 Task: Look for space in Mozdok, Russia from 4th September, 2023 to 10th September, 2023 for 1 adult in price range Rs.9000 to Rs.17000. Place can be private room with 1  bedroom having 1 bed and 1 bathroom. Property type can be house, flat, guest house, hotel. Booking option can be shelf check-in. Required host language is English.
Action: Mouse moved to (570, 118)
Screenshot: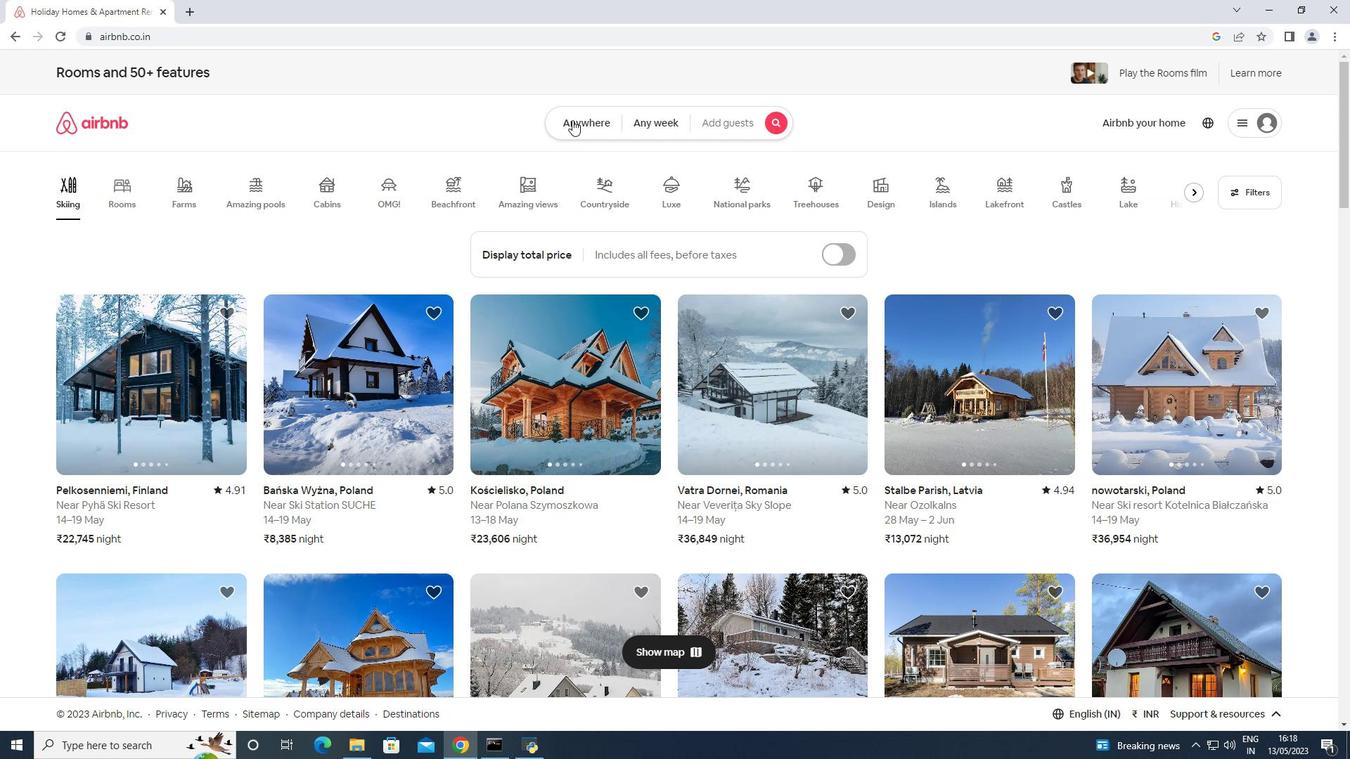 
Action: Mouse pressed left at (570, 118)
Screenshot: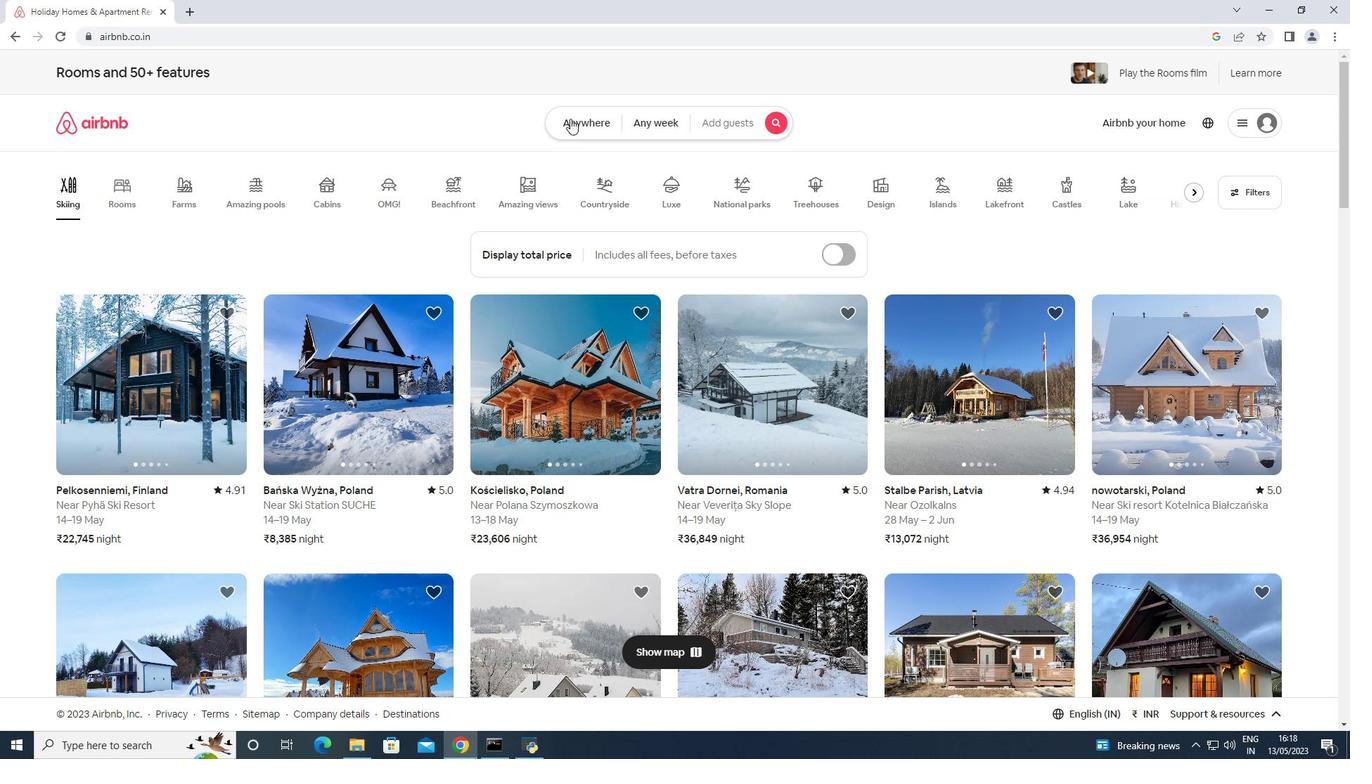 
Action: Mouse moved to (538, 165)
Screenshot: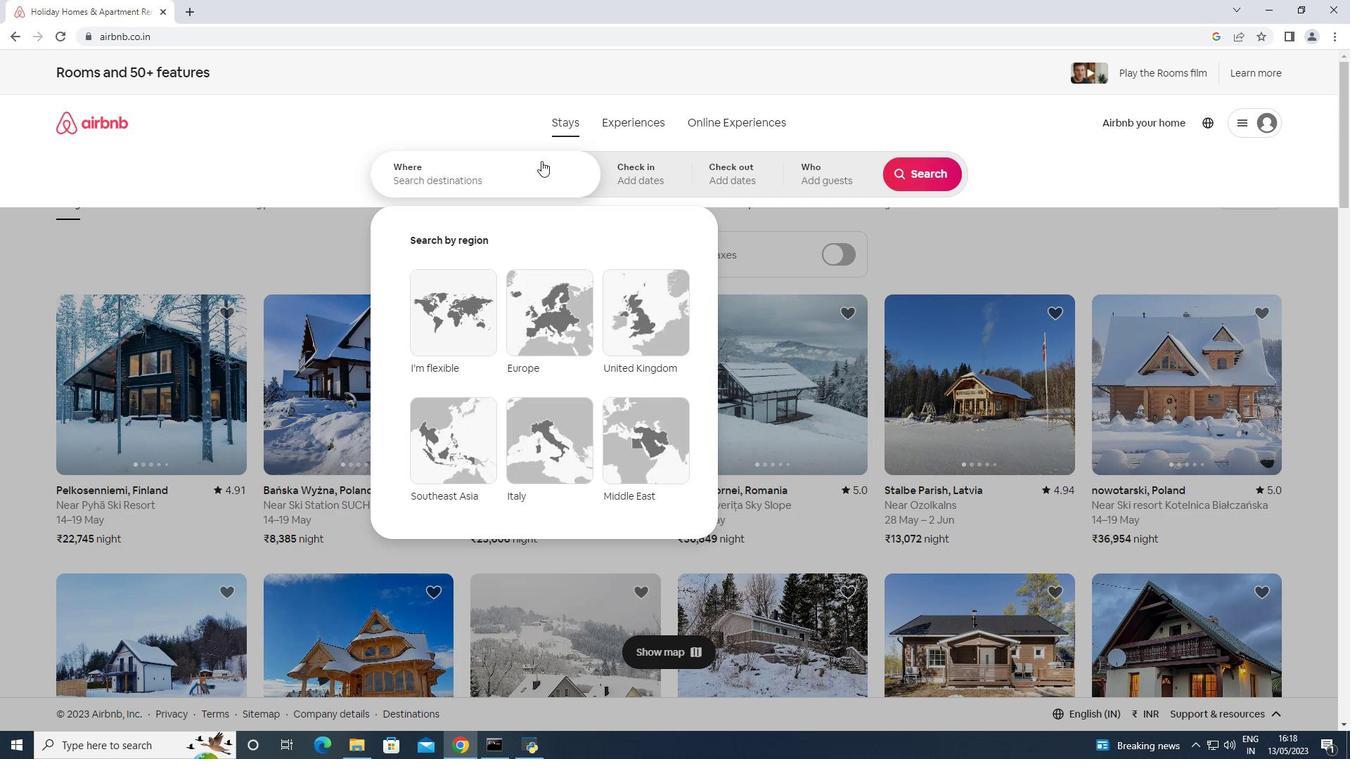 
Action: Mouse pressed left at (538, 165)
Screenshot: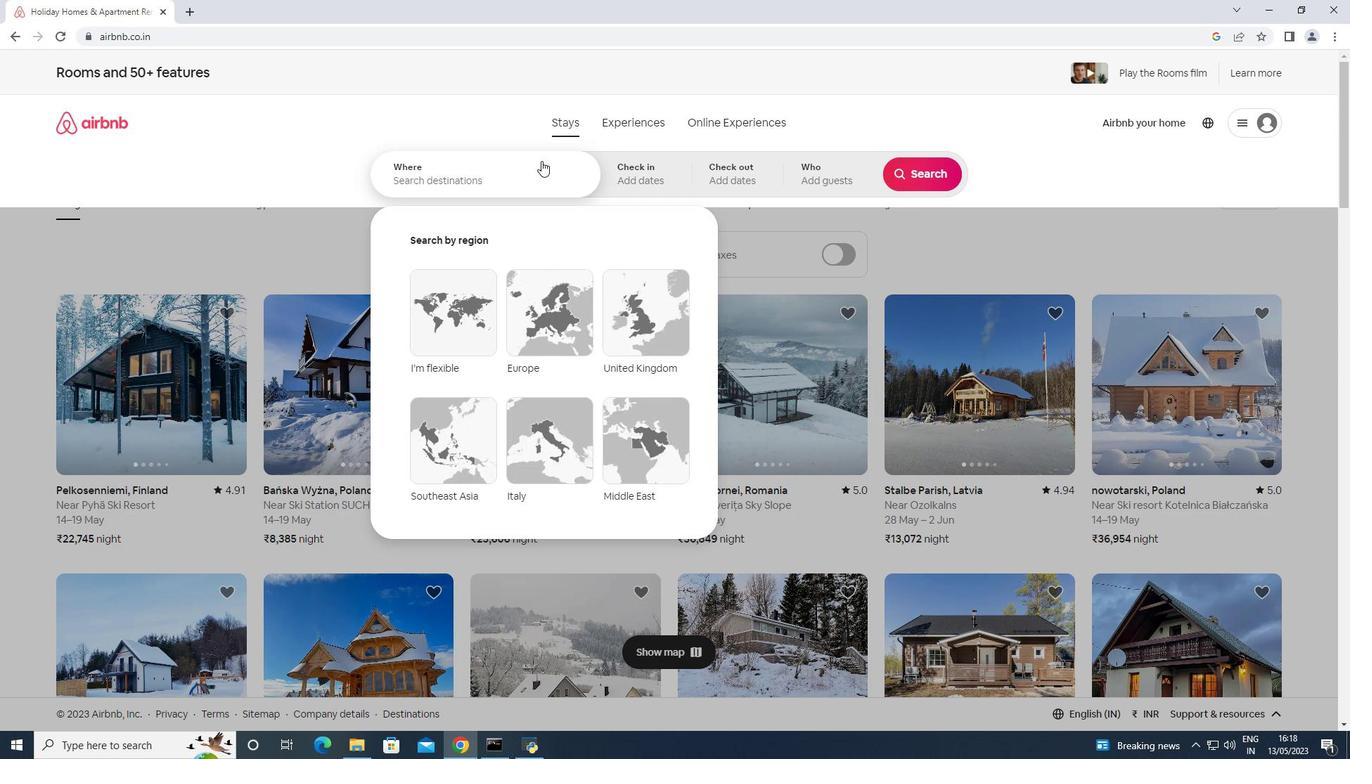 
Action: Key pressed <Key.shift>Mozdok,<Key.space><Key.shift>Russia<Key.enter>
Screenshot: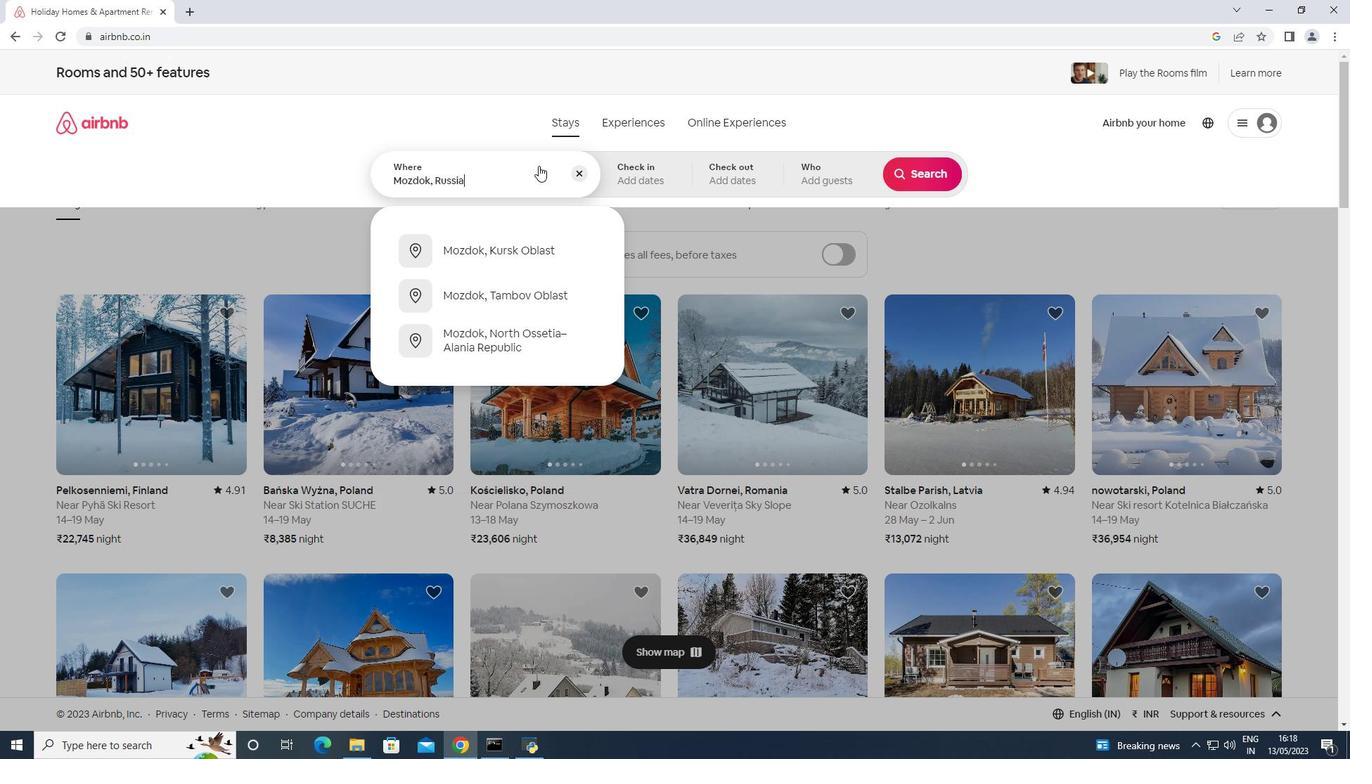
Action: Mouse moved to (923, 293)
Screenshot: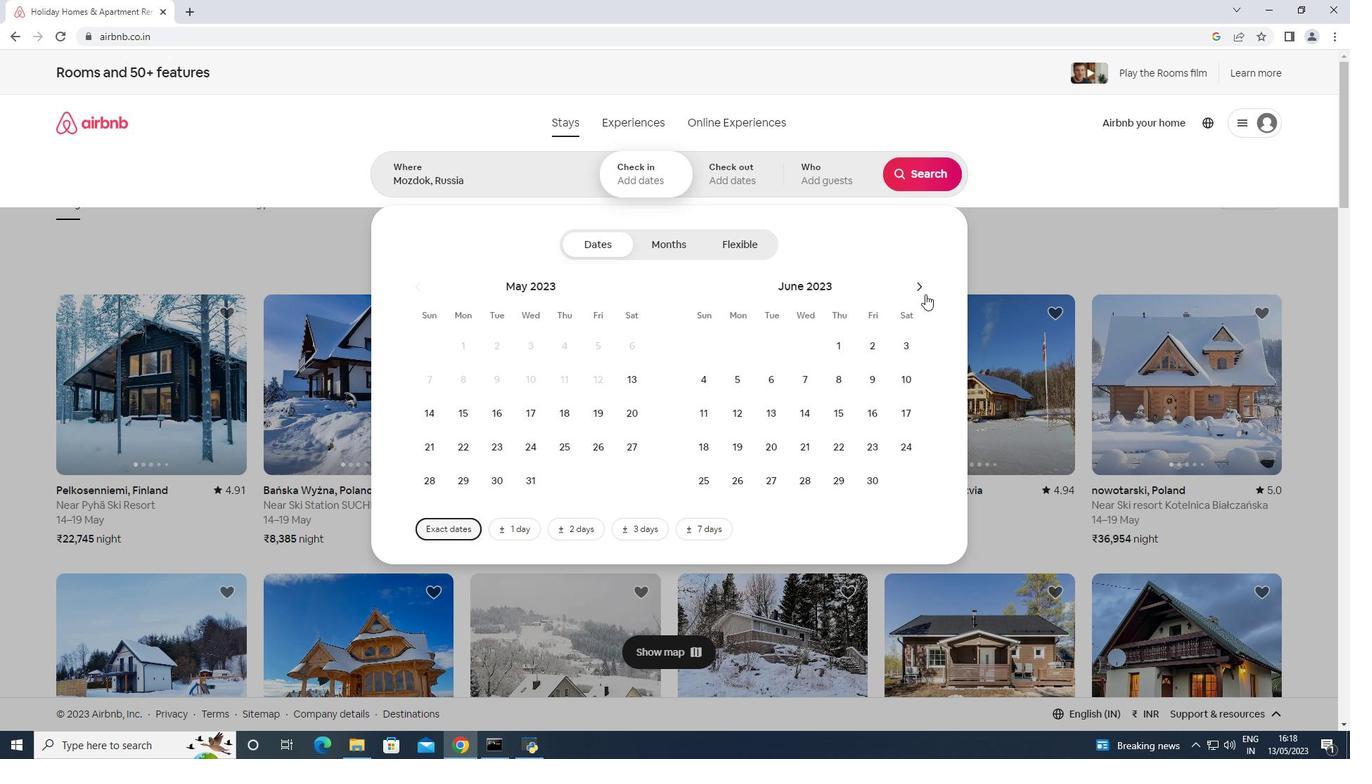
Action: Mouse pressed left at (923, 293)
Screenshot: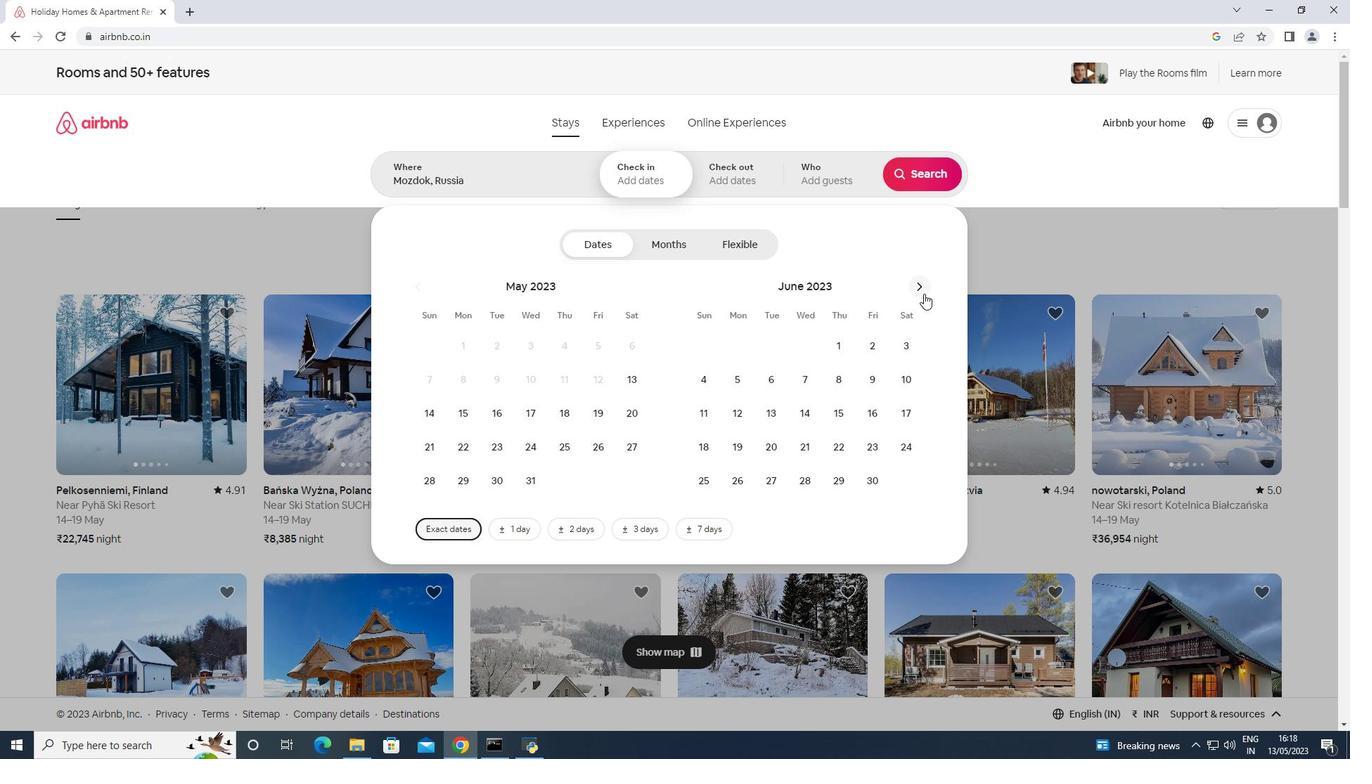 
Action: Mouse pressed left at (923, 293)
Screenshot: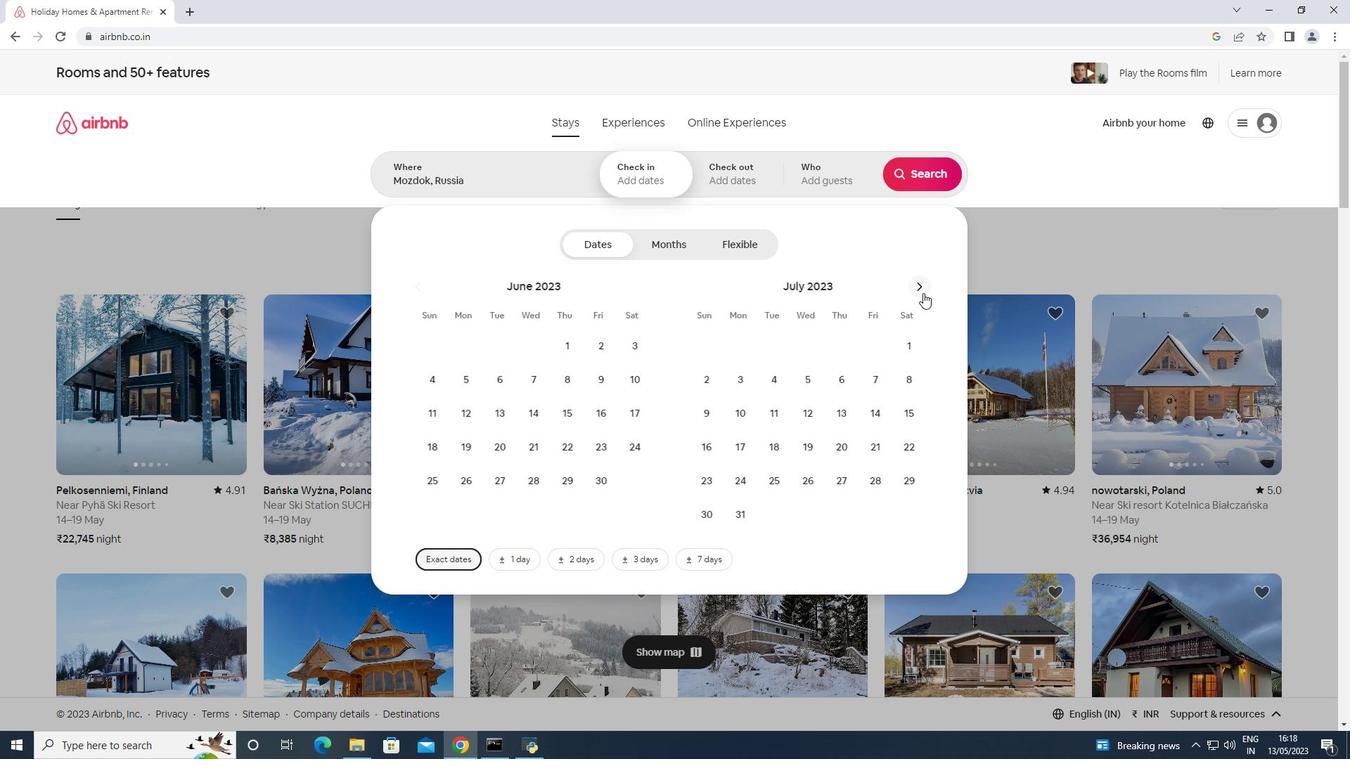 
Action: Mouse pressed left at (923, 293)
Screenshot: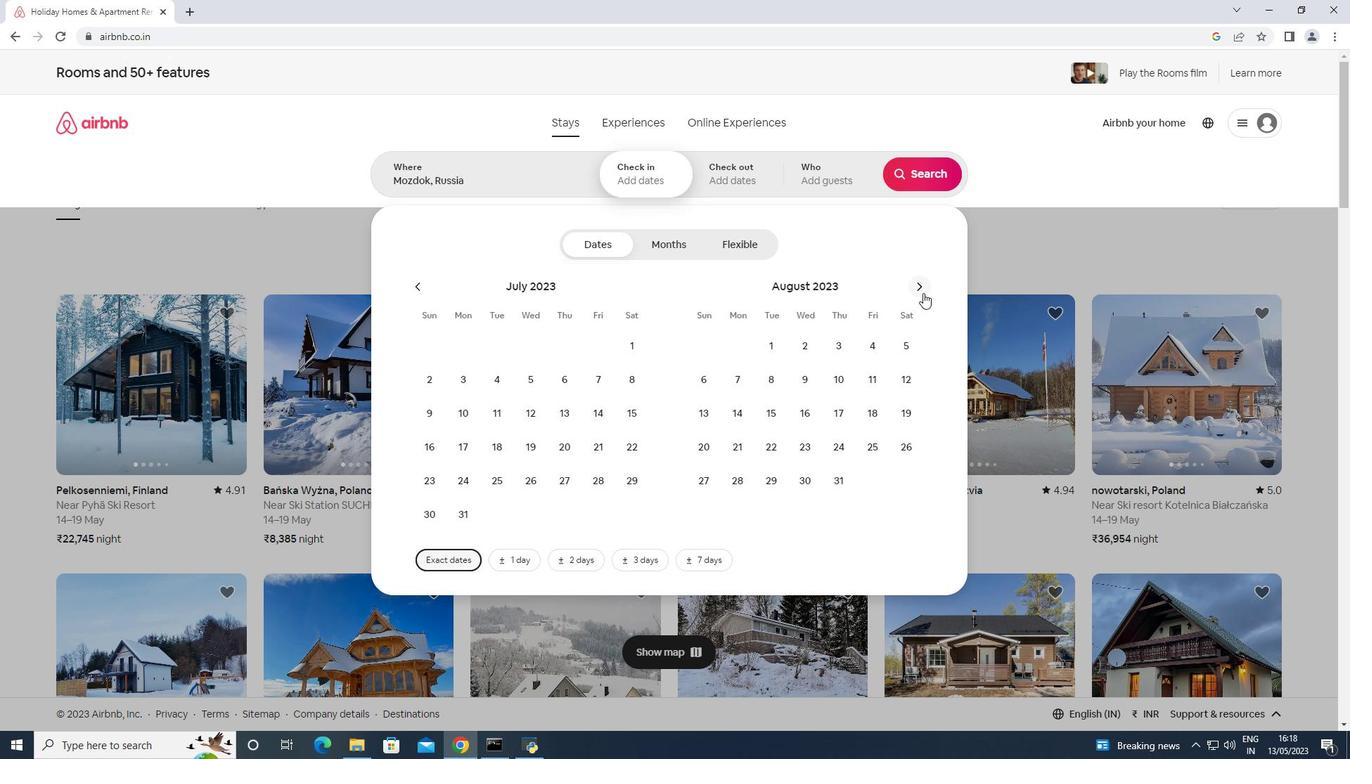 
Action: Mouse moved to (742, 373)
Screenshot: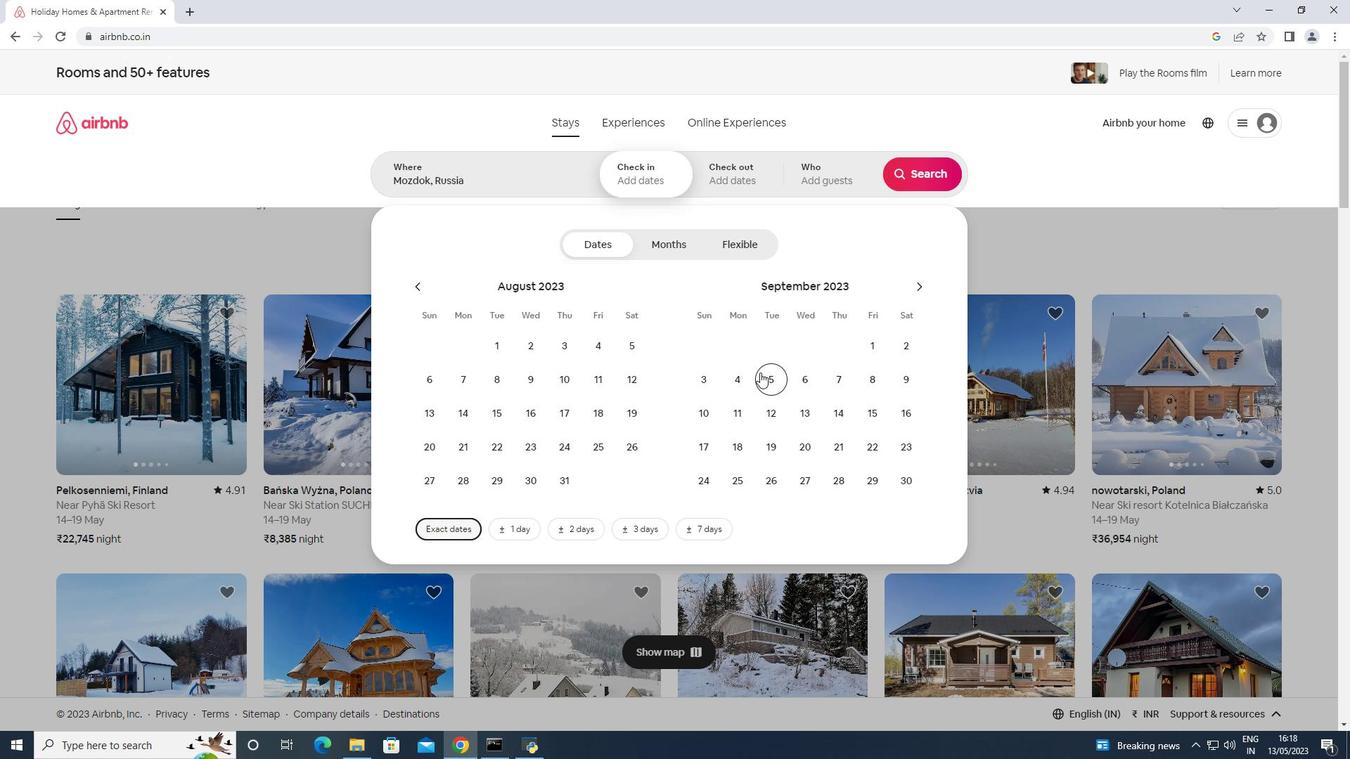 
Action: Mouse pressed left at (742, 373)
Screenshot: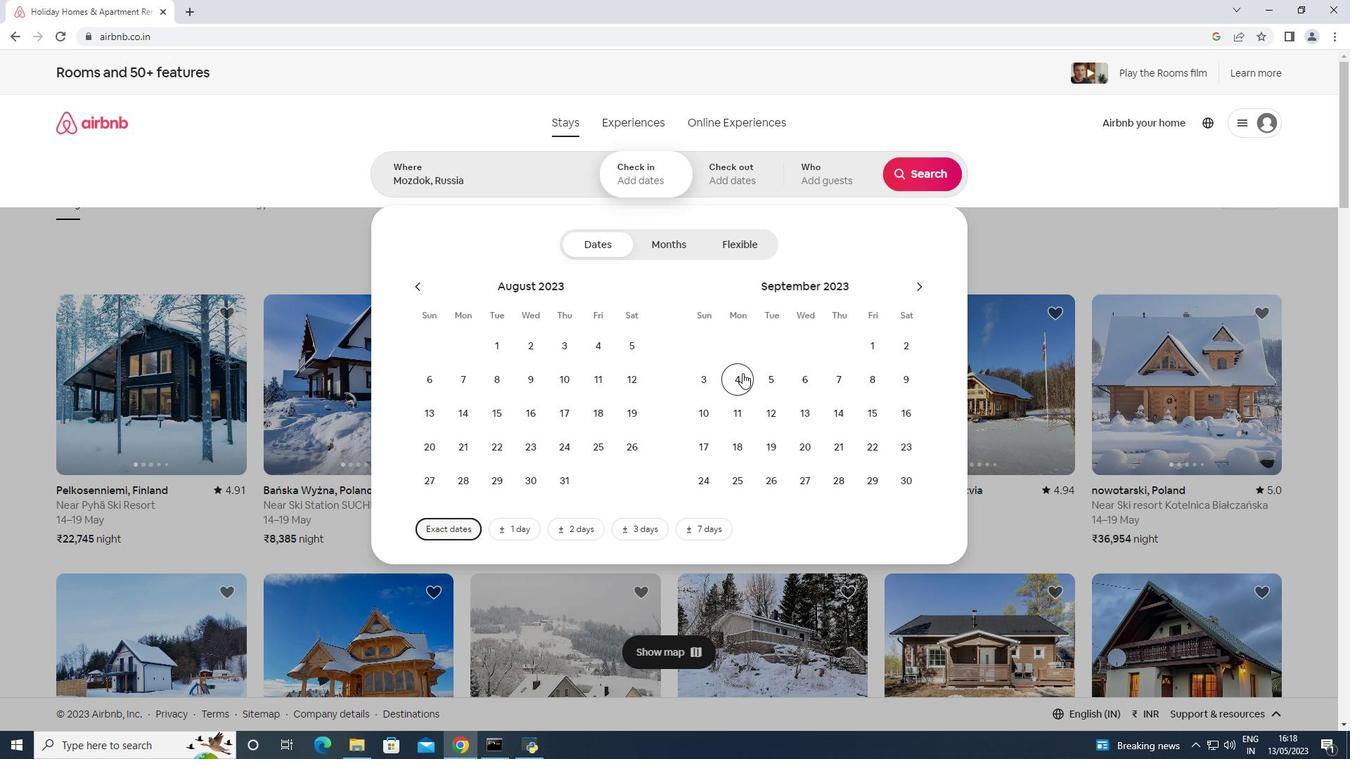 
Action: Mouse moved to (707, 422)
Screenshot: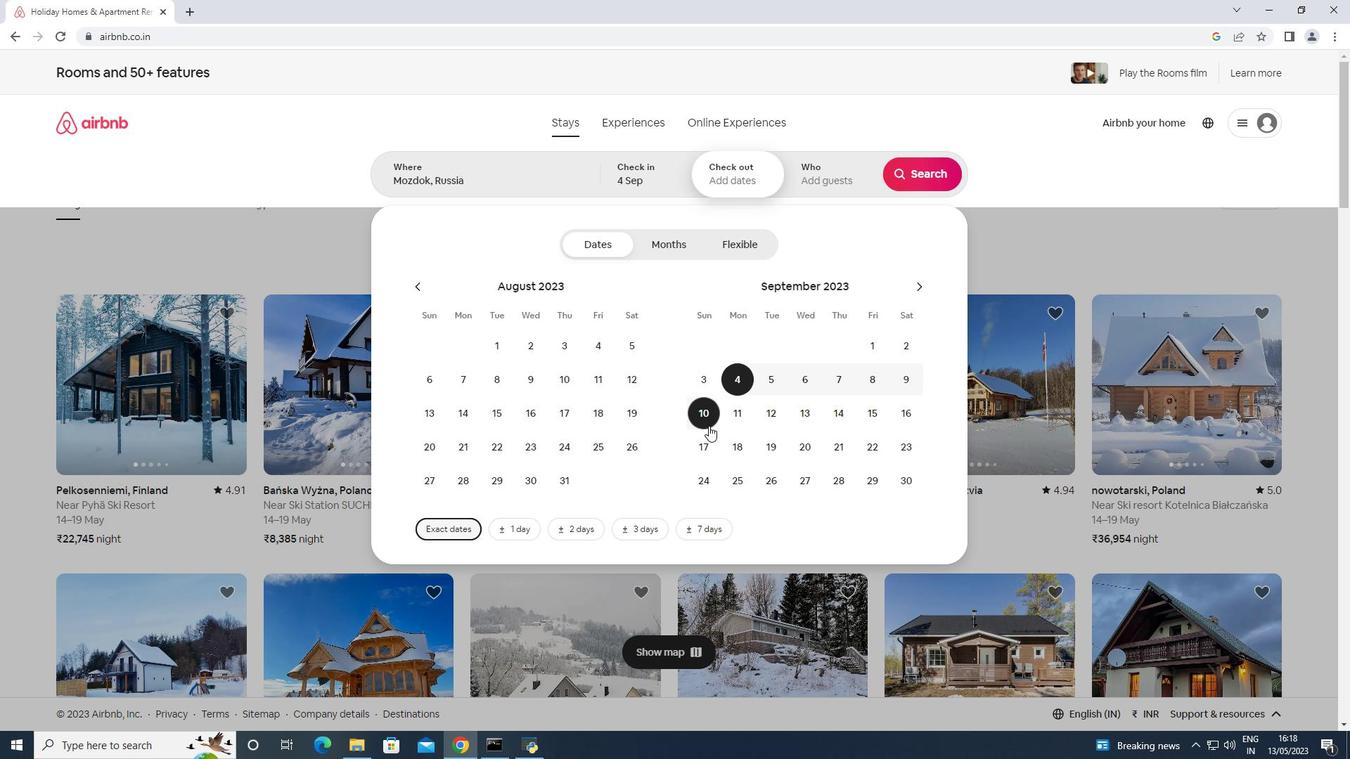 
Action: Mouse pressed left at (707, 422)
Screenshot: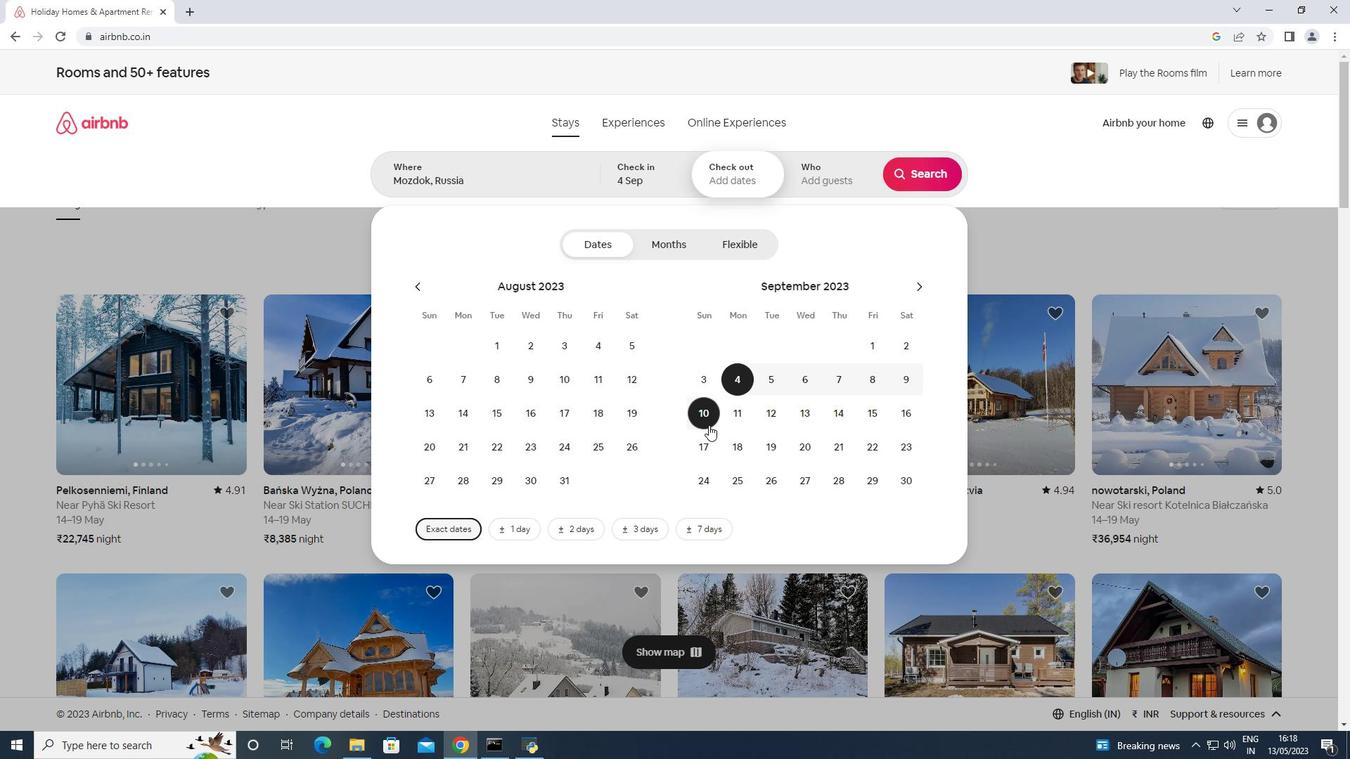
Action: Mouse moved to (815, 180)
Screenshot: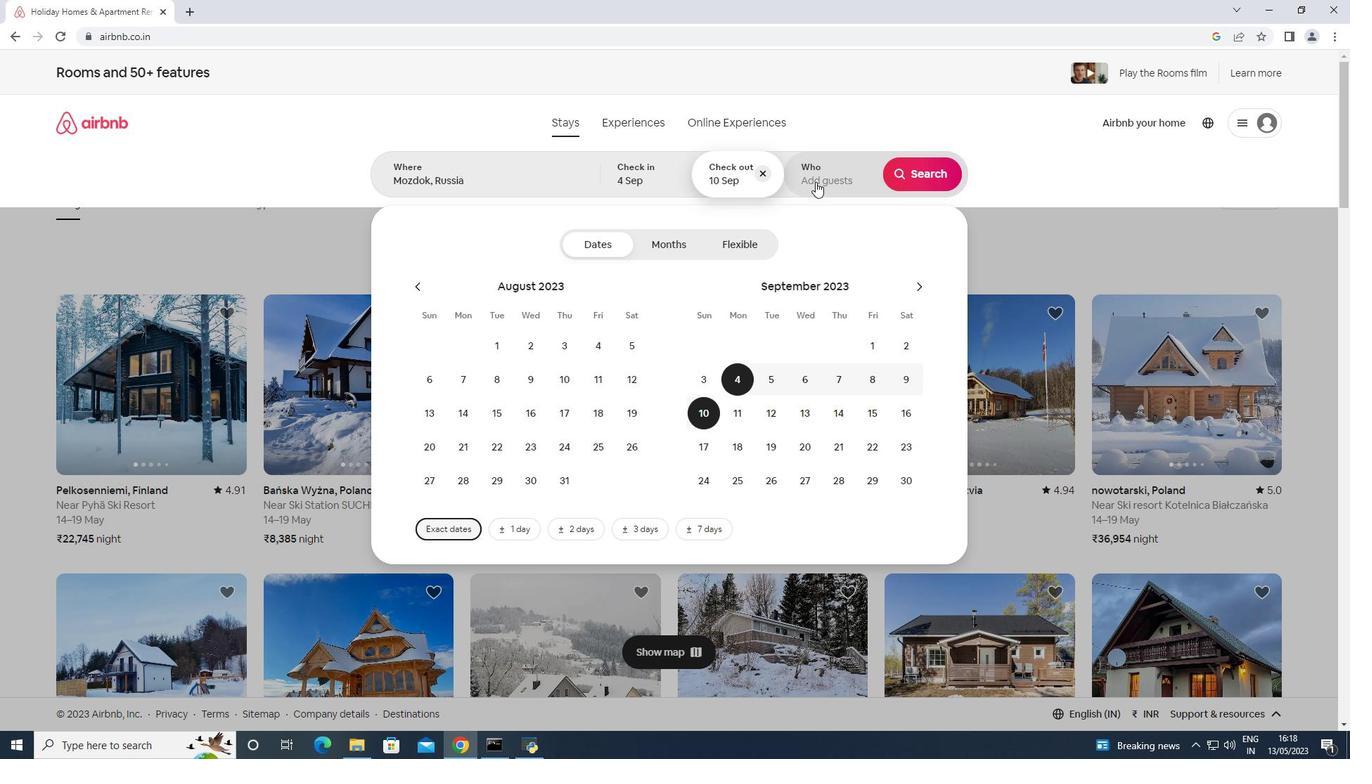 
Action: Mouse pressed left at (815, 180)
Screenshot: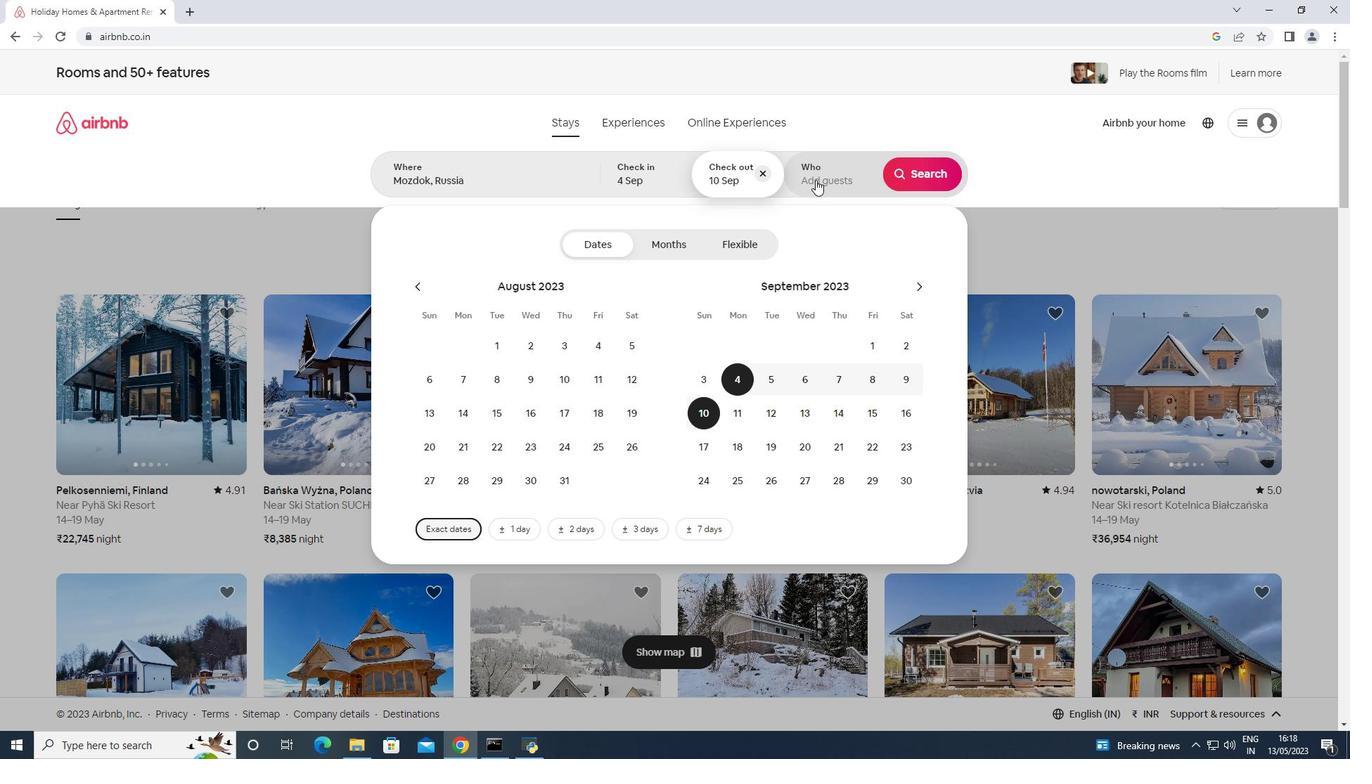 
Action: Mouse moved to (929, 251)
Screenshot: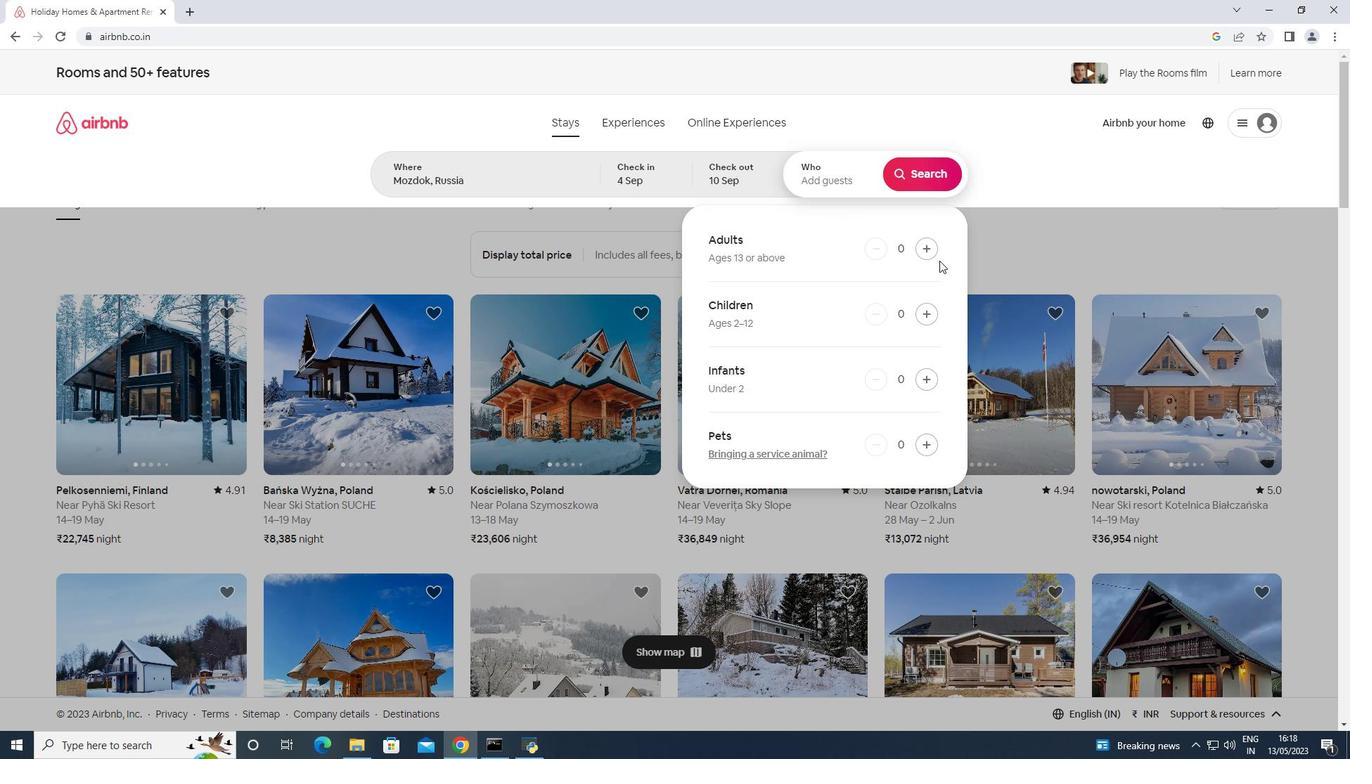 
Action: Mouse pressed left at (929, 251)
Screenshot: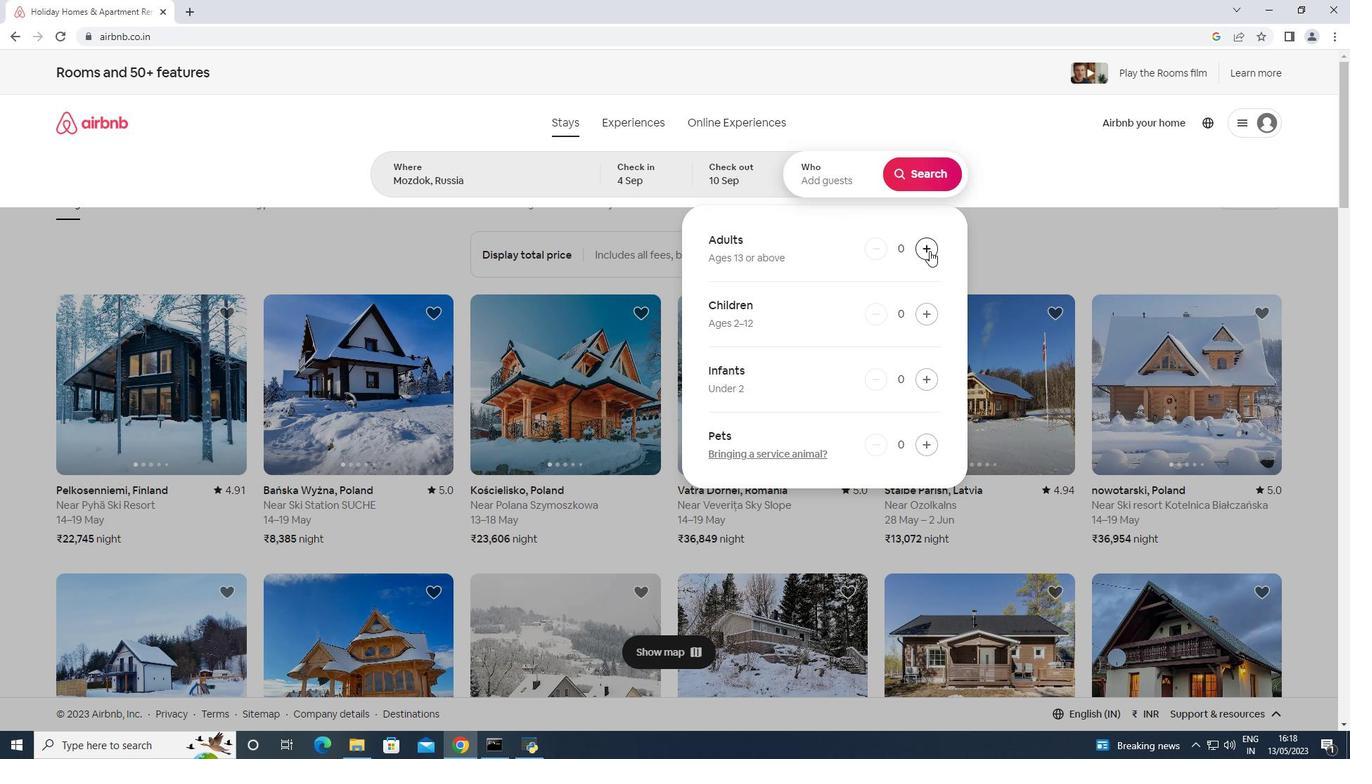 
Action: Mouse moved to (921, 175)
Screenshot: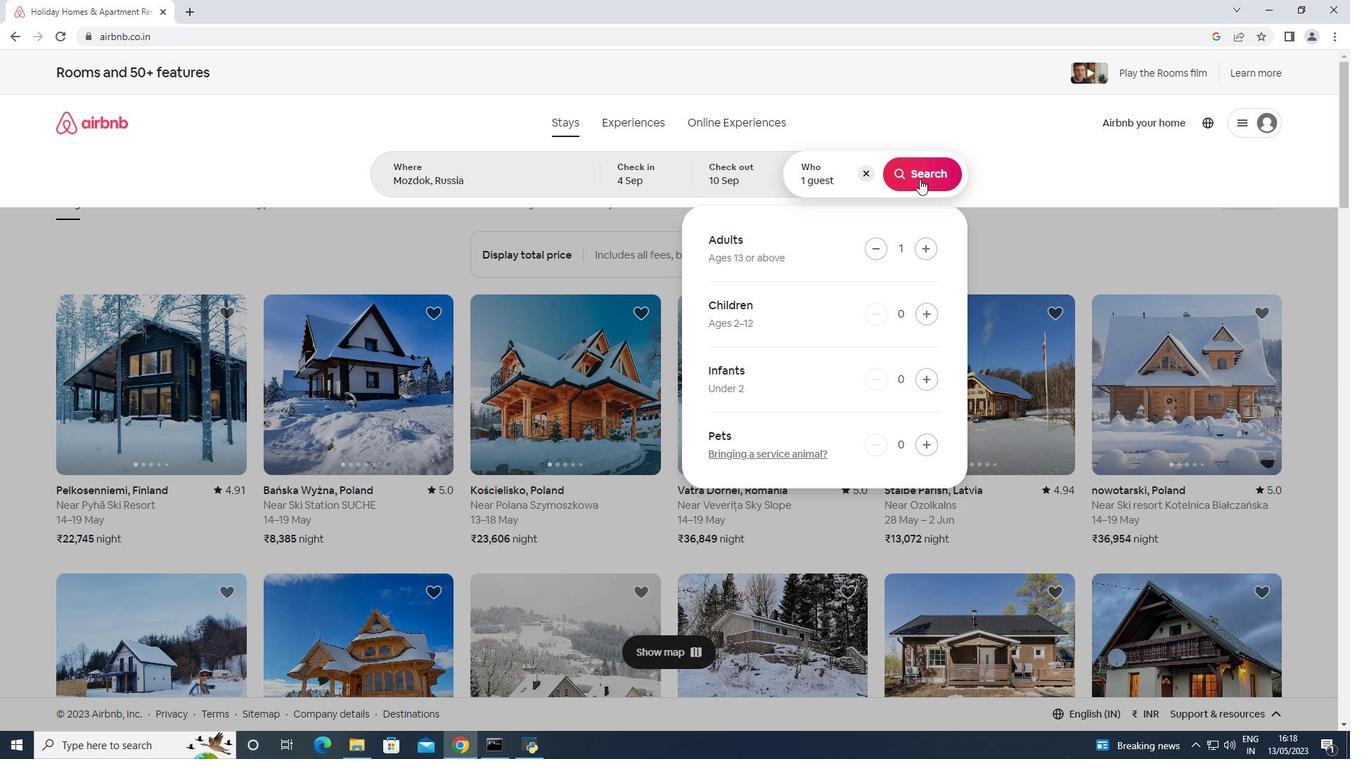
Action: Mouse pressed left at (921, 175)
Screenshot: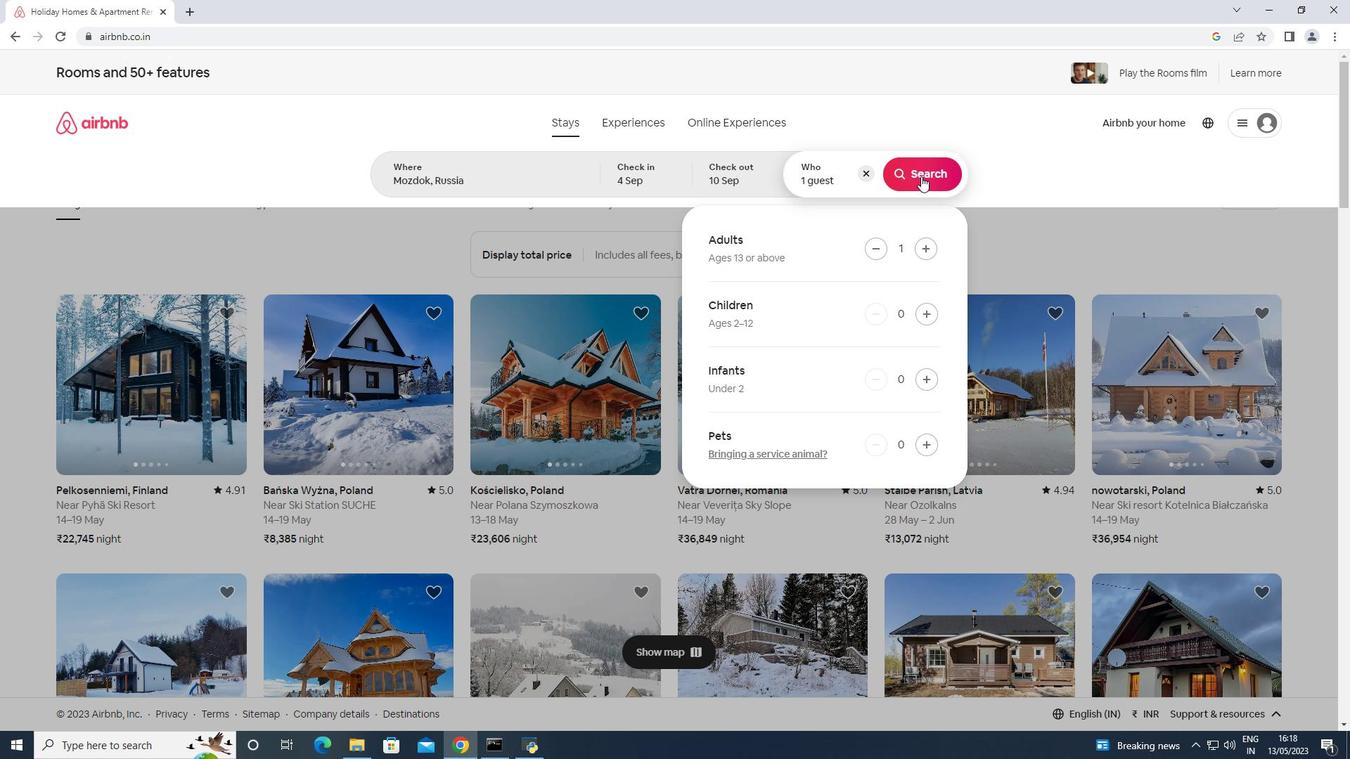 
Action: Mouse moved to (1266, 125)
Screenshot: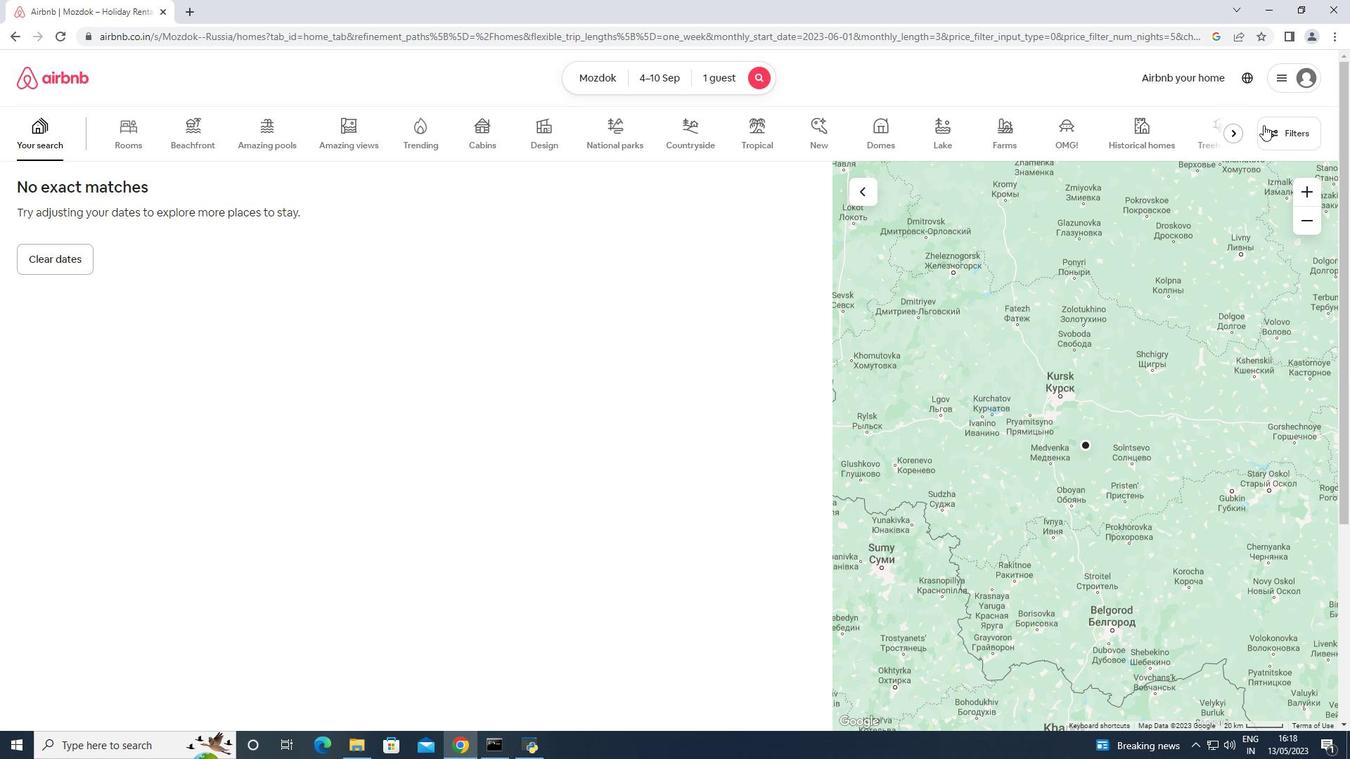 
Action: Mouse pressed left at (1266, 125)
Screenshot: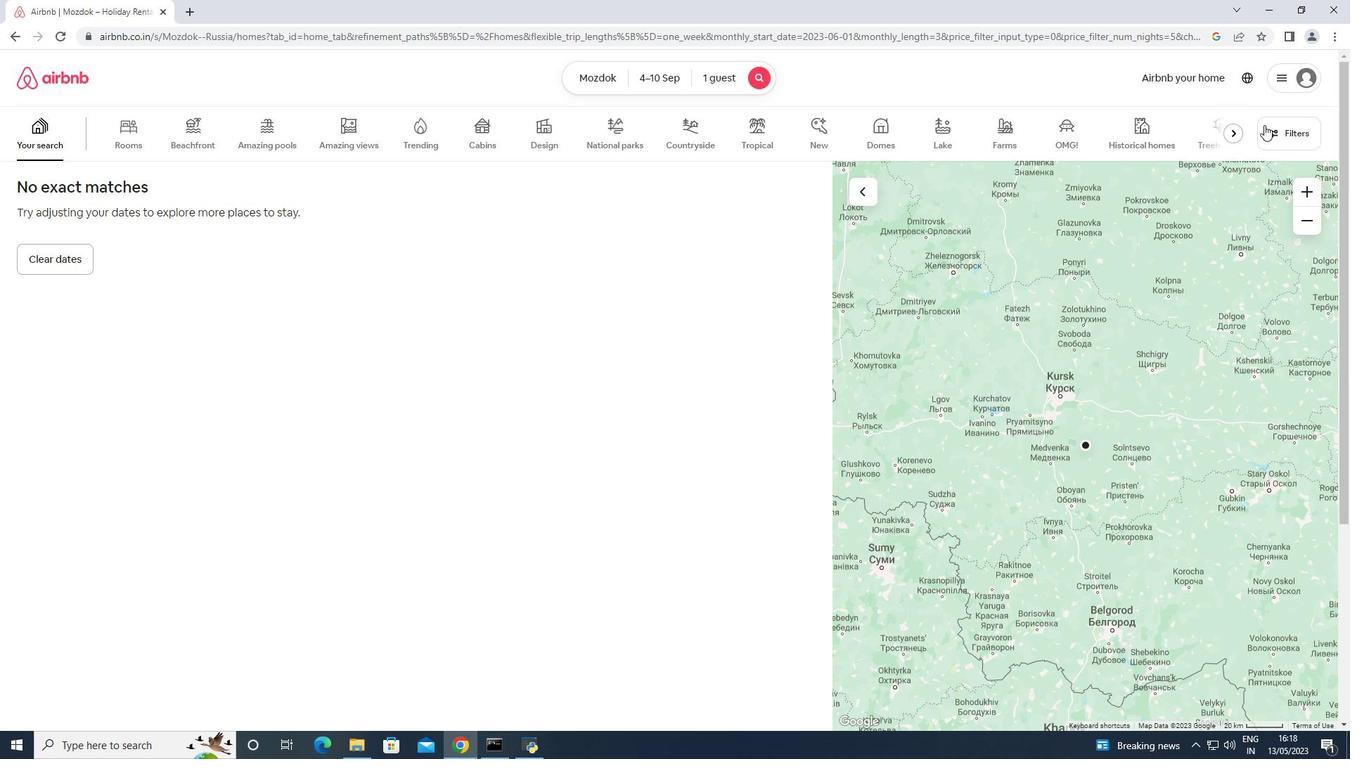 
Action: Mouse moved to (585, 468)
Screenshot: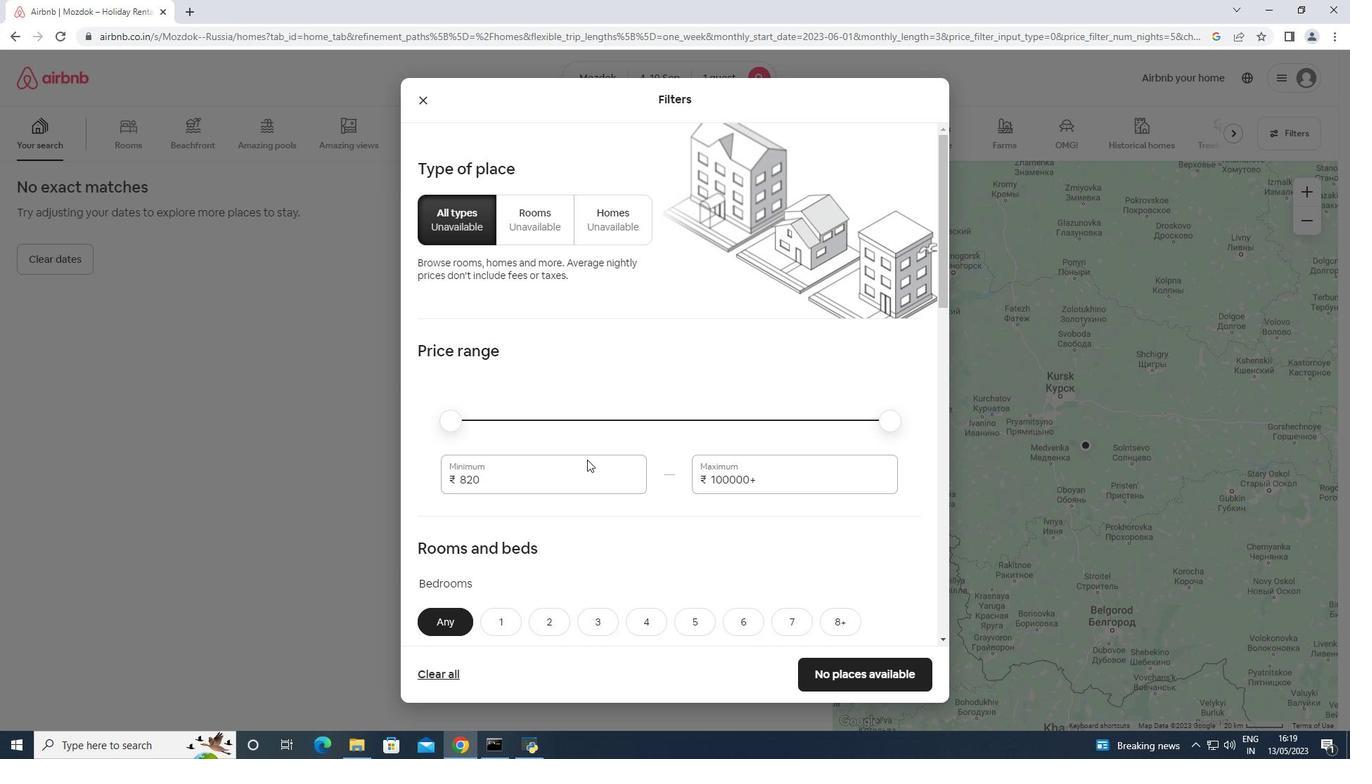 
Action: Mouse pressed left at (585, 468)
Screenshot: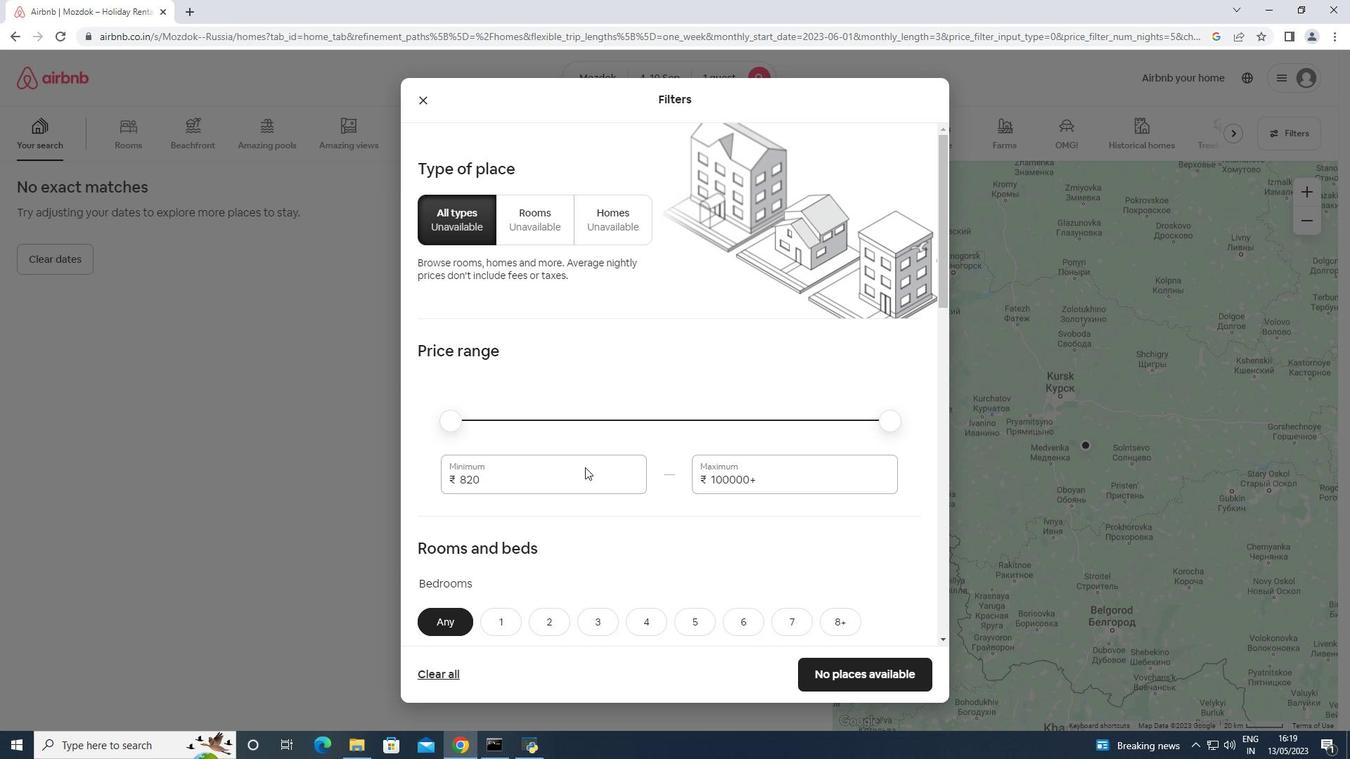 
Action: Mouse pressed left at (585, 468)
Screenshot: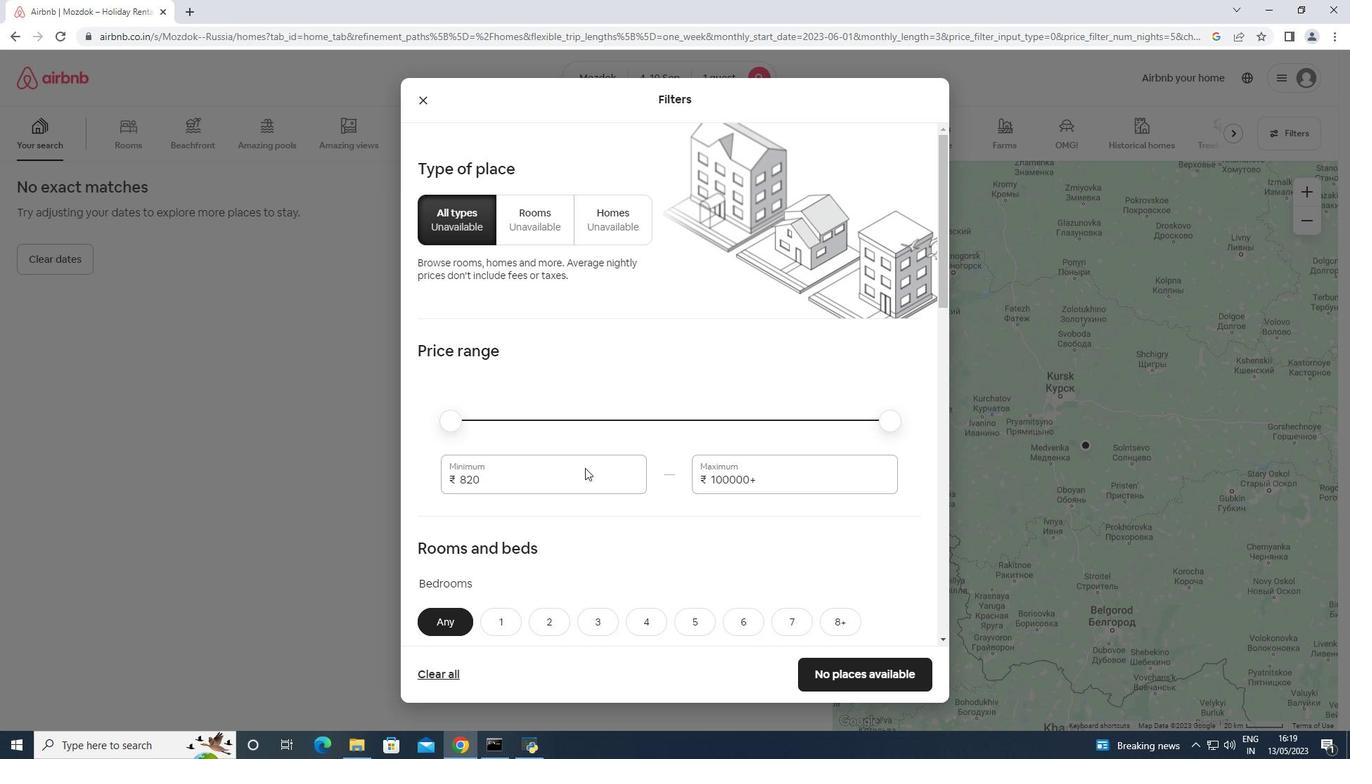 
Action: Mouse pressed left at (585, 468)
Screenshot: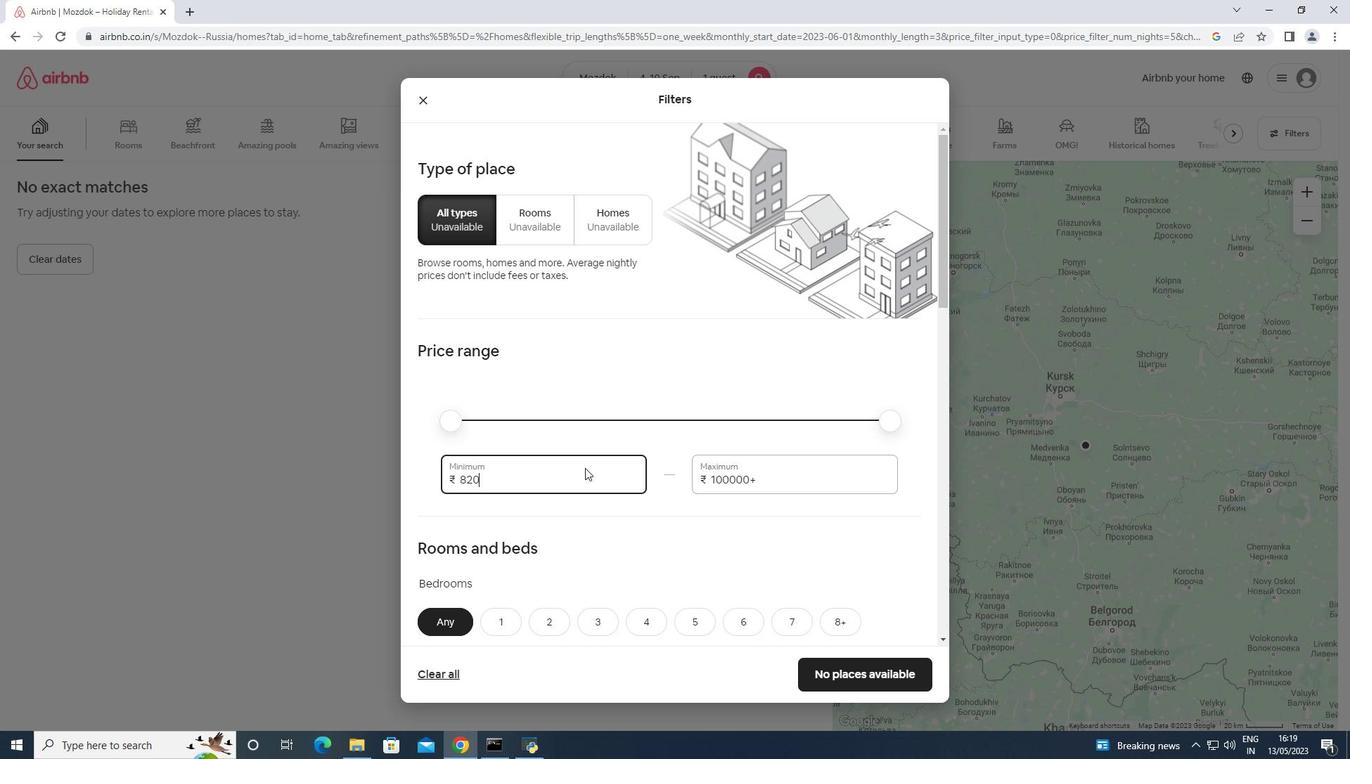 
Action: Mouse pressed left at (585, 468)
Screenshot: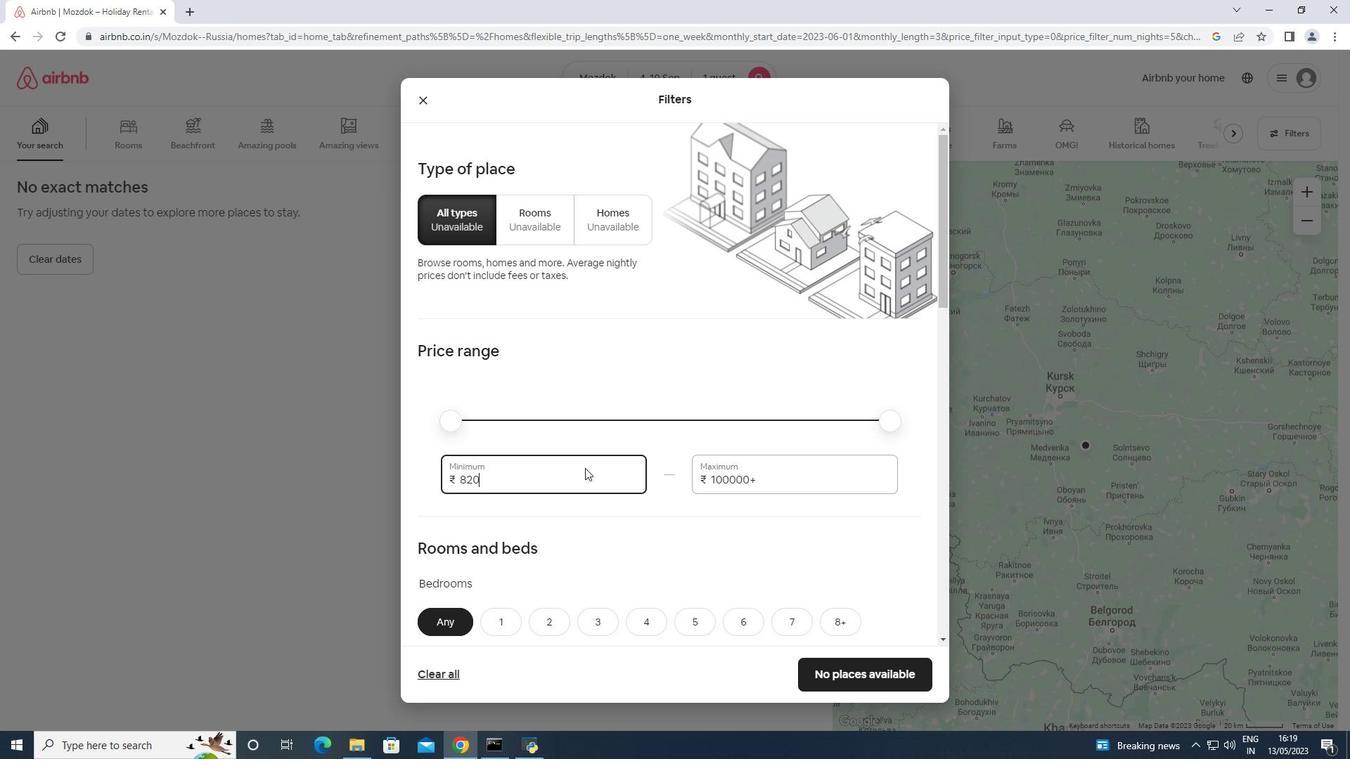 
Action: Mouse pressed left at (585, 468)
Screenshot: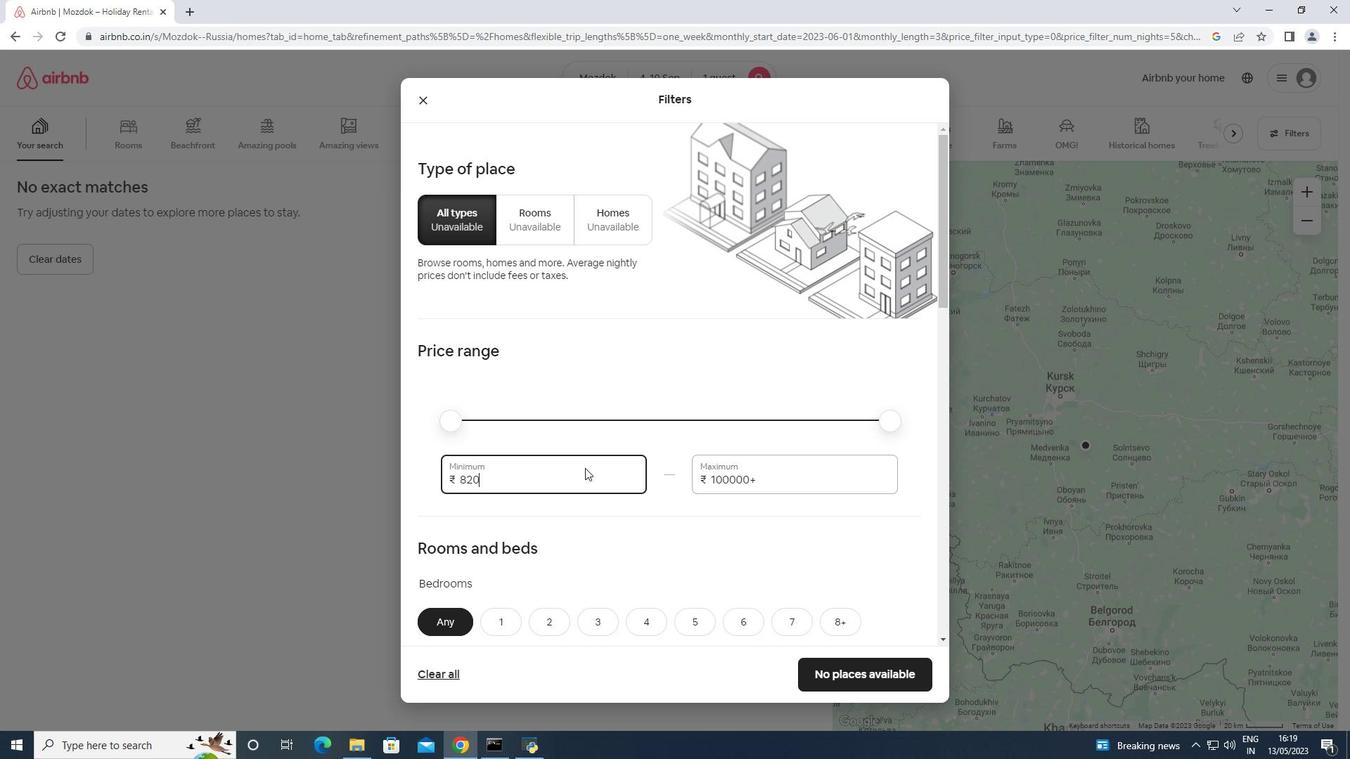 
Action: Mouse pressed left at (585, 468)
Screenshot: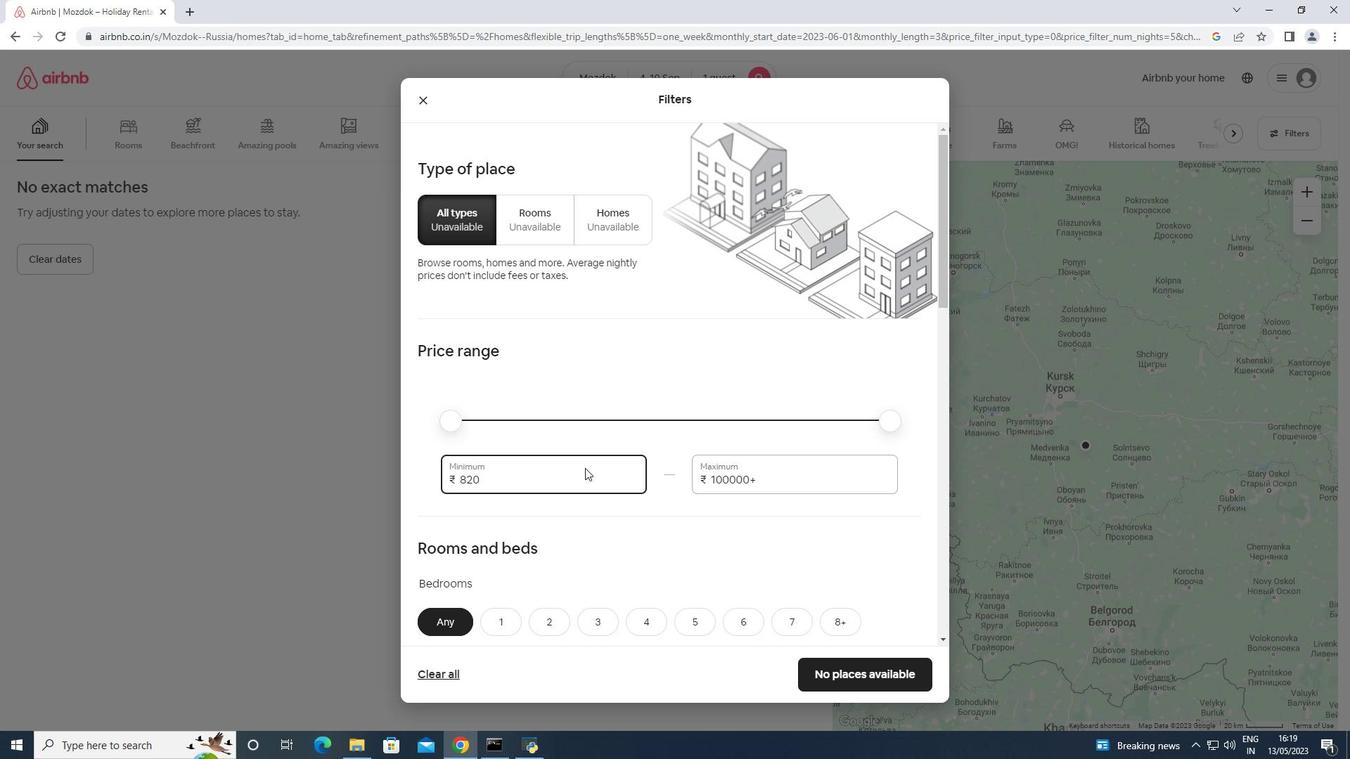 
Action: Mouse pressed left at (585, 468)
Screenshot: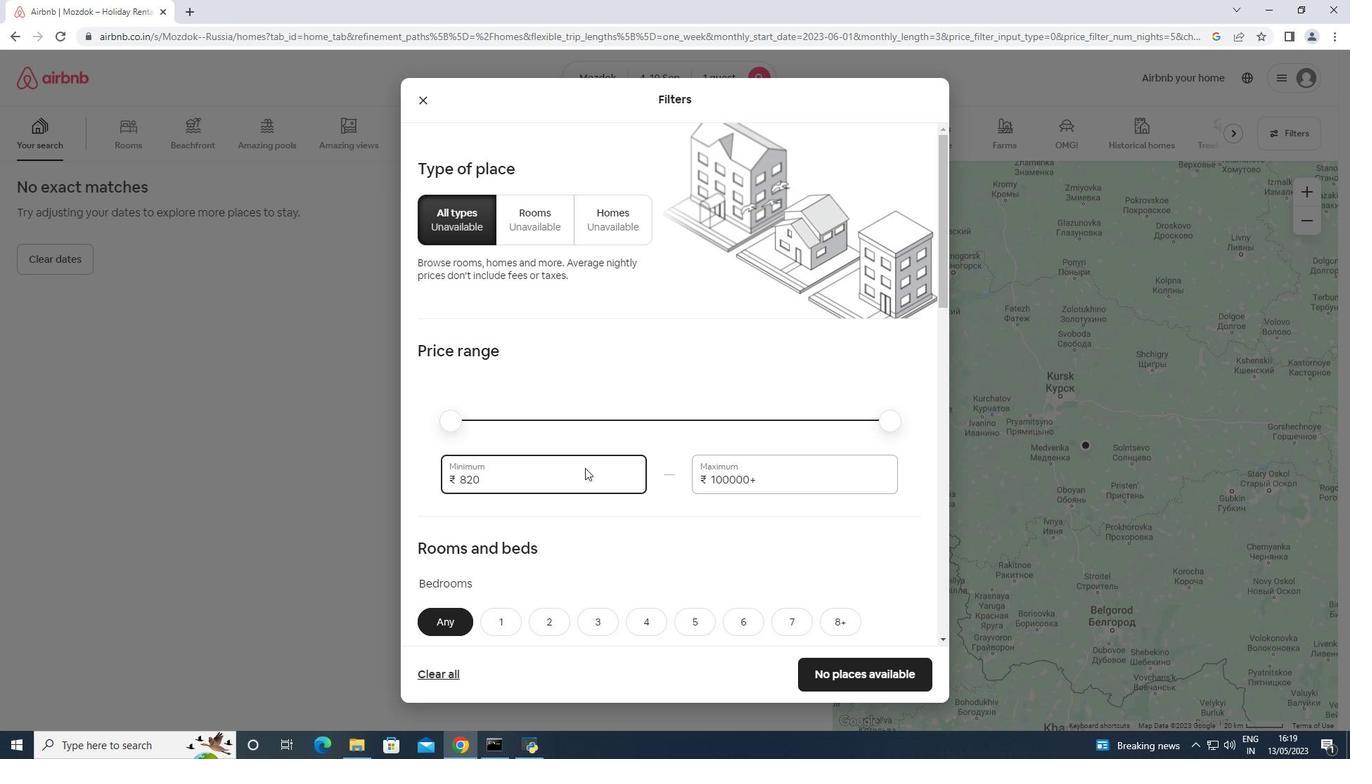 
Action: Mouse pressed left at (585, 468)
Screenshot: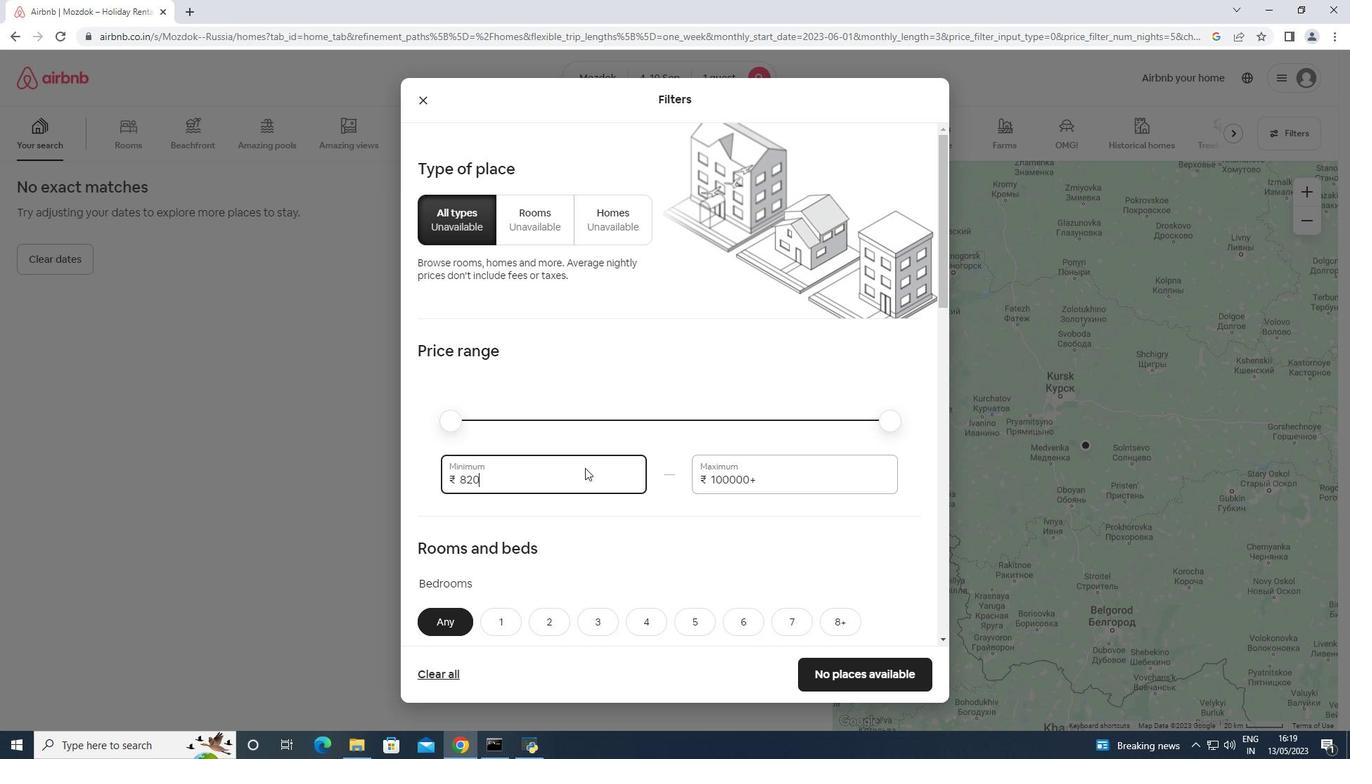 
Action: Mouse pressed left at (585, 468)
Screenshot: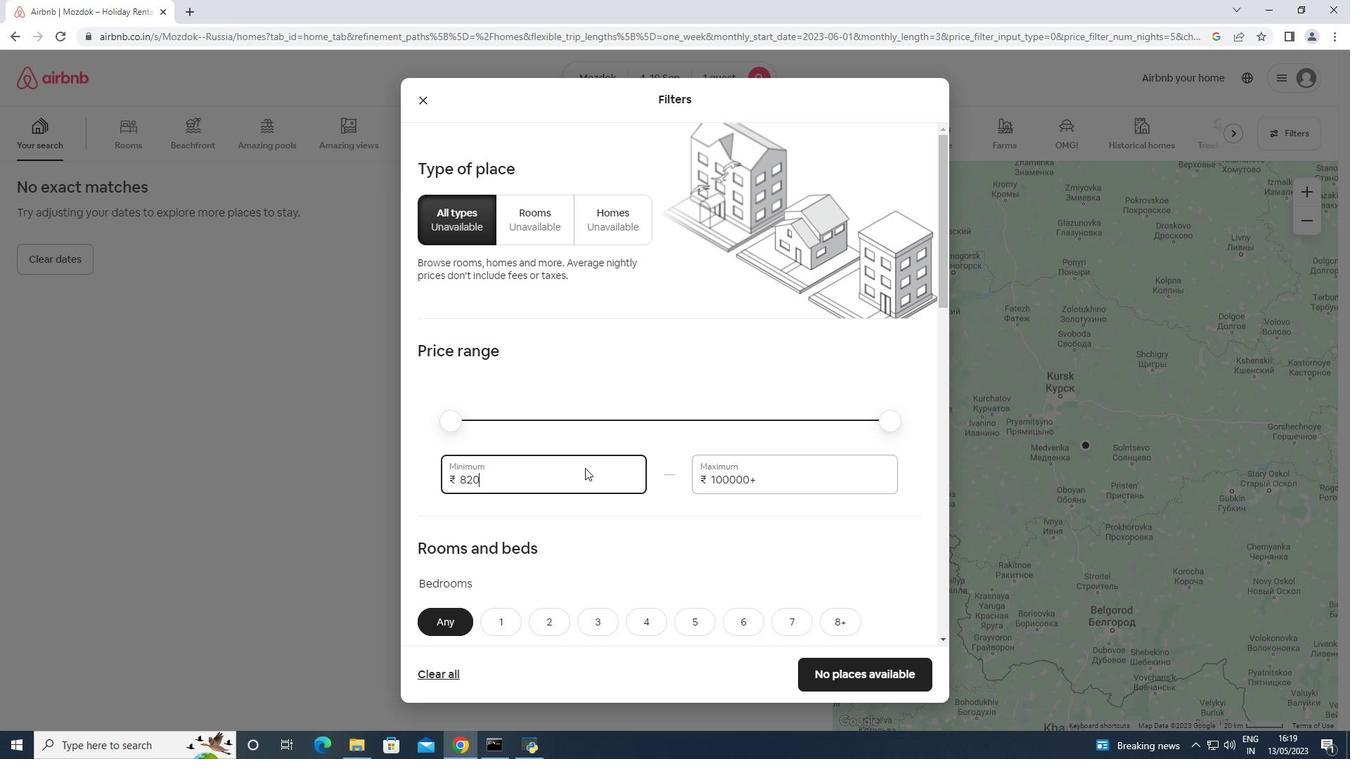 
Action: Key pressed <Key.backspace><Key.backspace><Key.backspace><Key.backspace>9000<Key.tab>17000
Screenshot: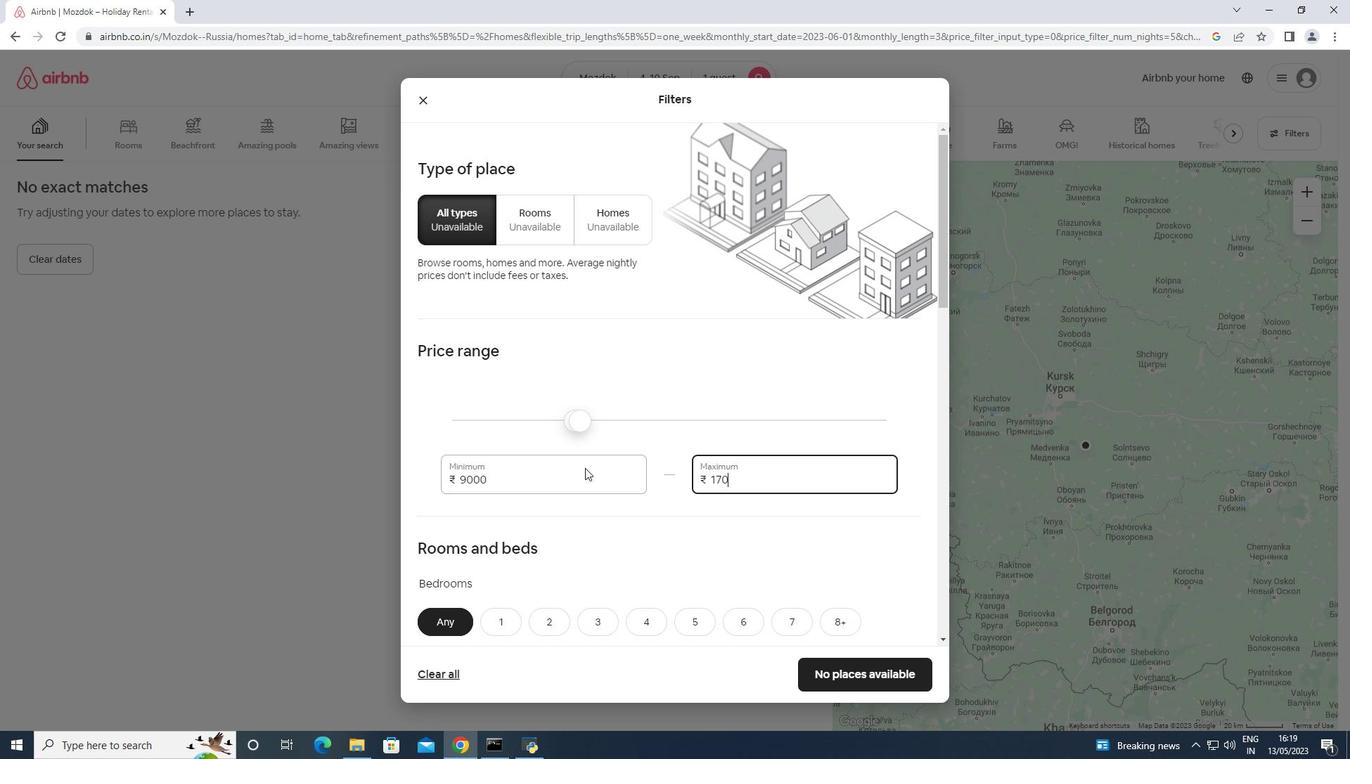 
Action: Mouse moved to (584, 441)
Screenshot: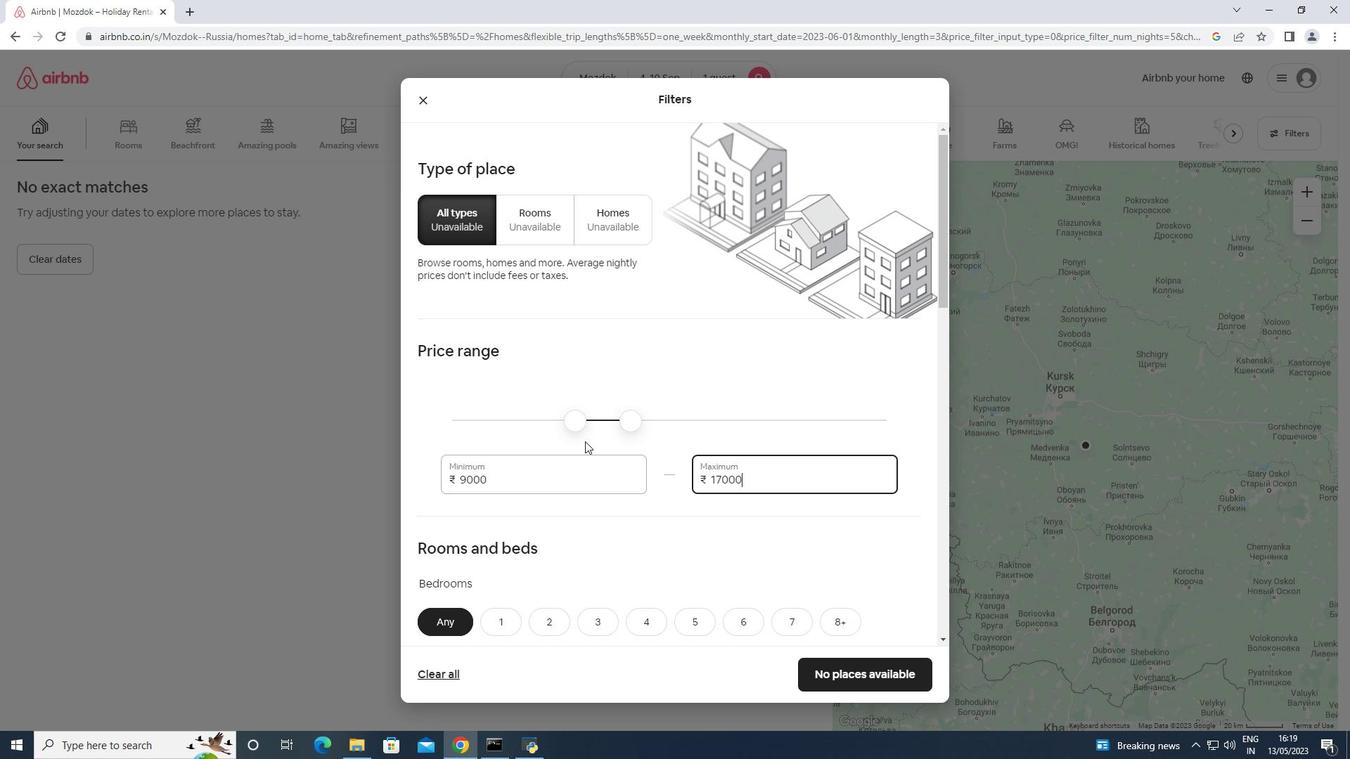 
Action: Mouse scrolled (584, 440) with delta (0, 0)
Screenshot: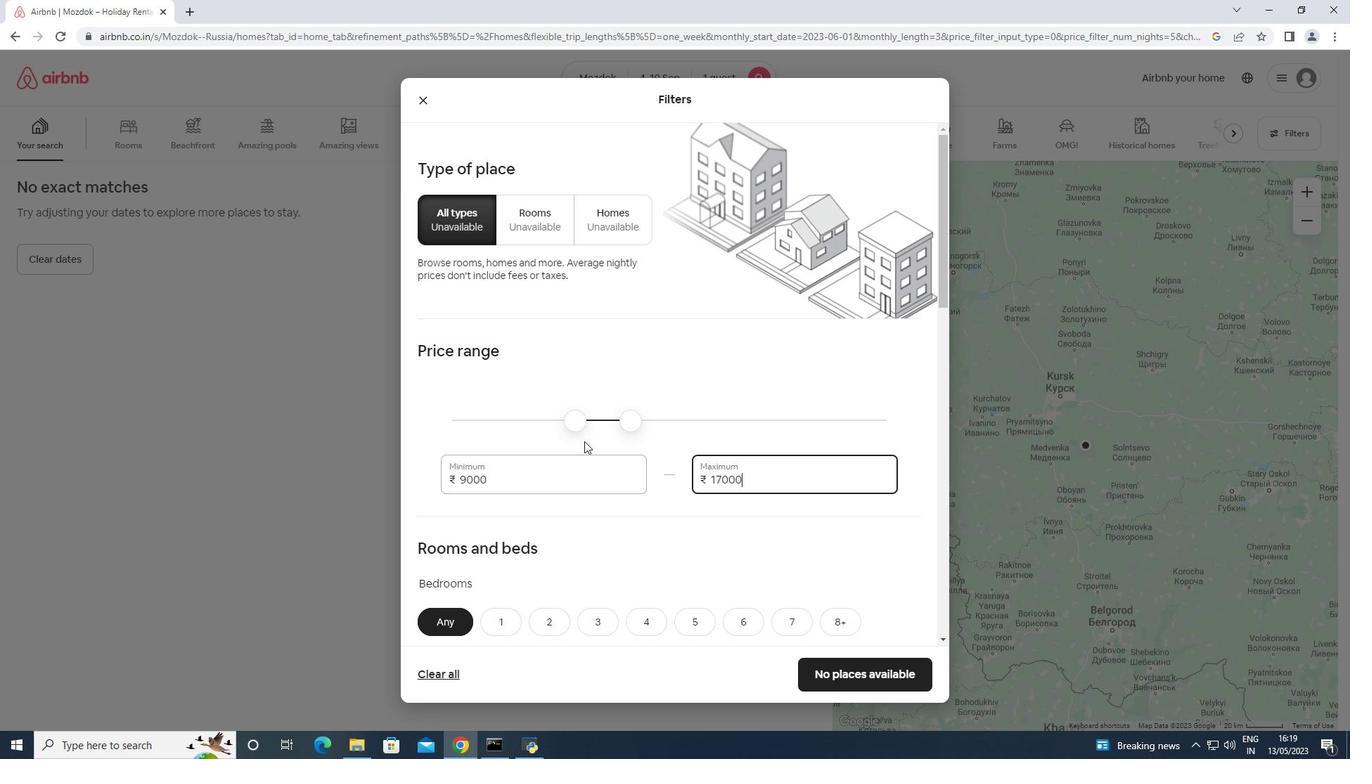 
Action: Mouse scrolled (584, 440) with delta (0, 0)
Screenshot: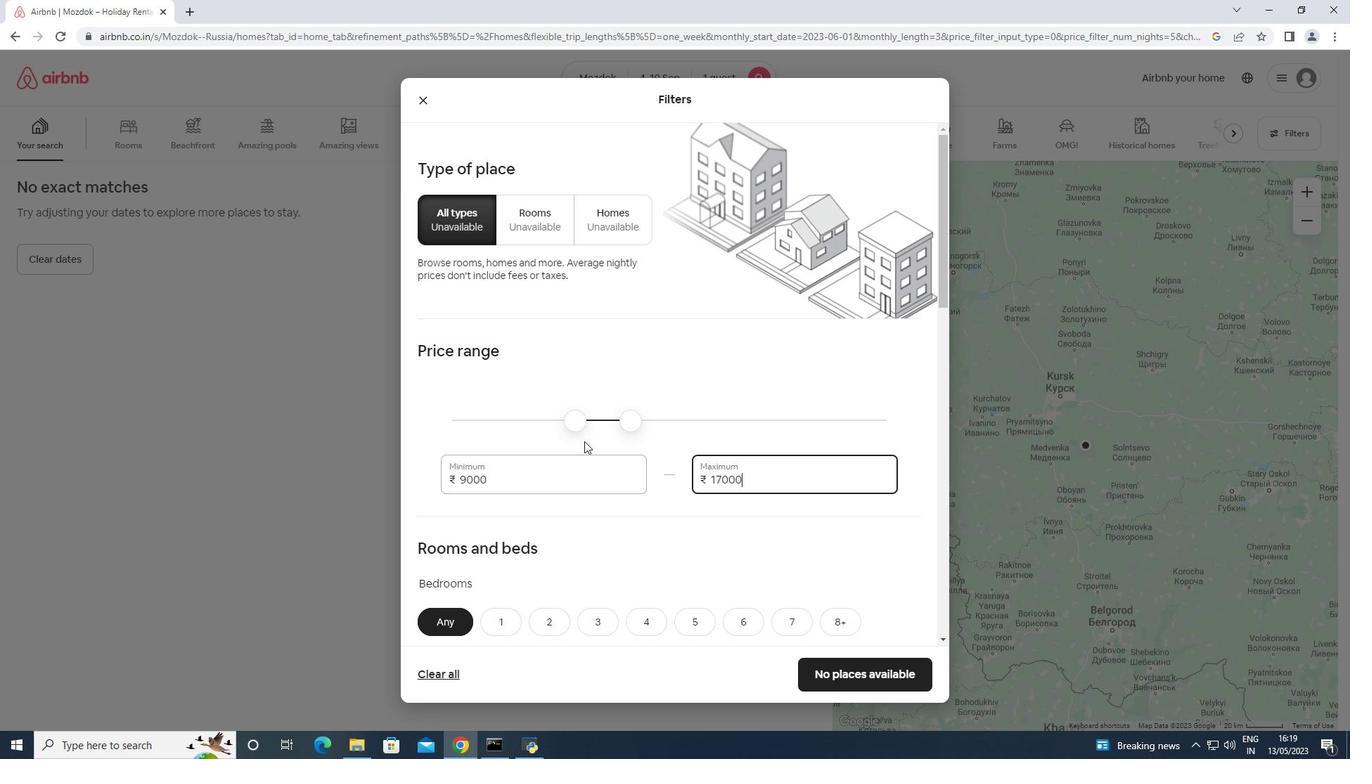 
Action: Mouse scrolled (584, 440) with delta (0, 0)
Screenshot: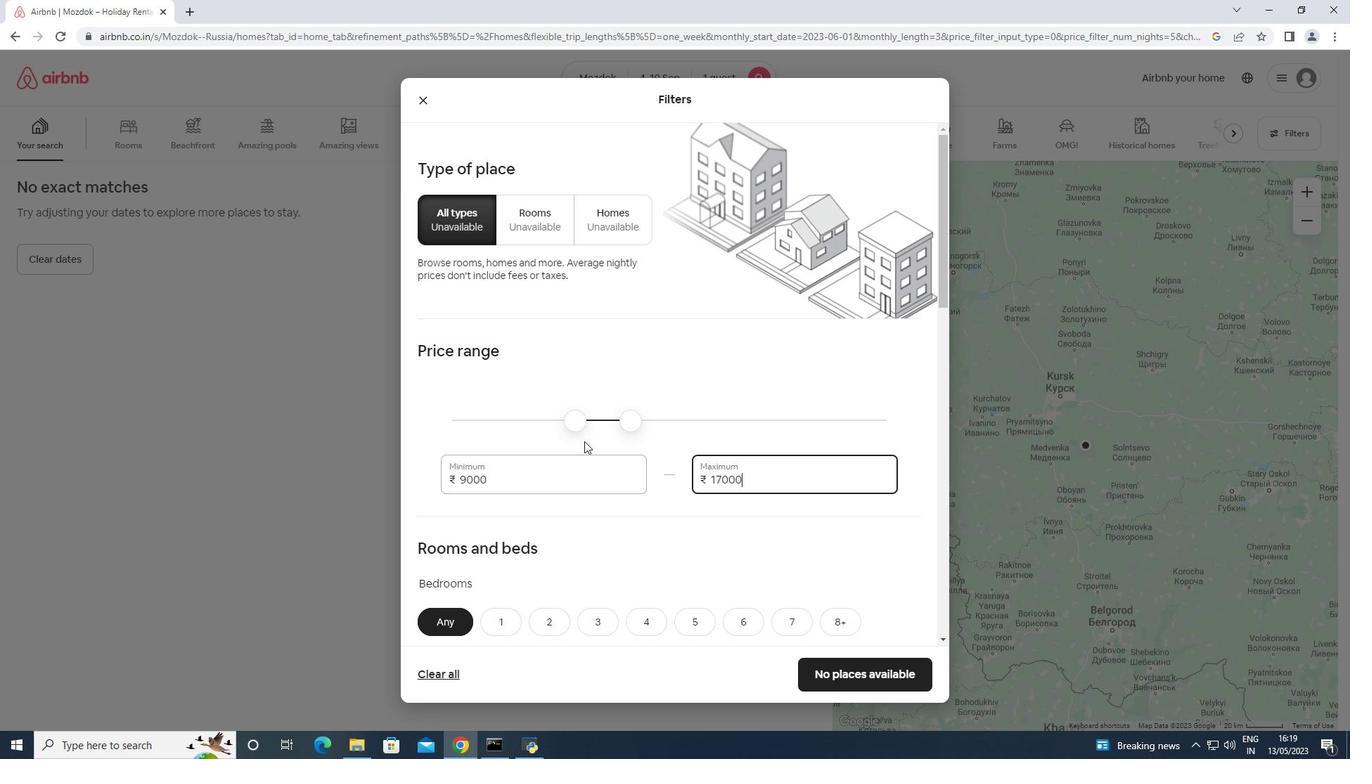 
Action: Mouse scrolled (584, 440) with delta (0, 0)
Screenshot: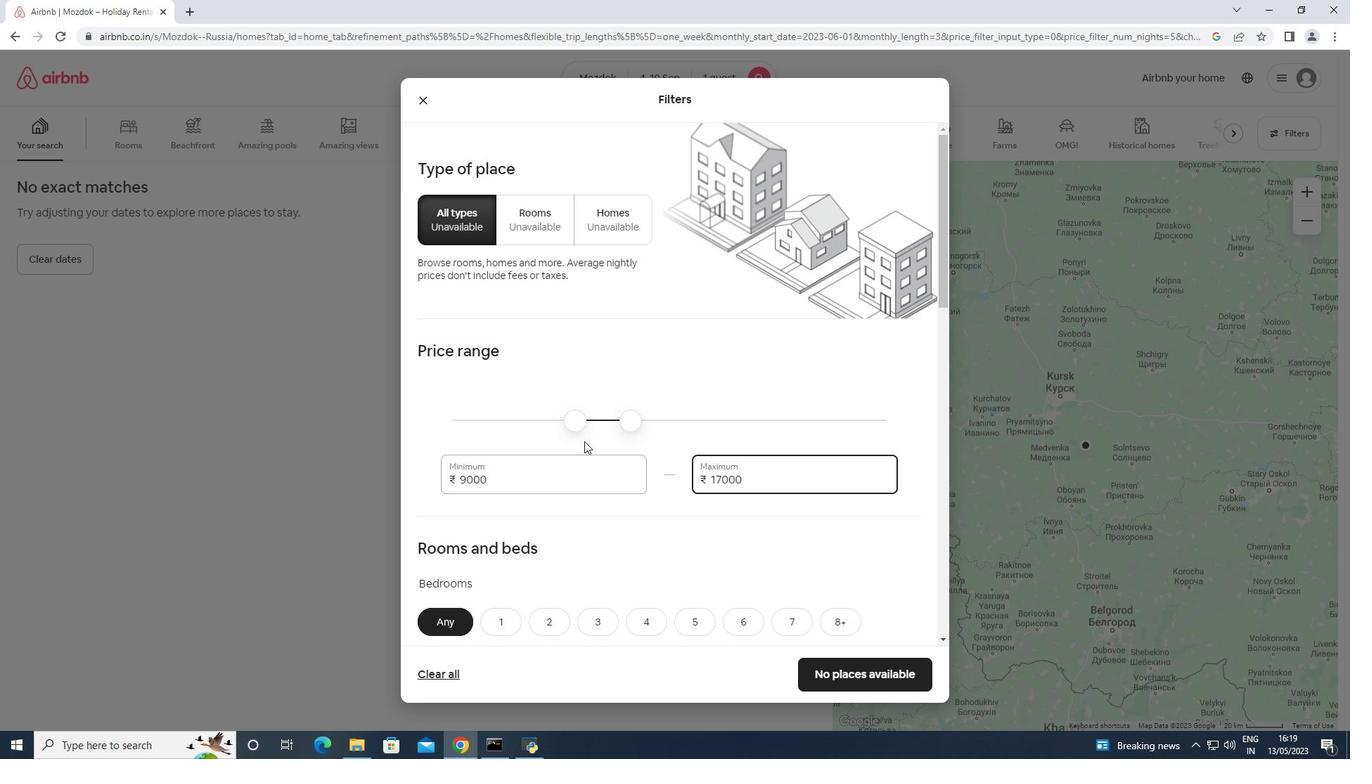 
Action: Mouse moved to (504, 345)
Screenshot: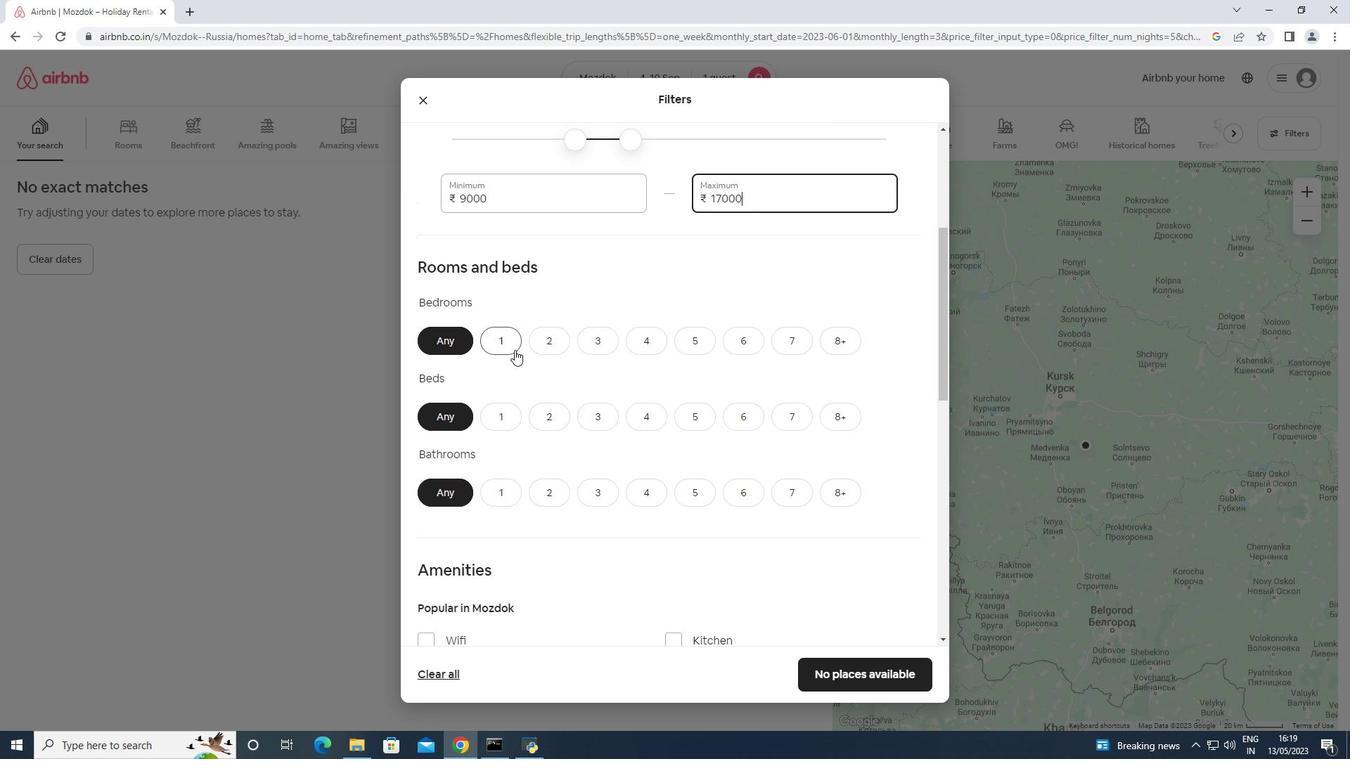
Action: Mouse pressed left at (504, 345)
Screenshot: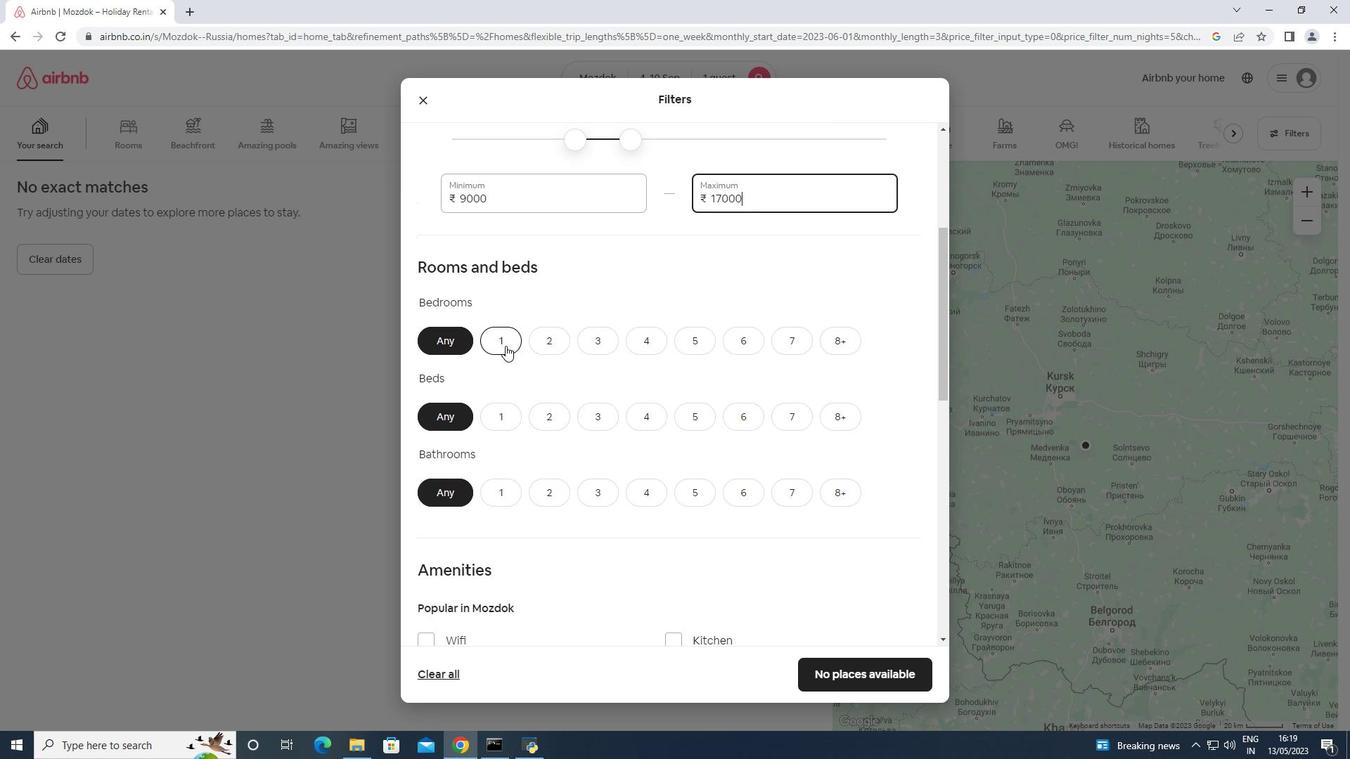 
Action: Mouse moved to (503, 423)
Screenshot: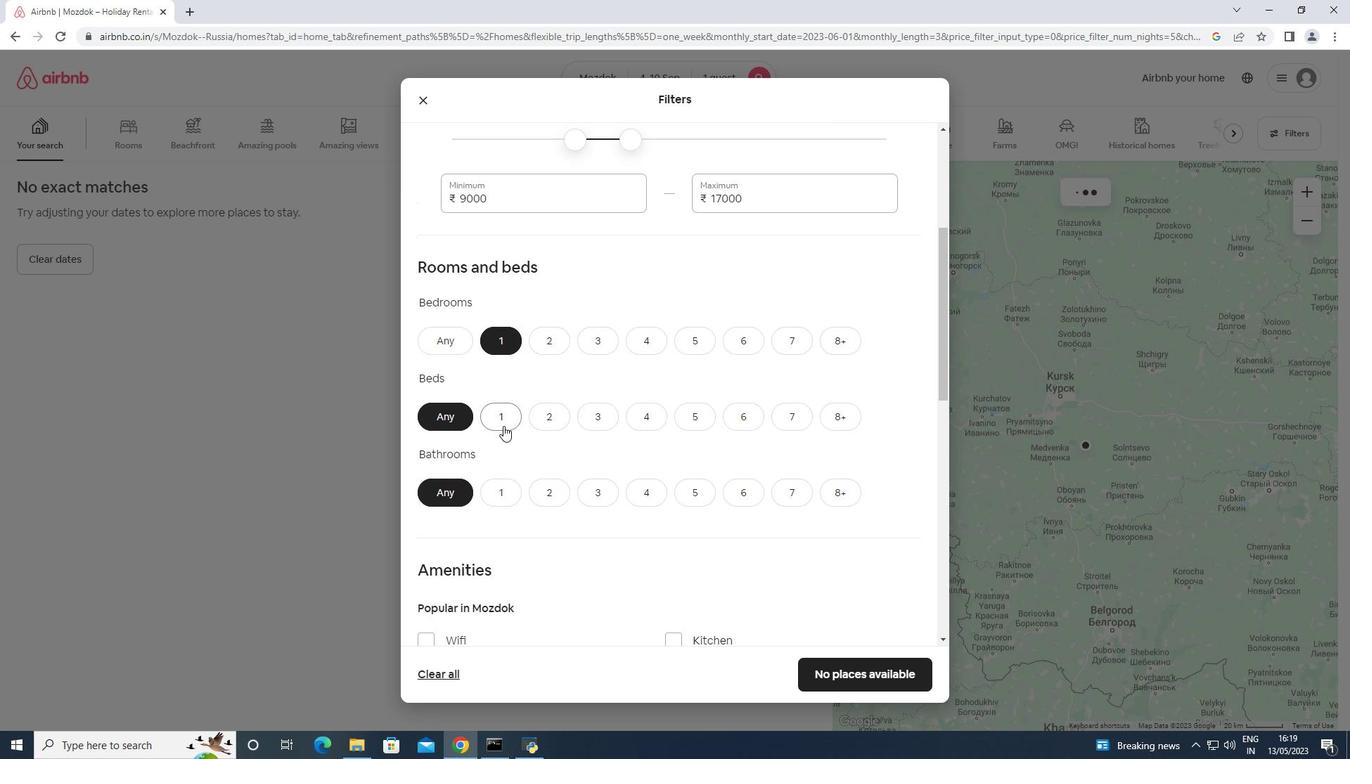 
Action: Mouse pressed left at (503, 423)
Screenshot: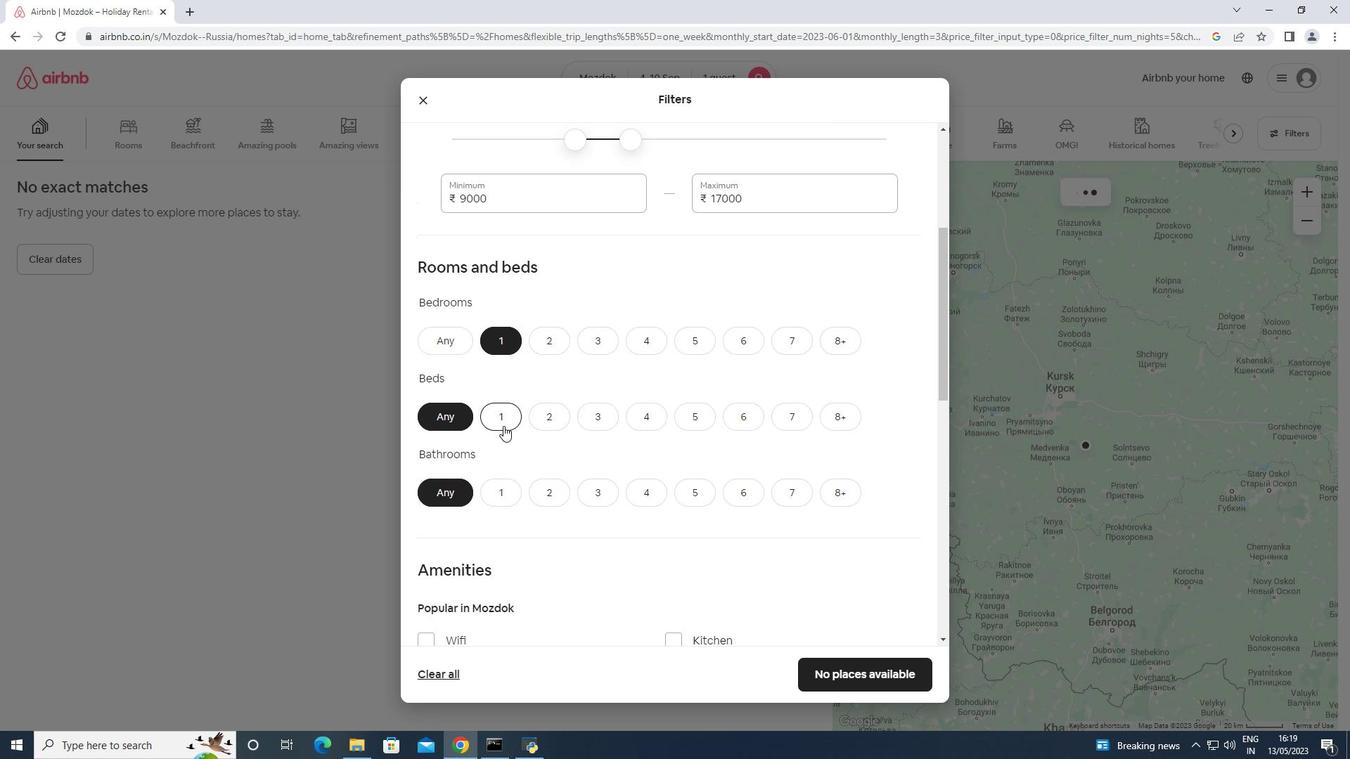 
Action: Mouse moved to (502, 495)
Screenshot: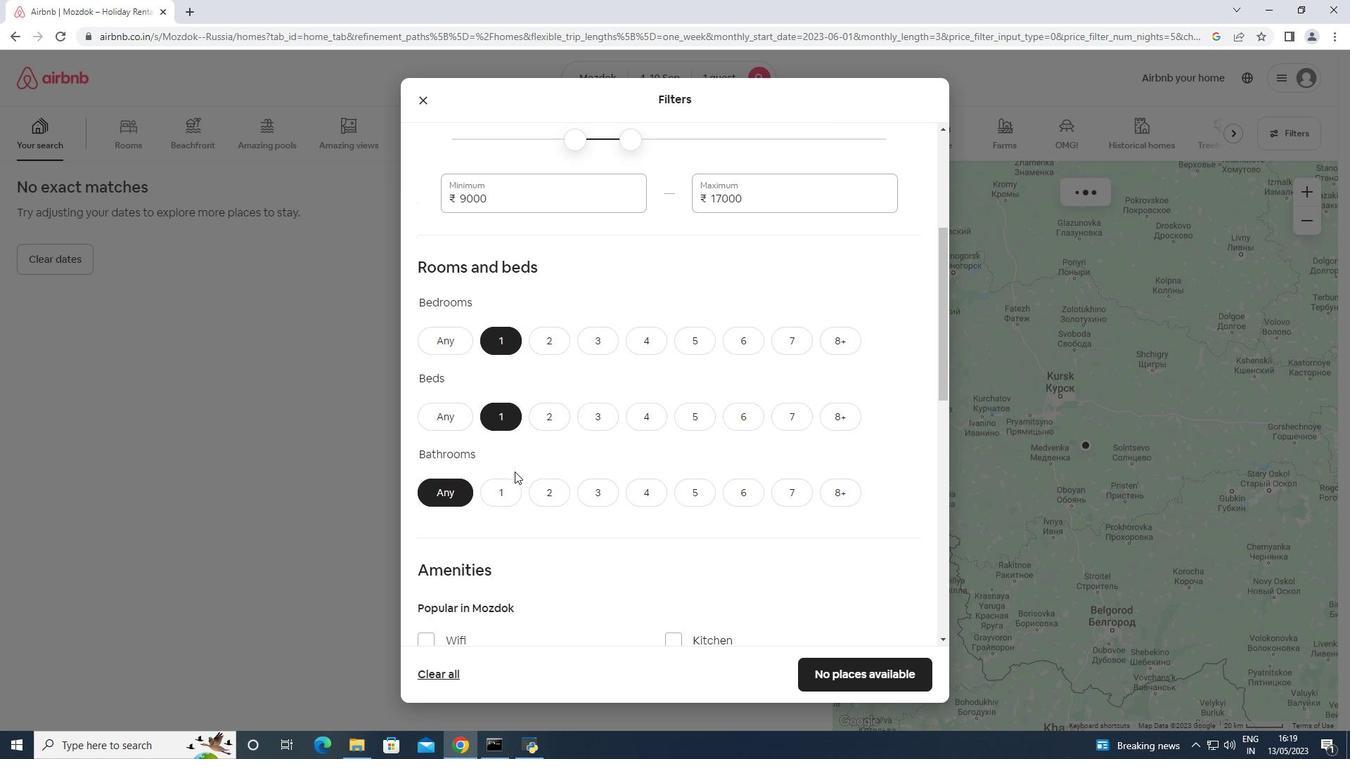 
Action: Mouse pressed left at (502, 495)
Screenshot: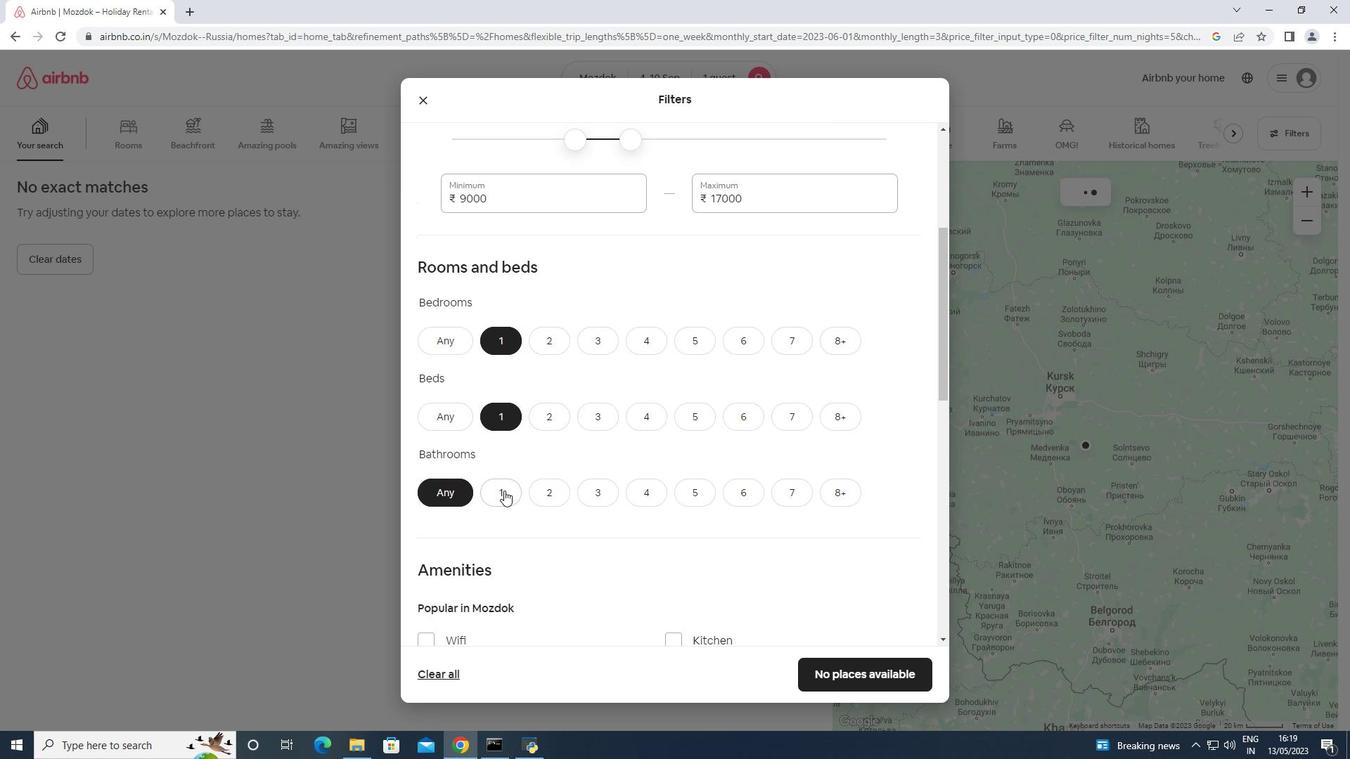 
Action: Mouse moved to (503, 476)
Screenshot: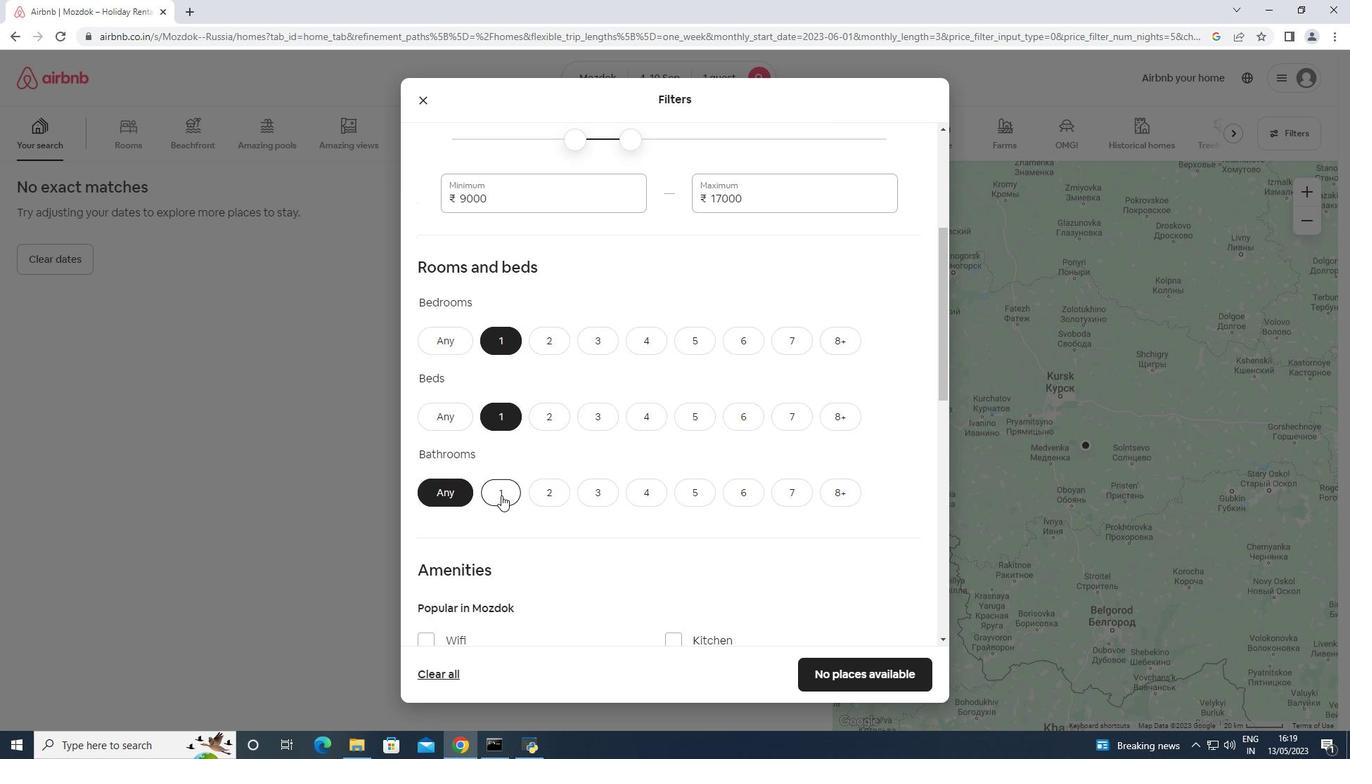 
Action: Mouse scrolled (503, 475) with delta (0, 0)
Screenshot: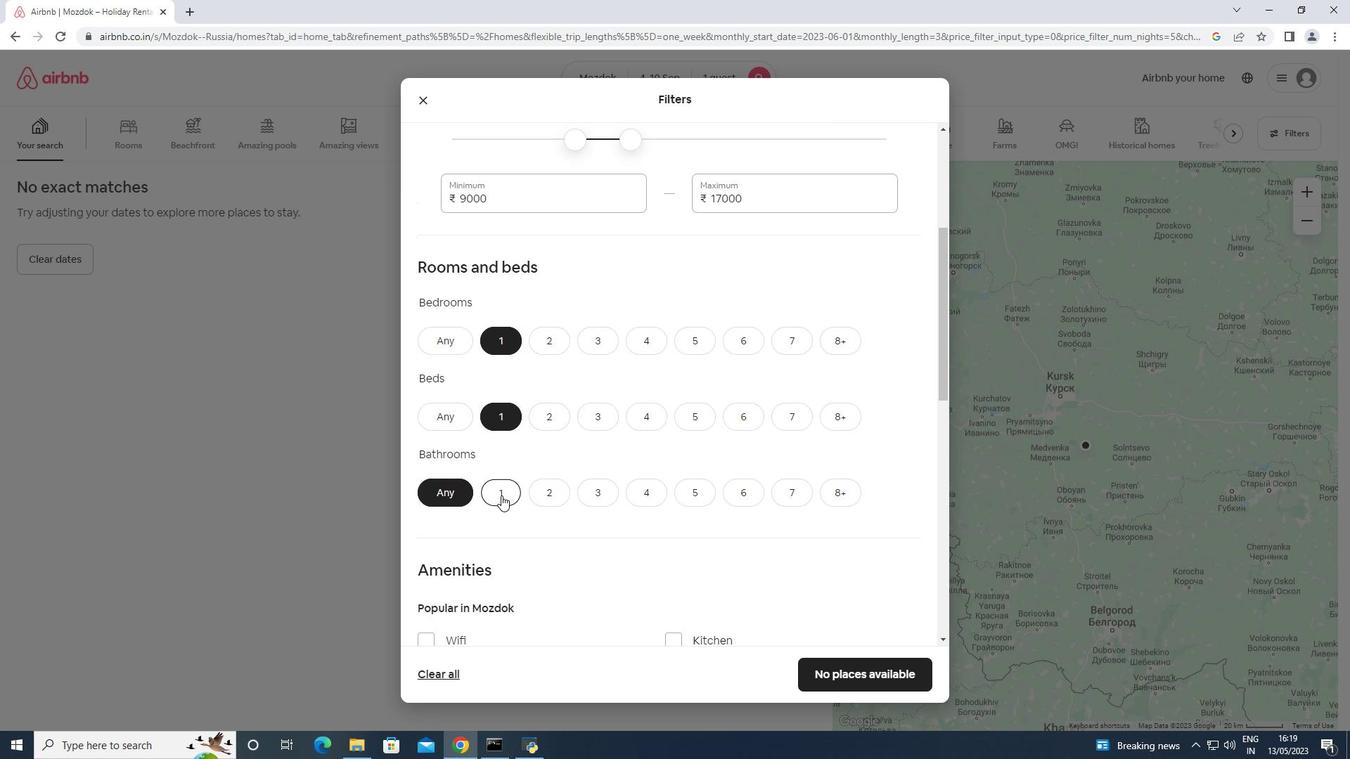 
Action: Mouse scrolled (503, 475) with delta (0, 0)
Screenshot: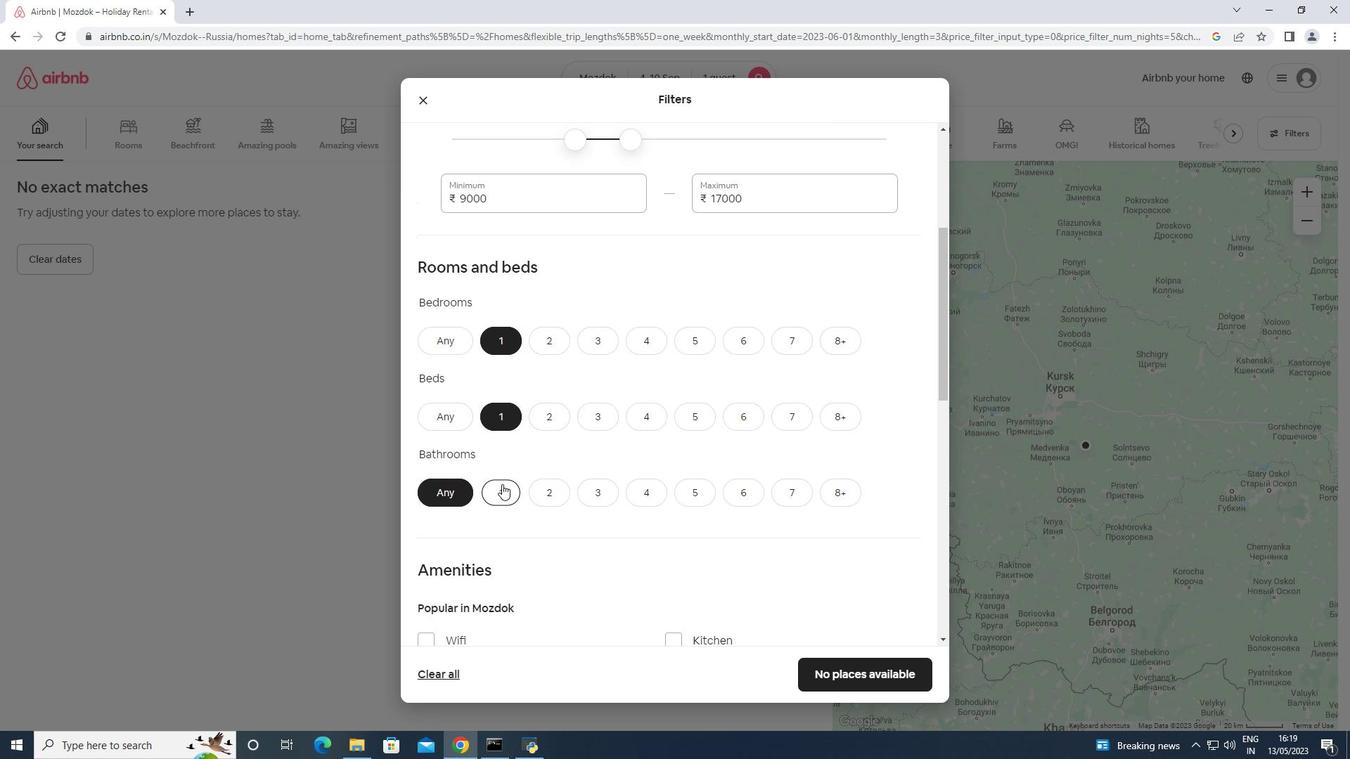 
Action: Mouse scrolled (503, 475) with delta (0, 0)
Screenshot: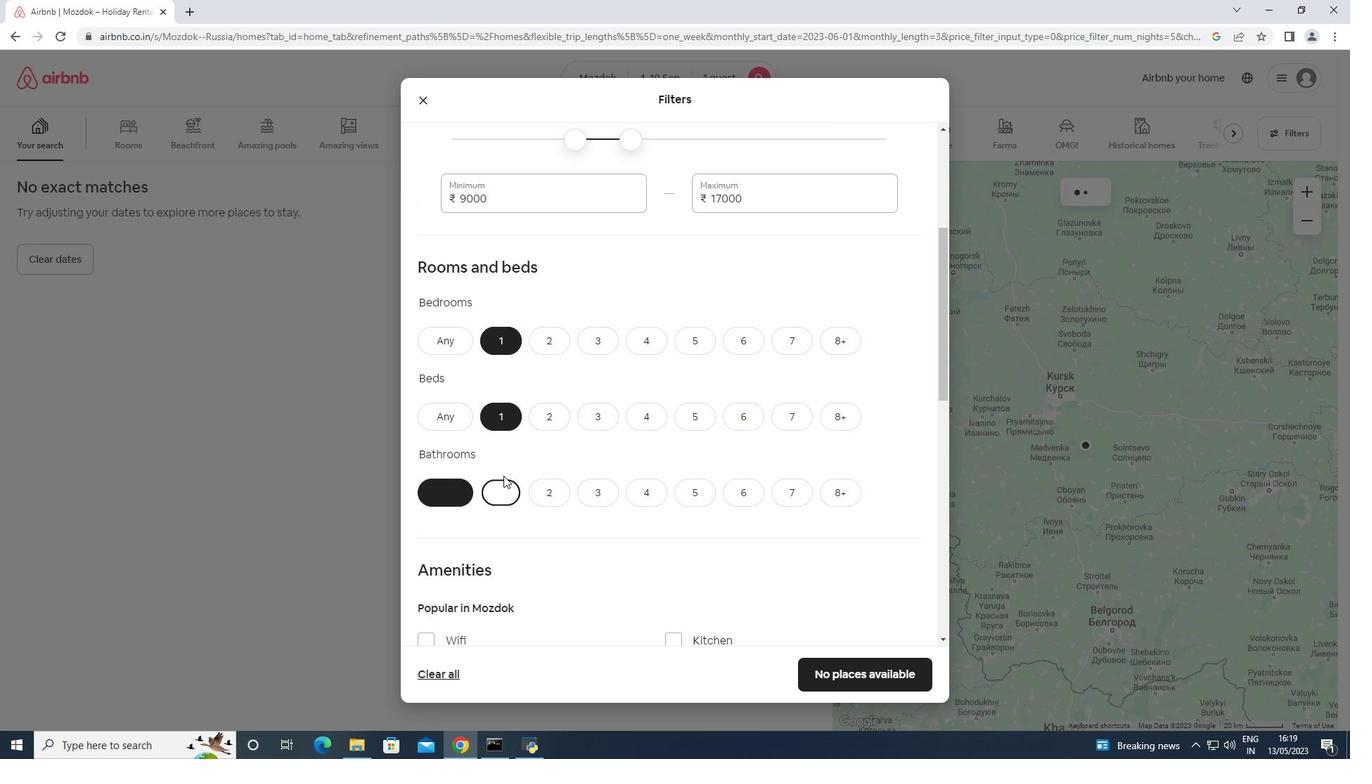 
Action: Mouse moved to (639, 454)
Screenshot: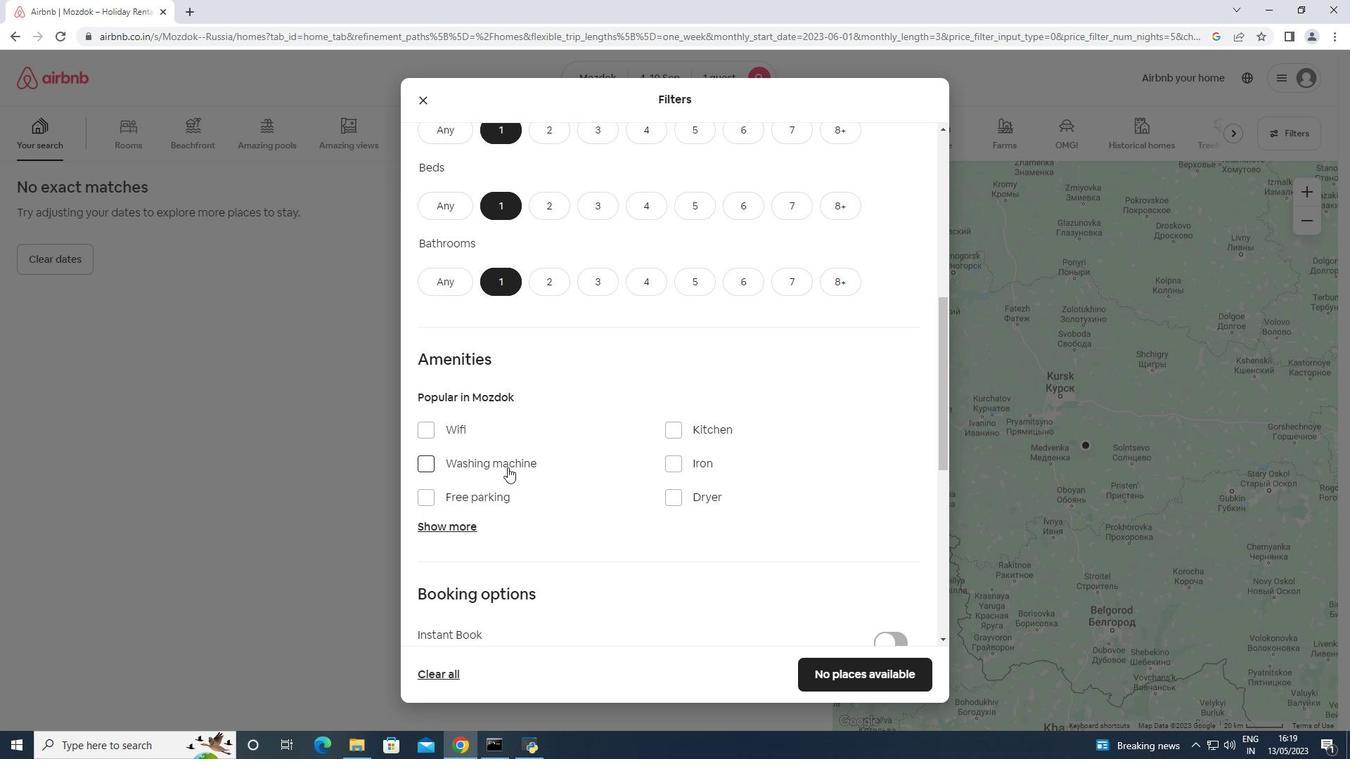
Action: Mouse scrolled (639, 454) with delta (0, 0)
Screenshot: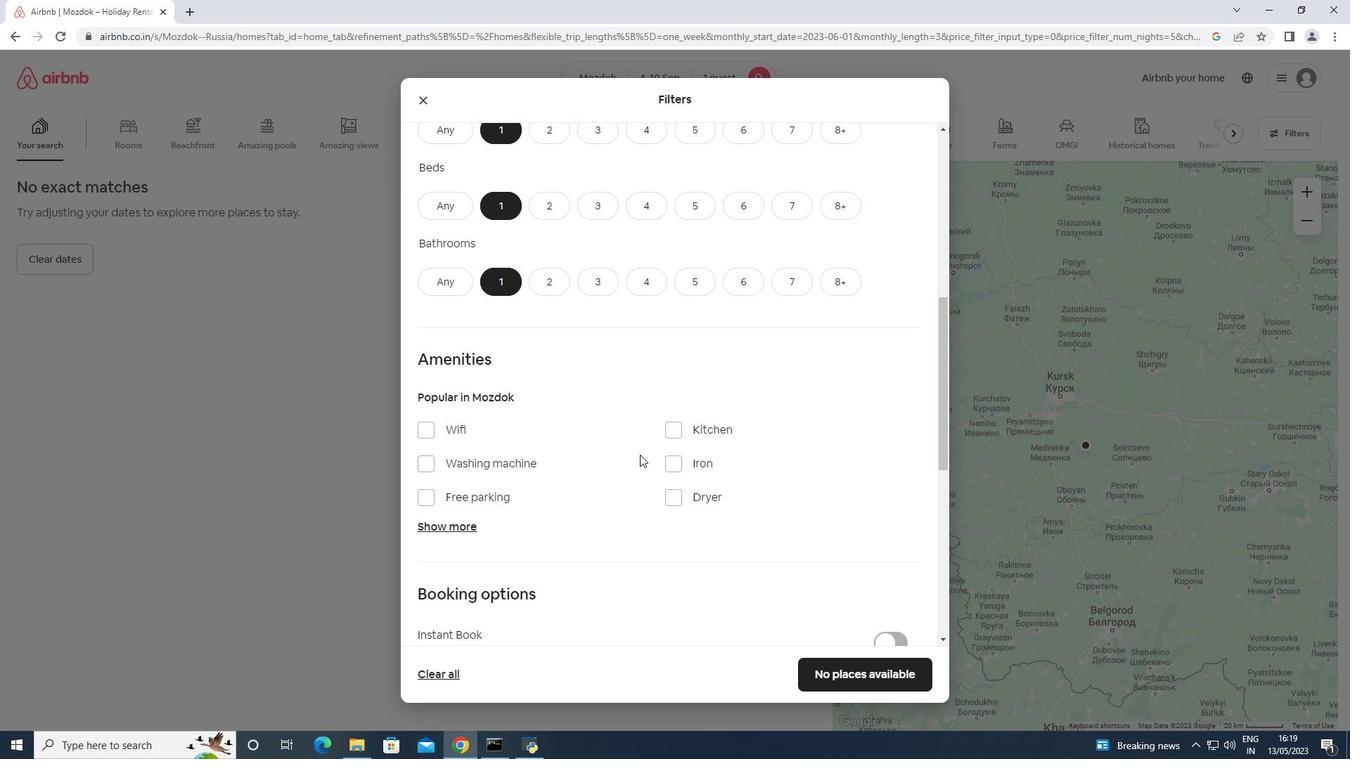 
Action: Mouse scrolled (639, 454) with delta (0, 0)
Screenshot: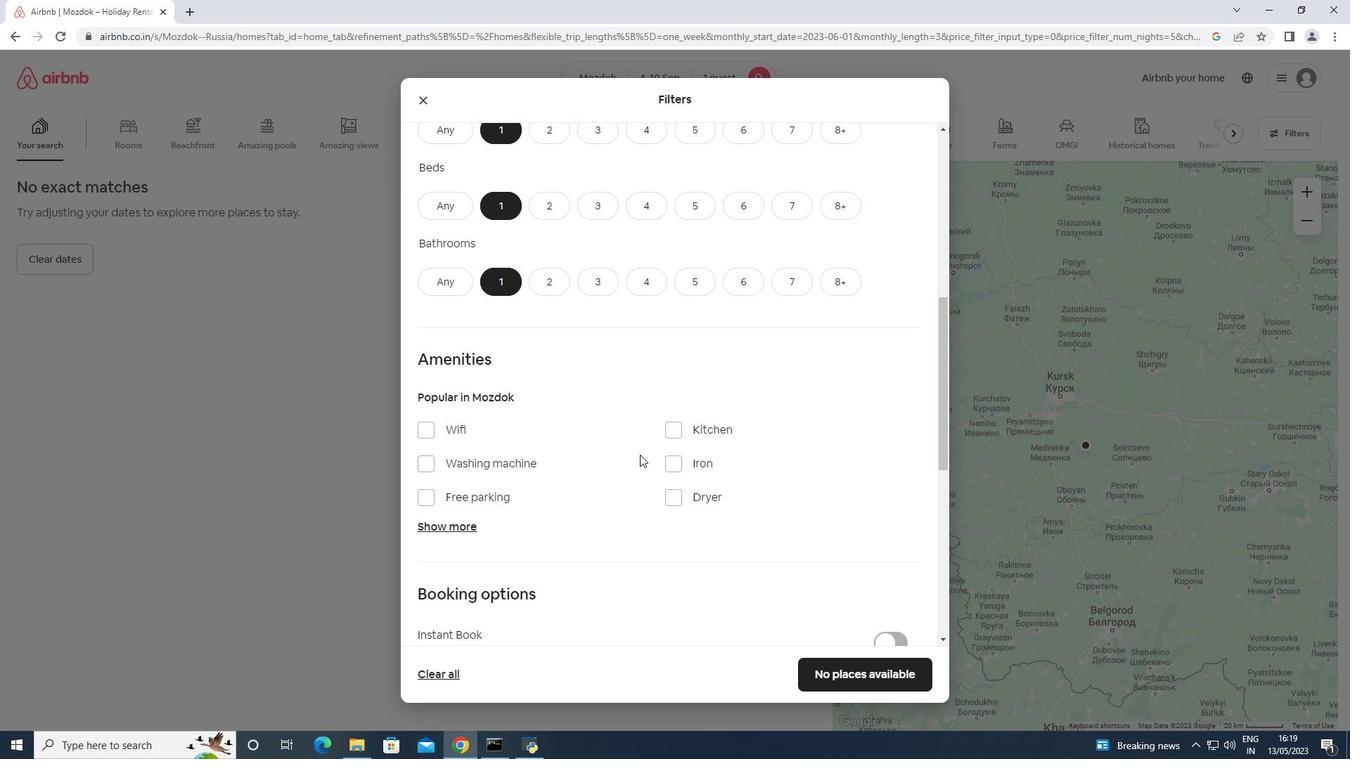 
Action: Mouse scrolled (639, 454) with delta (0, 0)
Screenshot: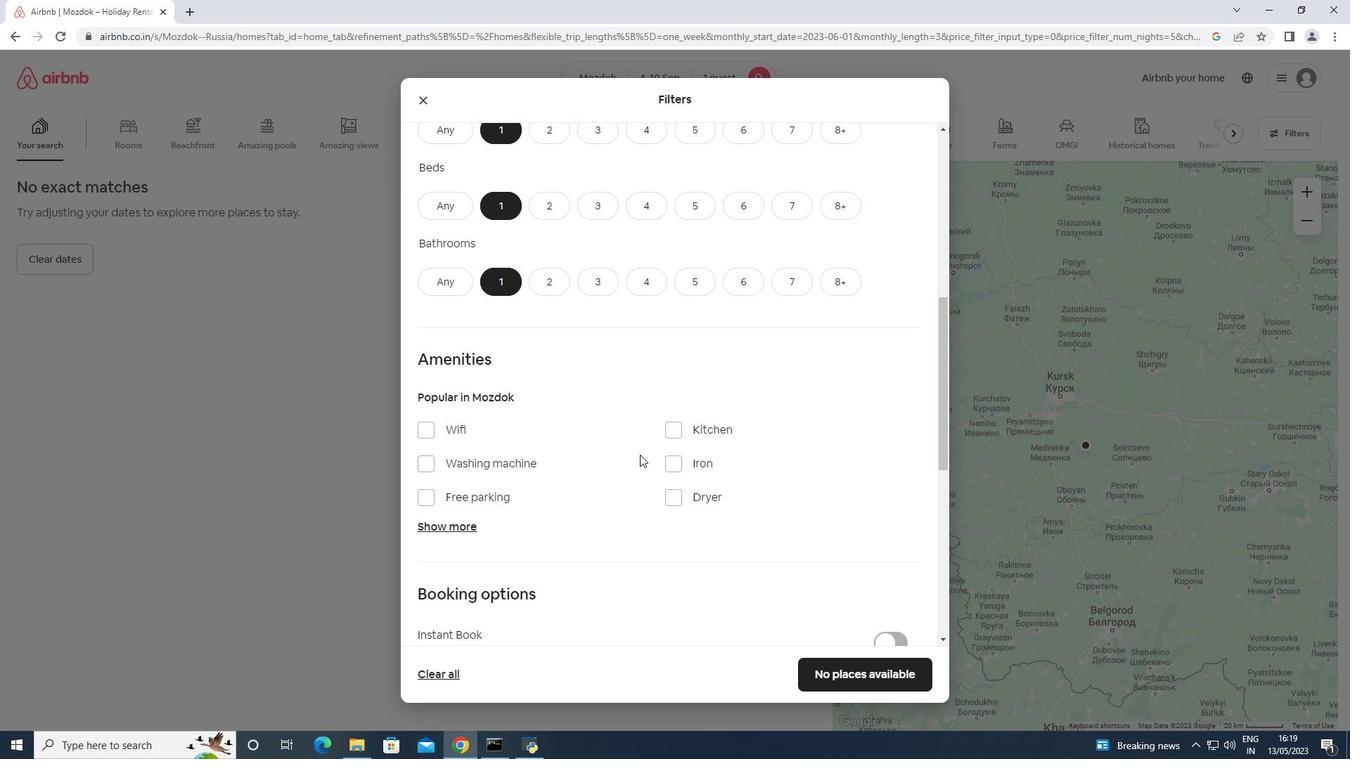 
Action: Mouse scrolled (639, 454) with delta (0, 0)
Screenshot: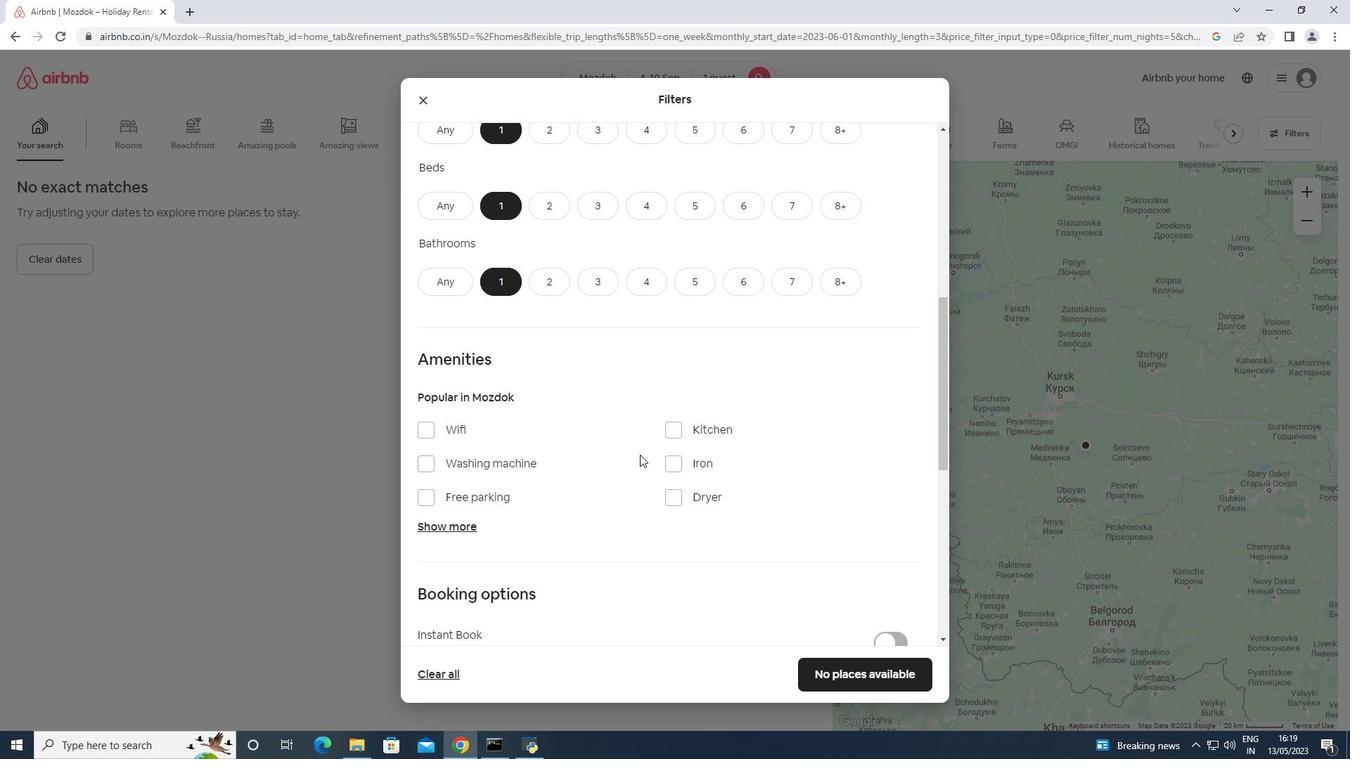 
Action: Mouse moved to (888, 402)
Screenshot: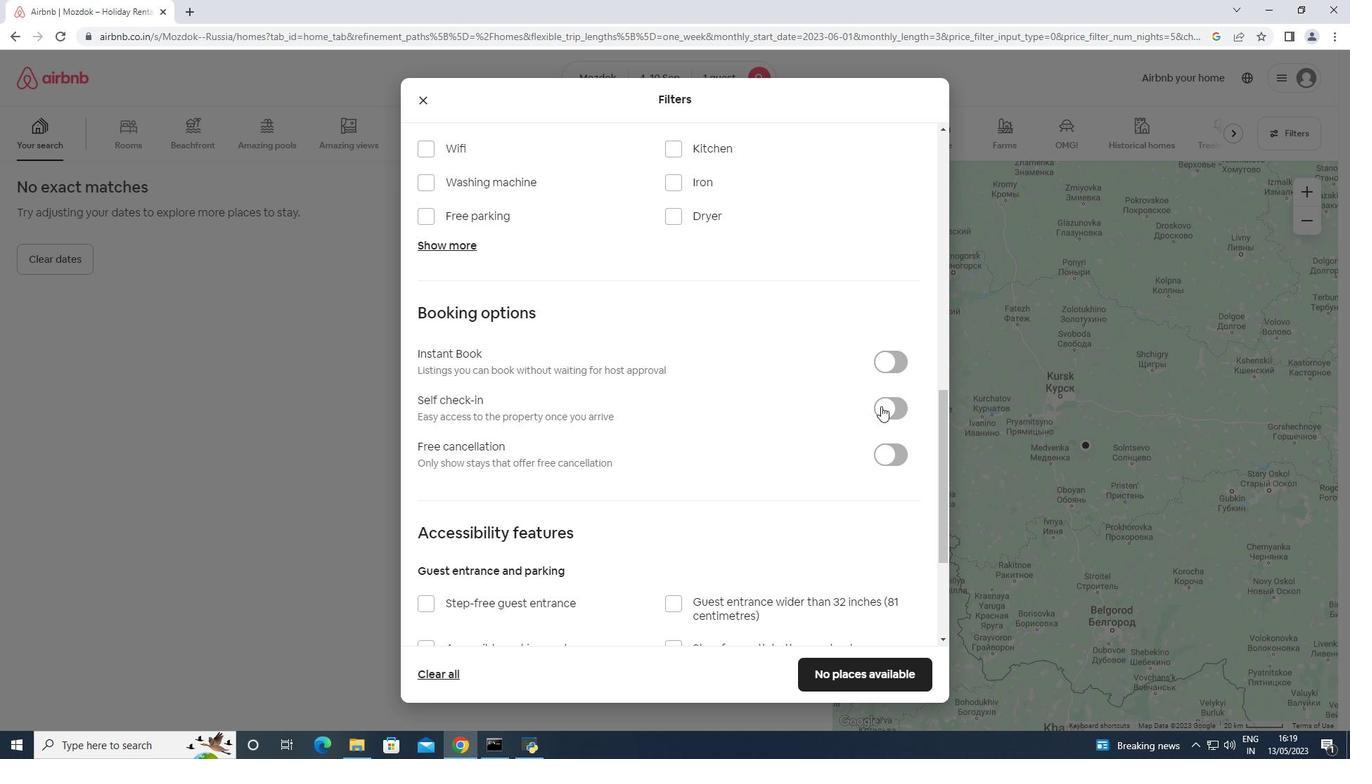 
Action: Mouse pressed left at (888, 402)
Screenshot: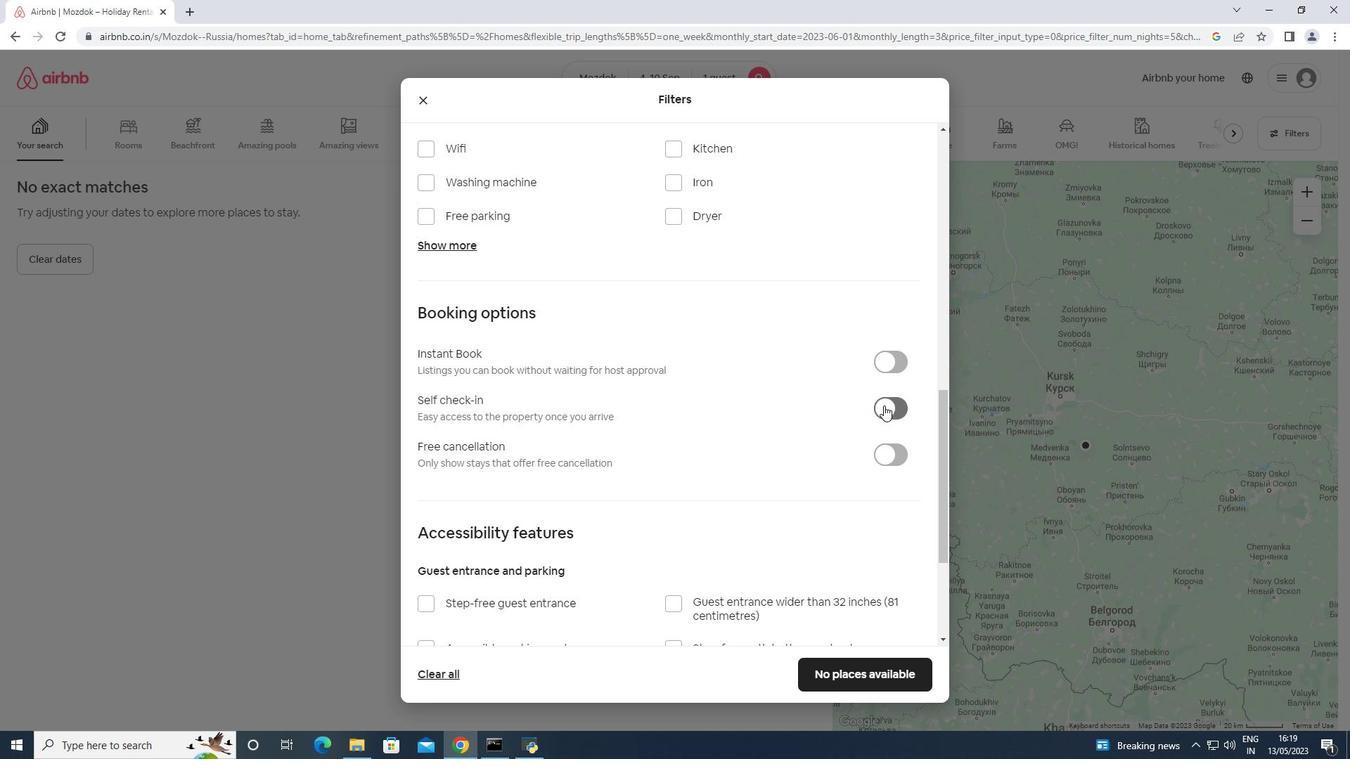 
Action: Mouse scrolled (888, 402) with delta (0, 0)
Screenshot: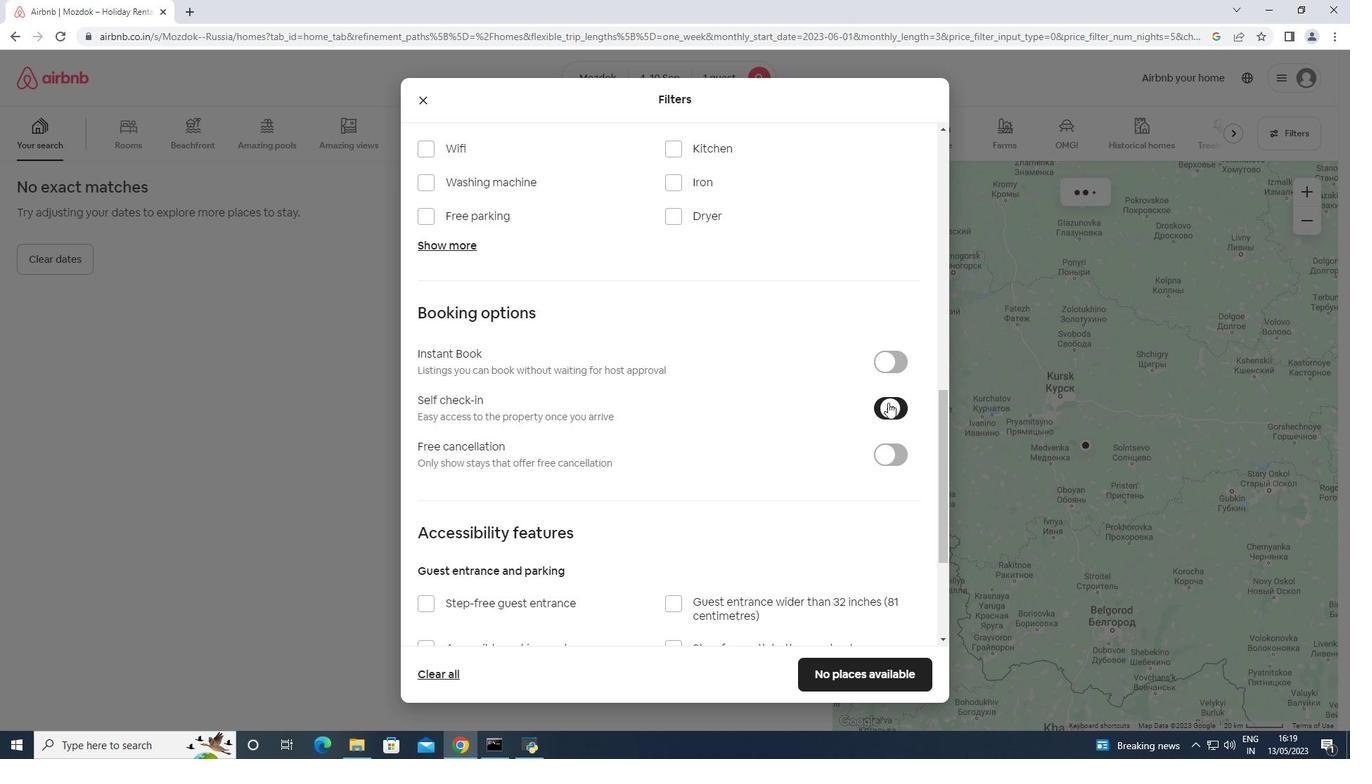 
Action: Mouse scrolled (888, 402) with delta (0, 0)
Screenshot: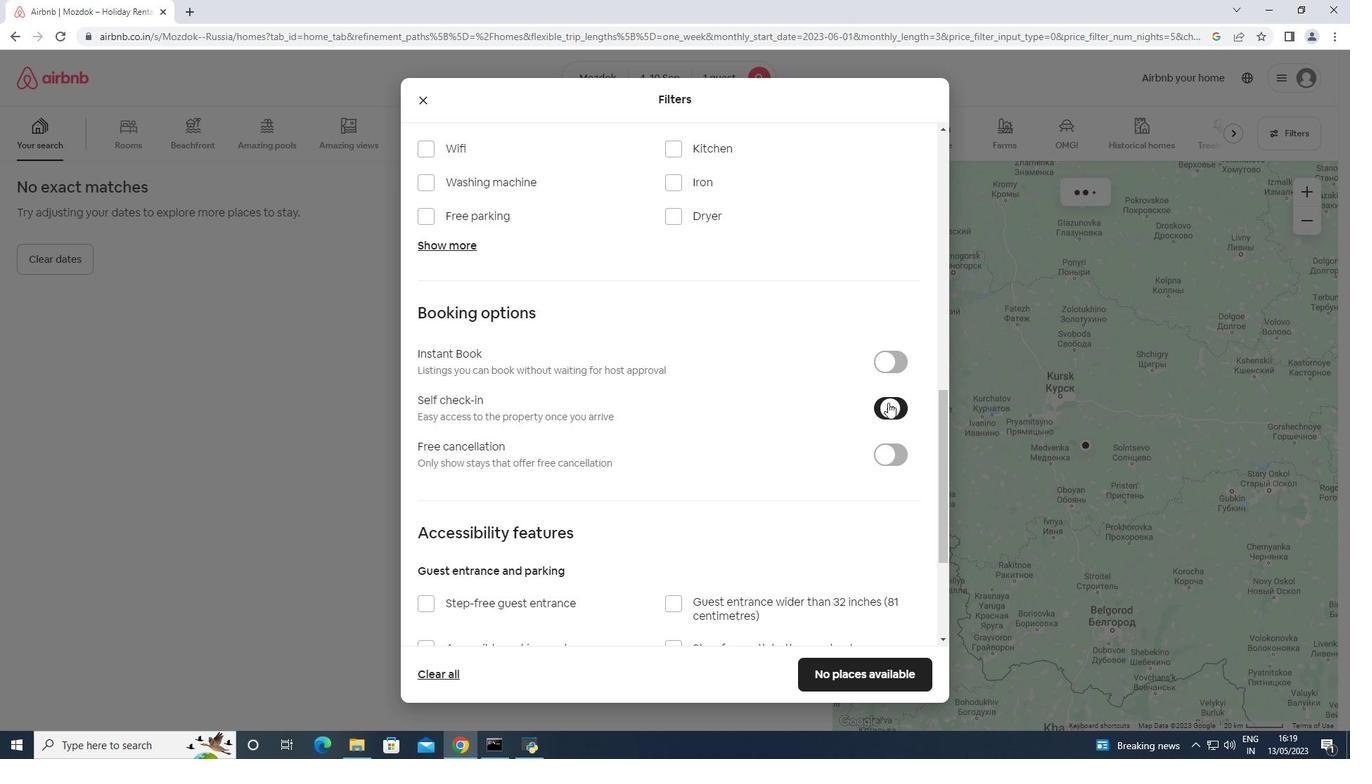 
Action: Mouse scrolled (888, 402) with delta (0, 0)
Screenshot: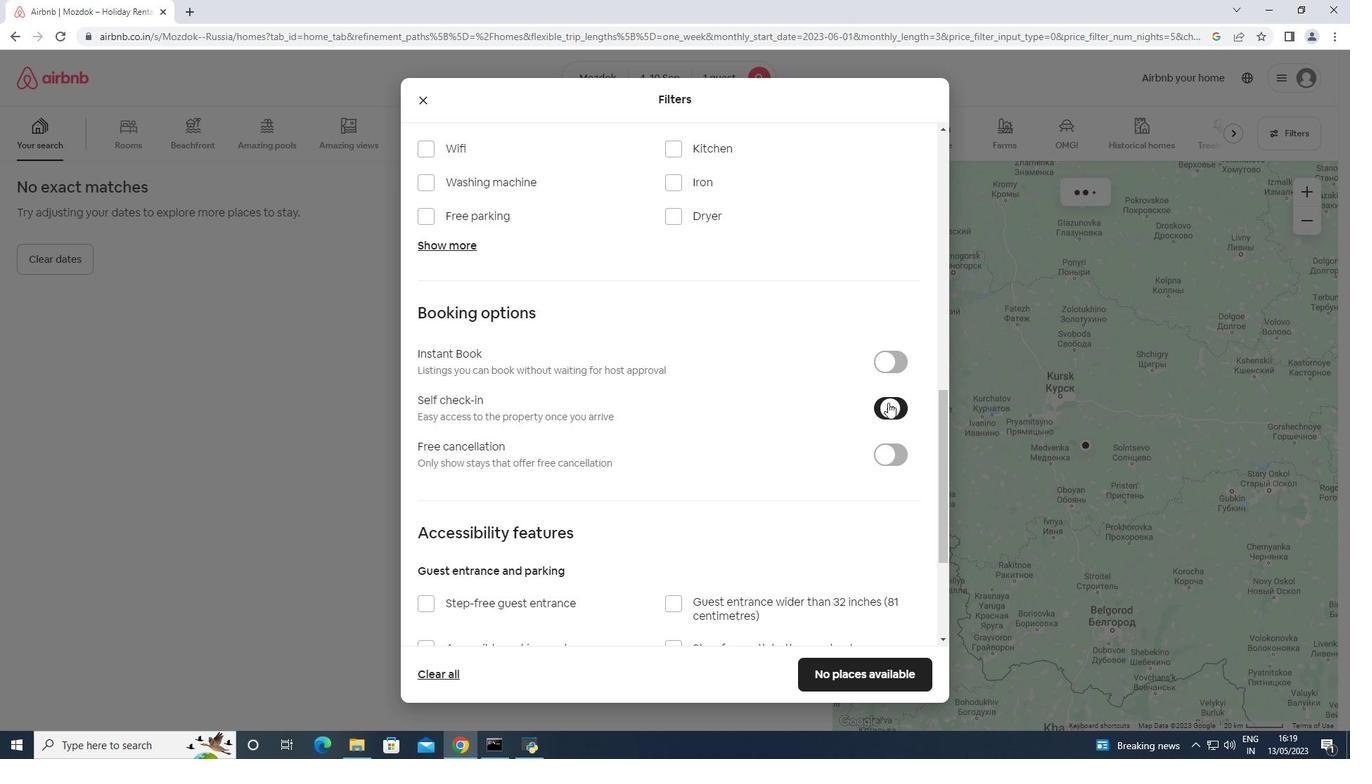 
Action: Mouse scrolled (888, 402) with delta (0, 0)
Screenshot: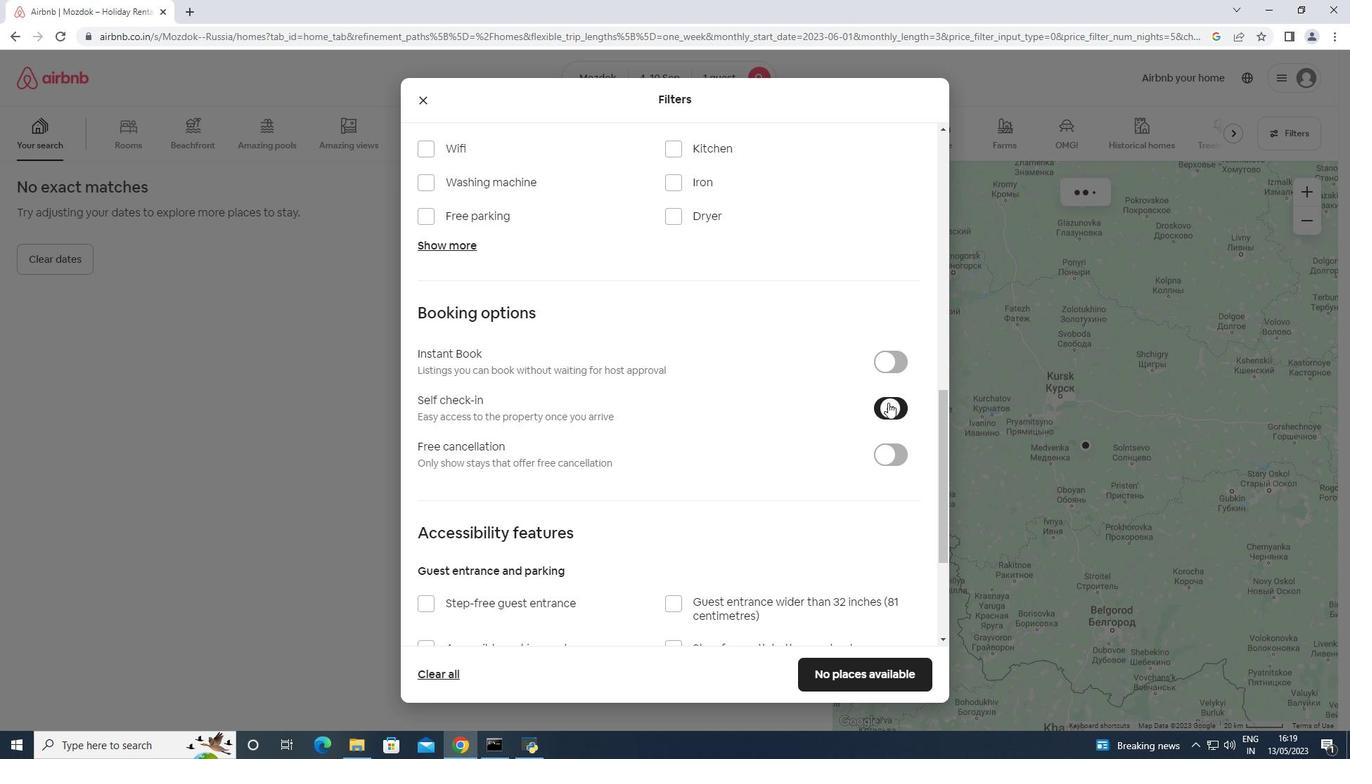 
Action: Mouse scrolled (888, 402) with delta (0, 0)
Screenshot: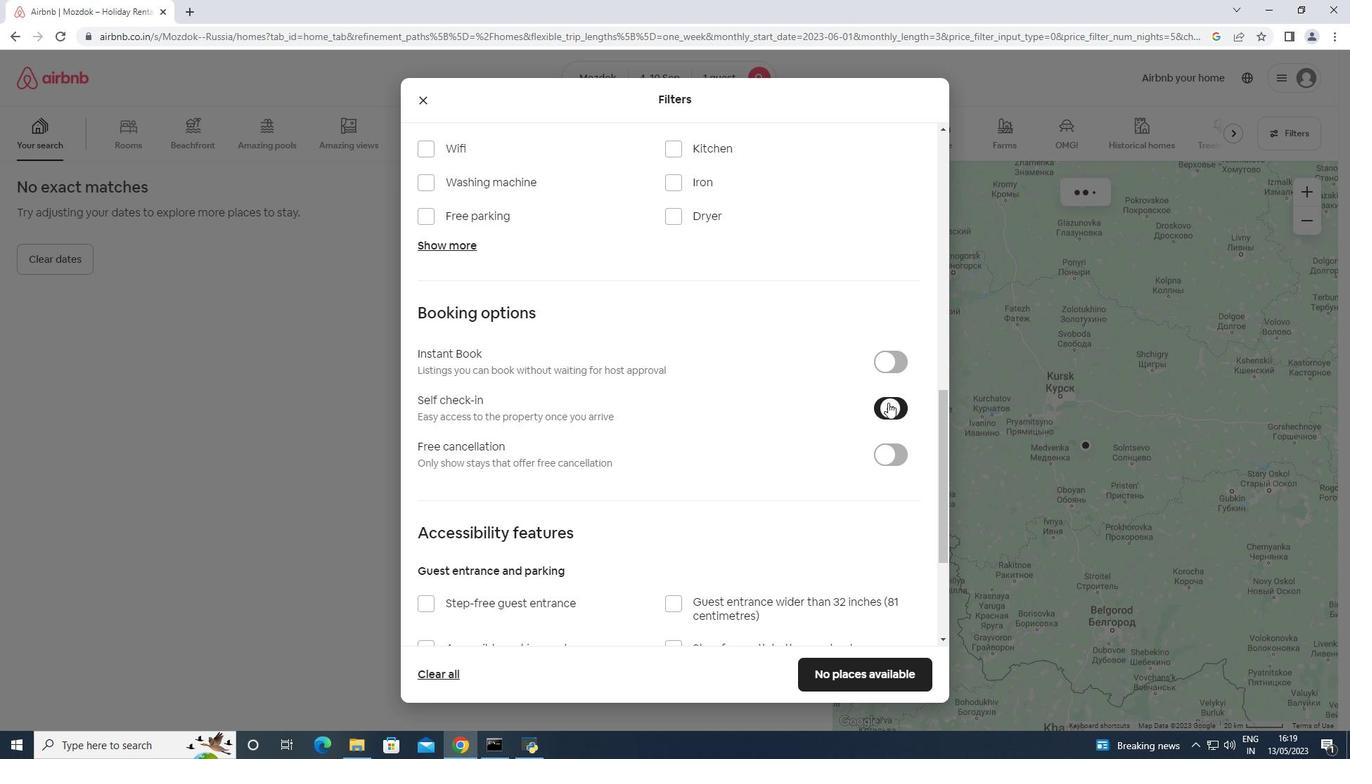 
Action: Mouse scrolled (888, 402) with delta (0, 0)
Screenshot: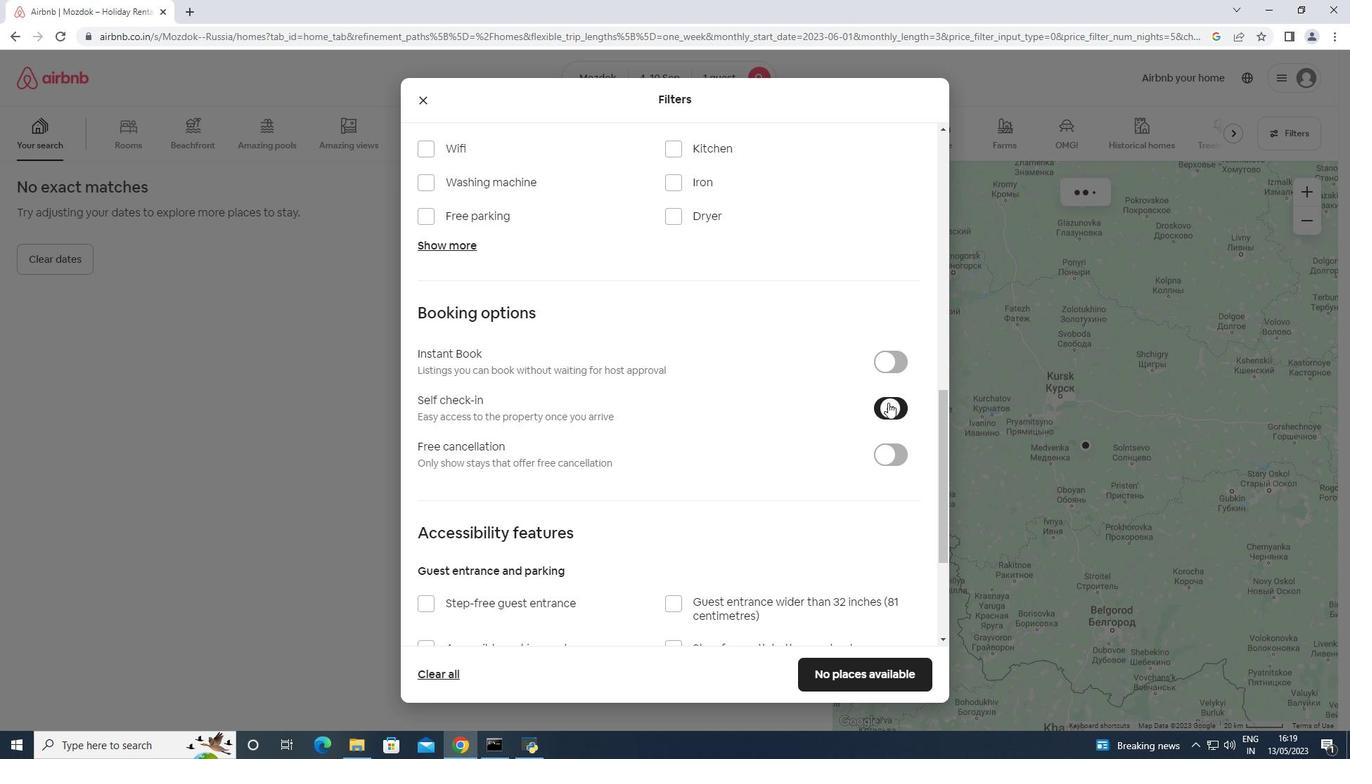 
Action: Mouse scrolled (888, 402) with delta (0, 0)
Screenshot: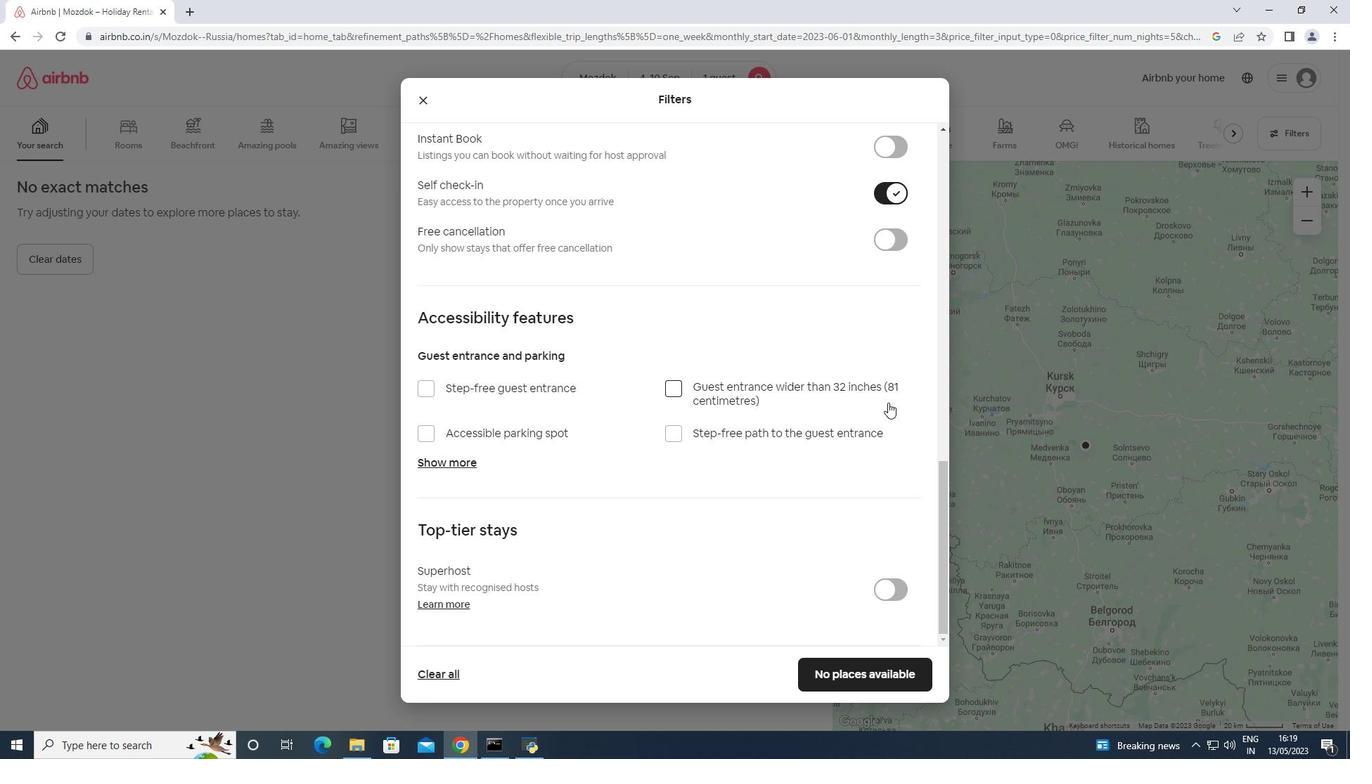 
Action: Mouse scrolled (888, 402) with delta (0, 0)
Screenshot: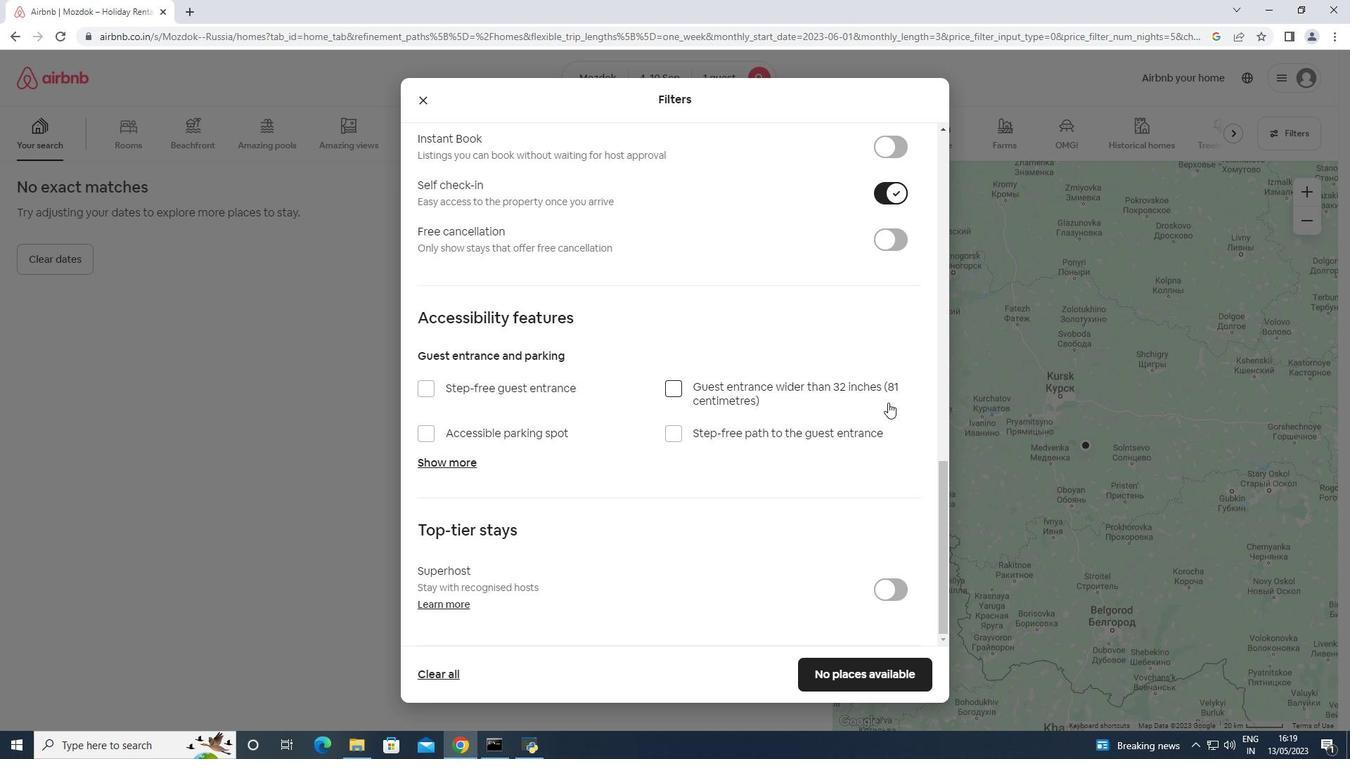 
Action: Mouse scrolled (888, 402) with delta (0, 0)
Screenshot: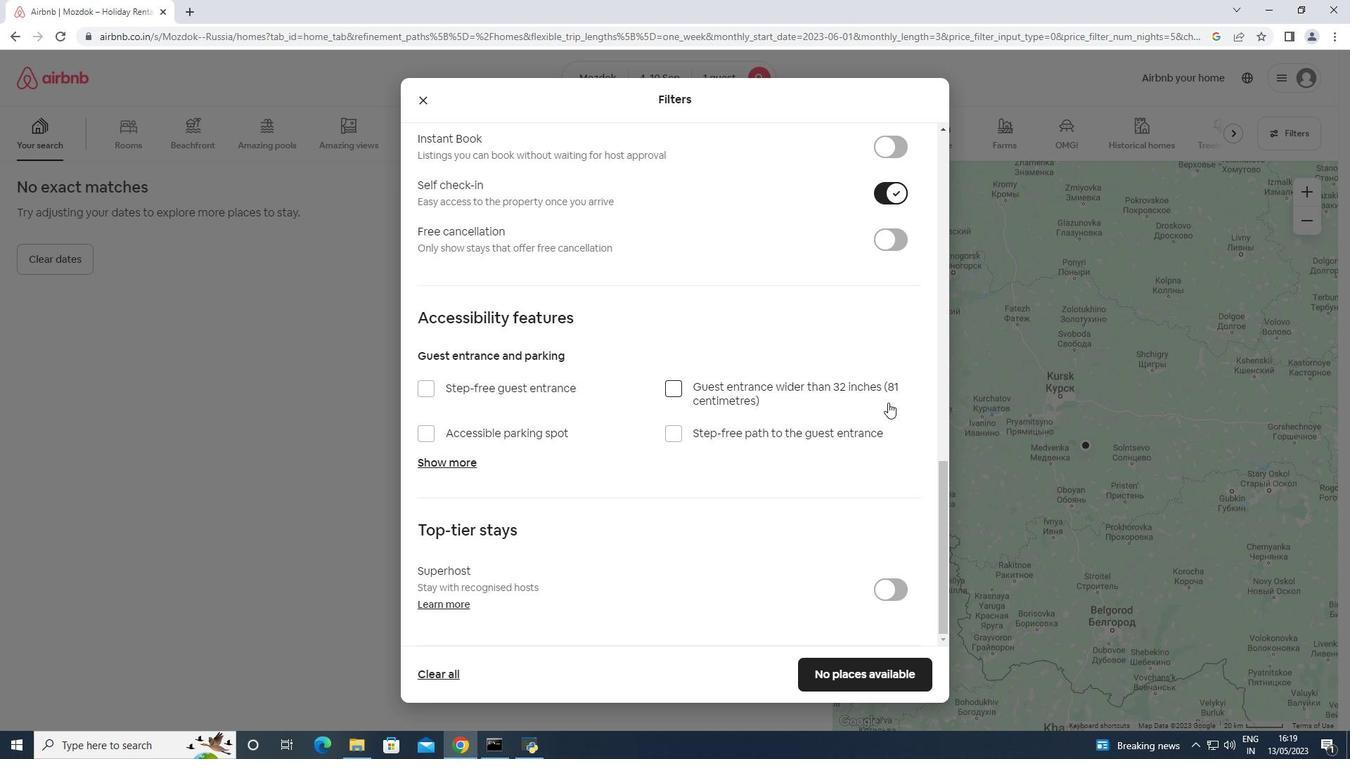 
Action: Mouse scrolled (888, 402) with delta (0, 0)
Screenshot: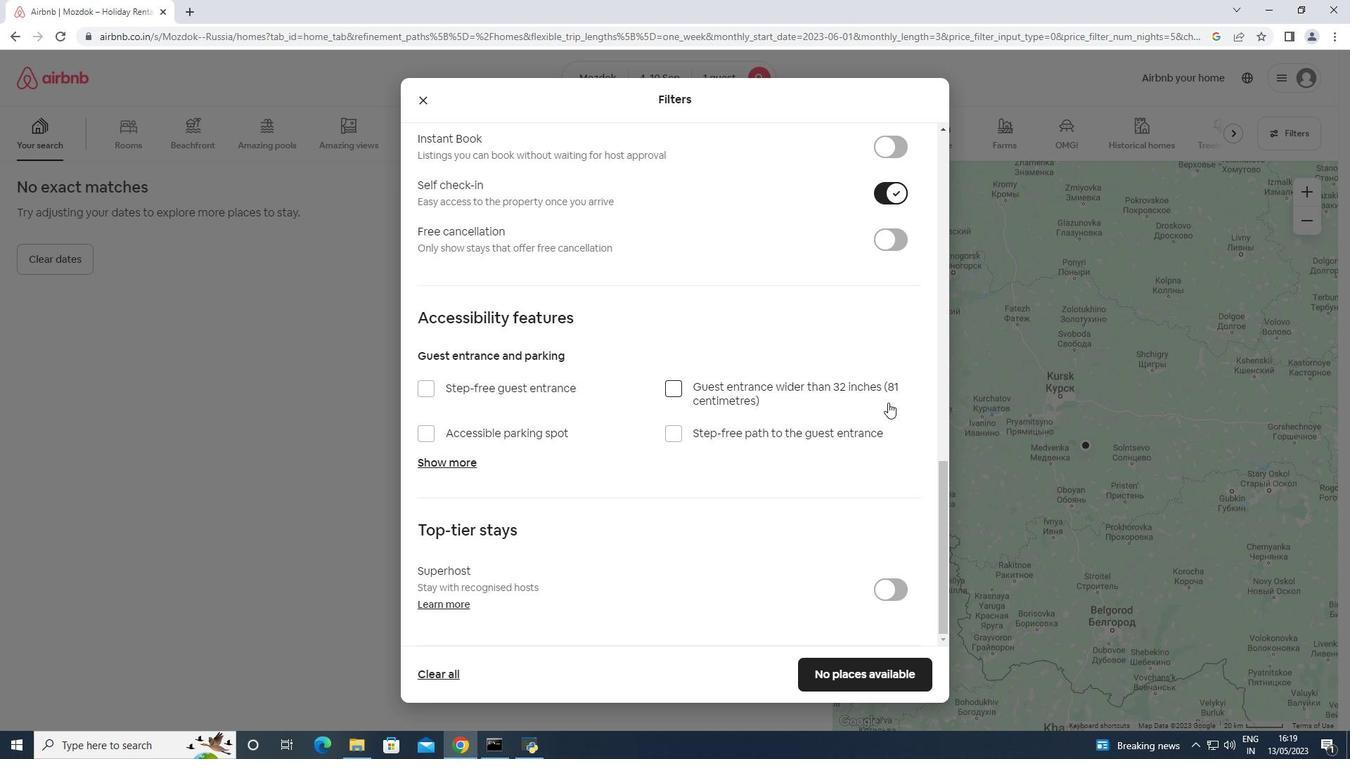 
Action: Mouse scrolled (888, 402) with delta (0, 0)
Screenshot: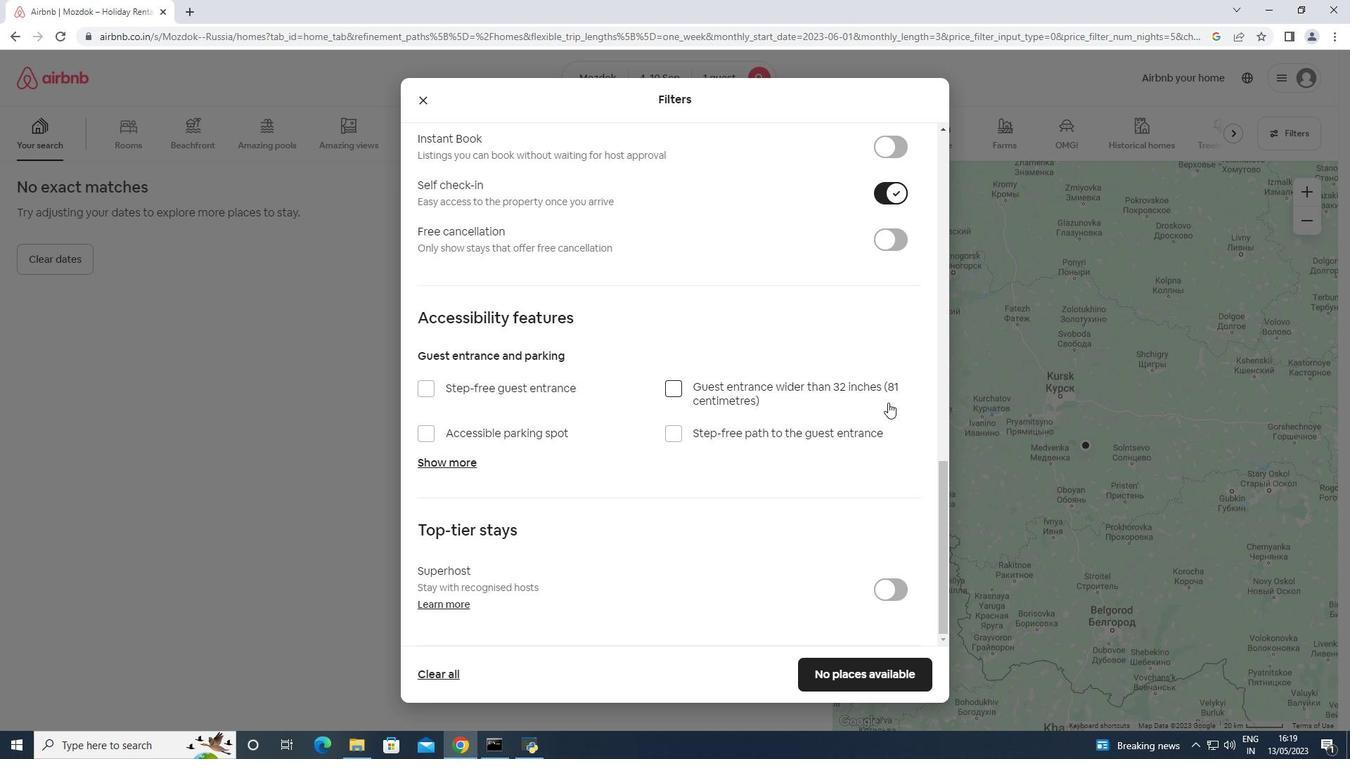 
Action: Mouse scrolled (888, 402) with delta (0, 0)
Screenshot: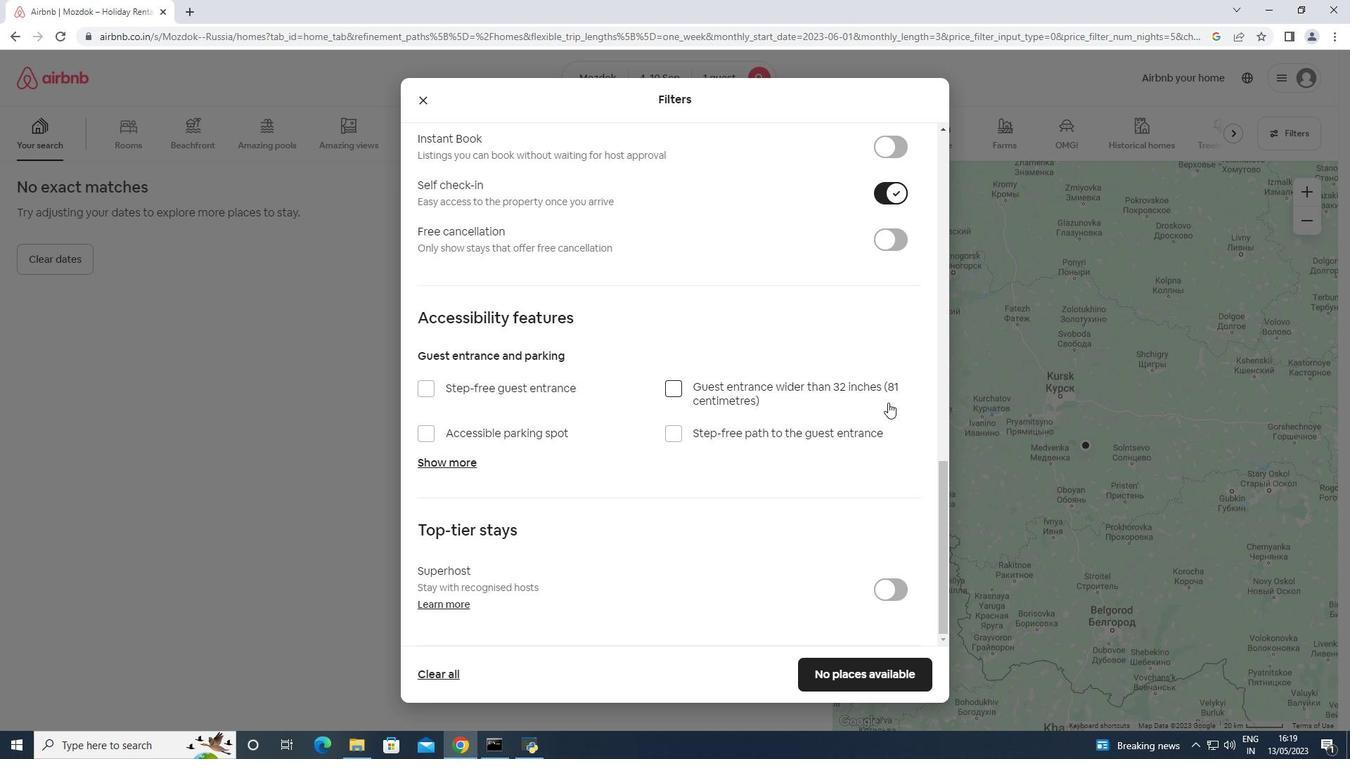 
Action: Mouse scrolled (888, 402) with delta (0, 0)
Screenshot: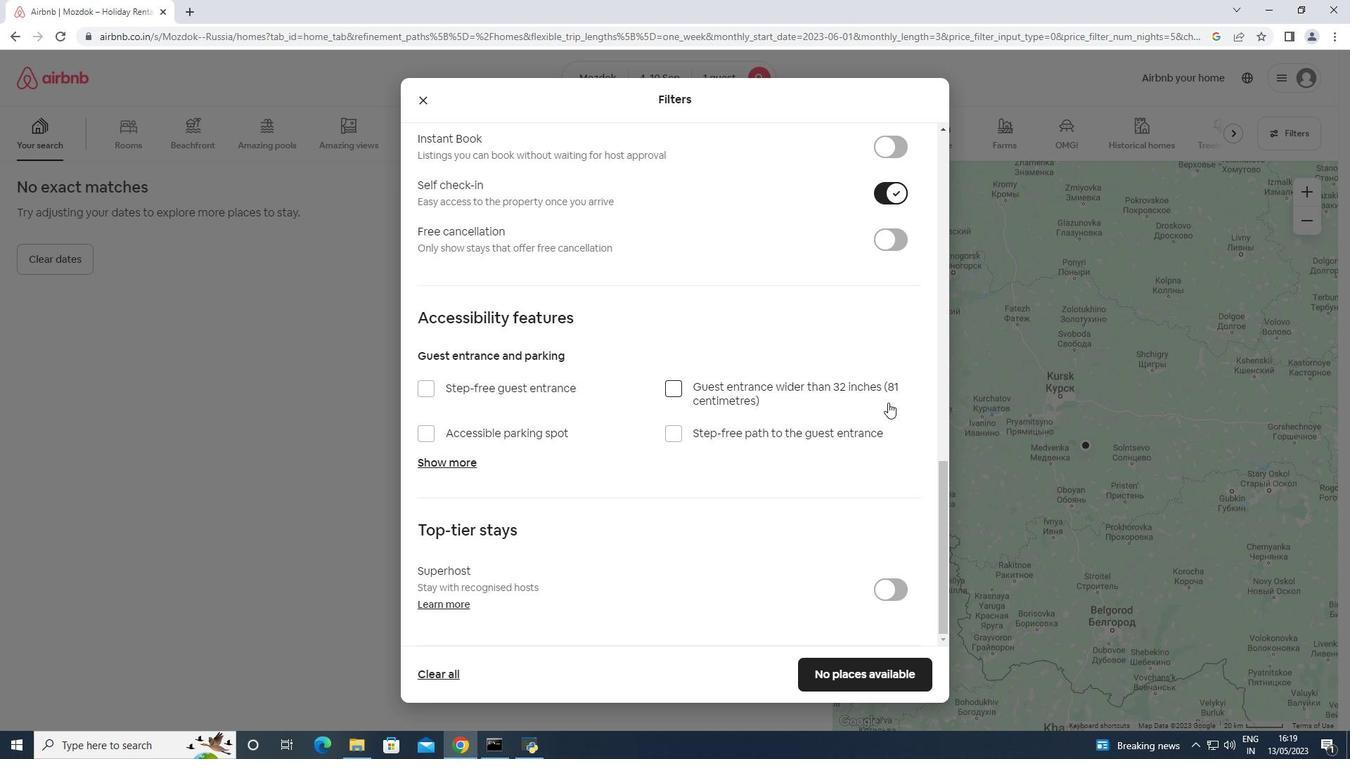 
Action: Mouse scrolled (888, 402) with delta (0, 0)
Screenshot: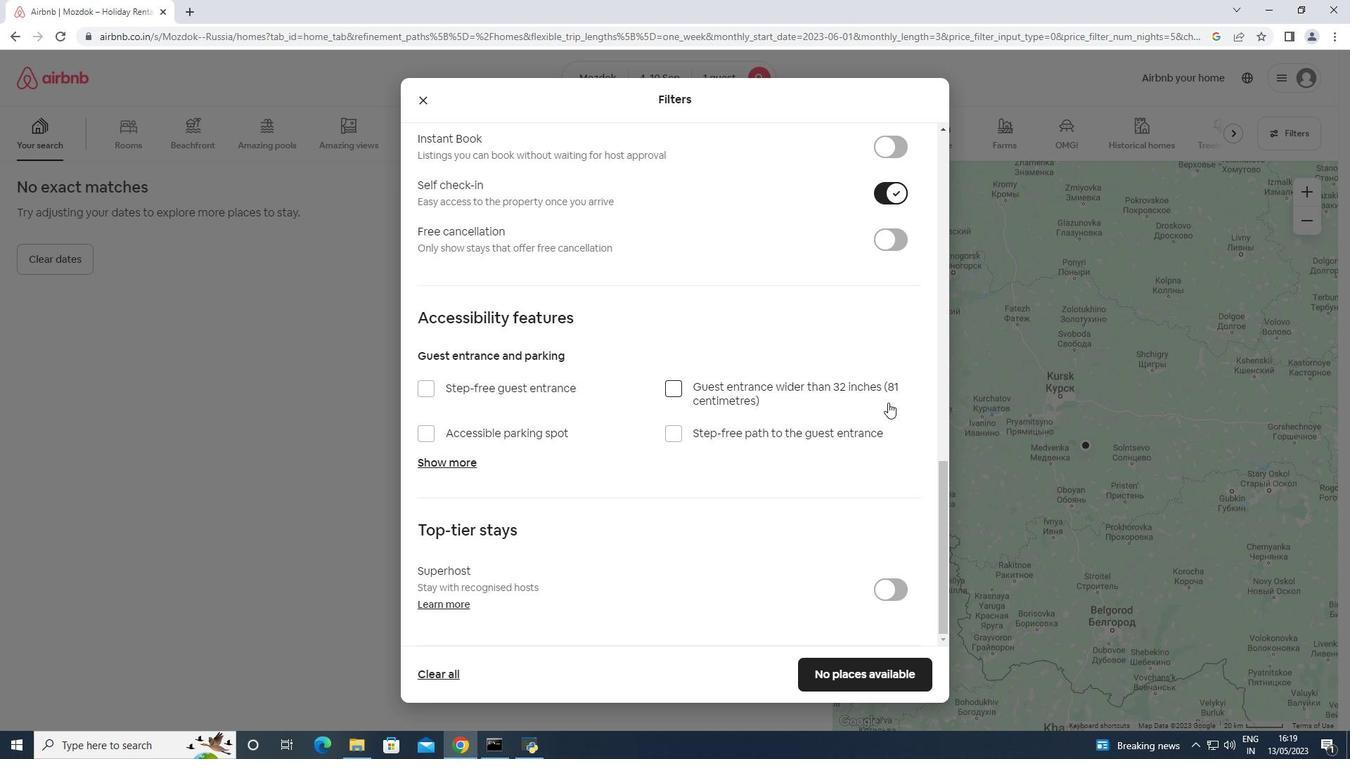 
Action: Mouse scrolled (888, 402) with delta (0, 0)
Screenshot: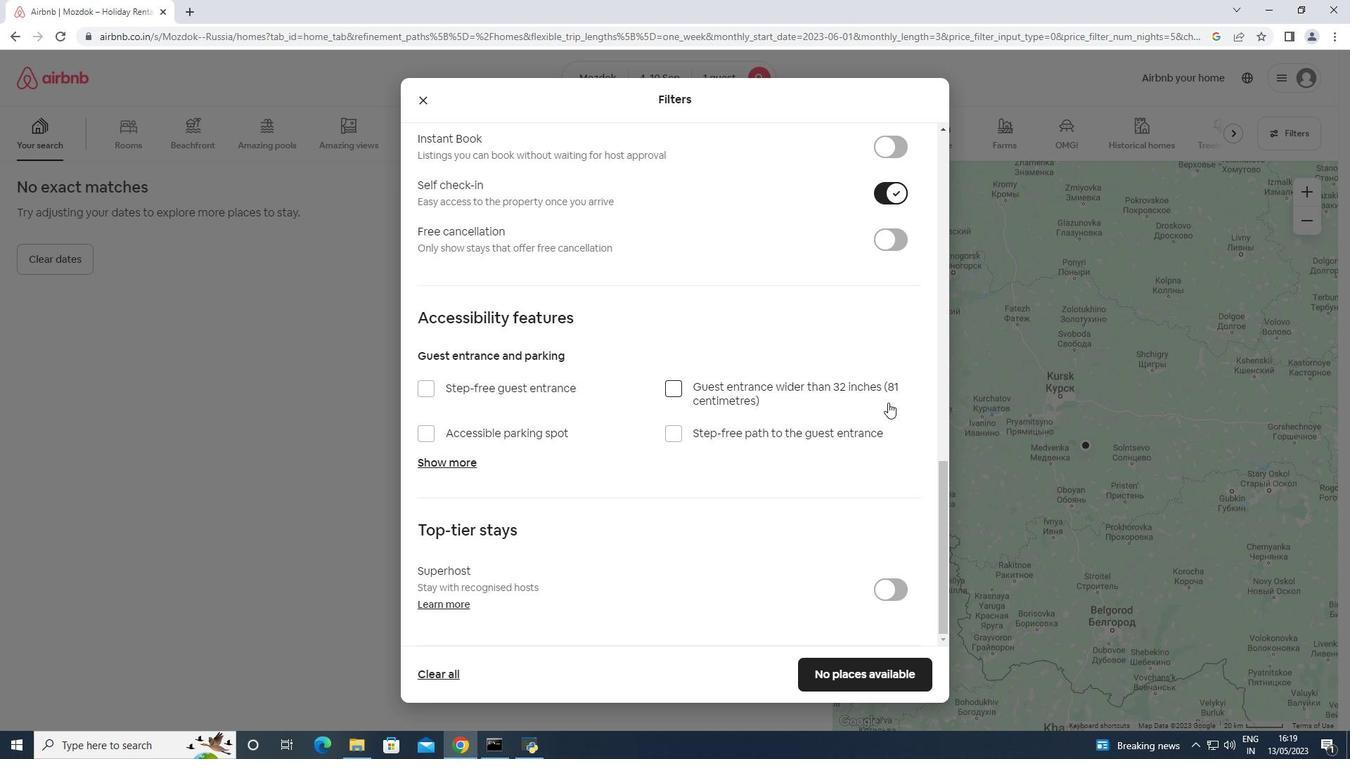 
Action: Mouse scrolled (888, 402) with delta (0, 0)
Screenshot: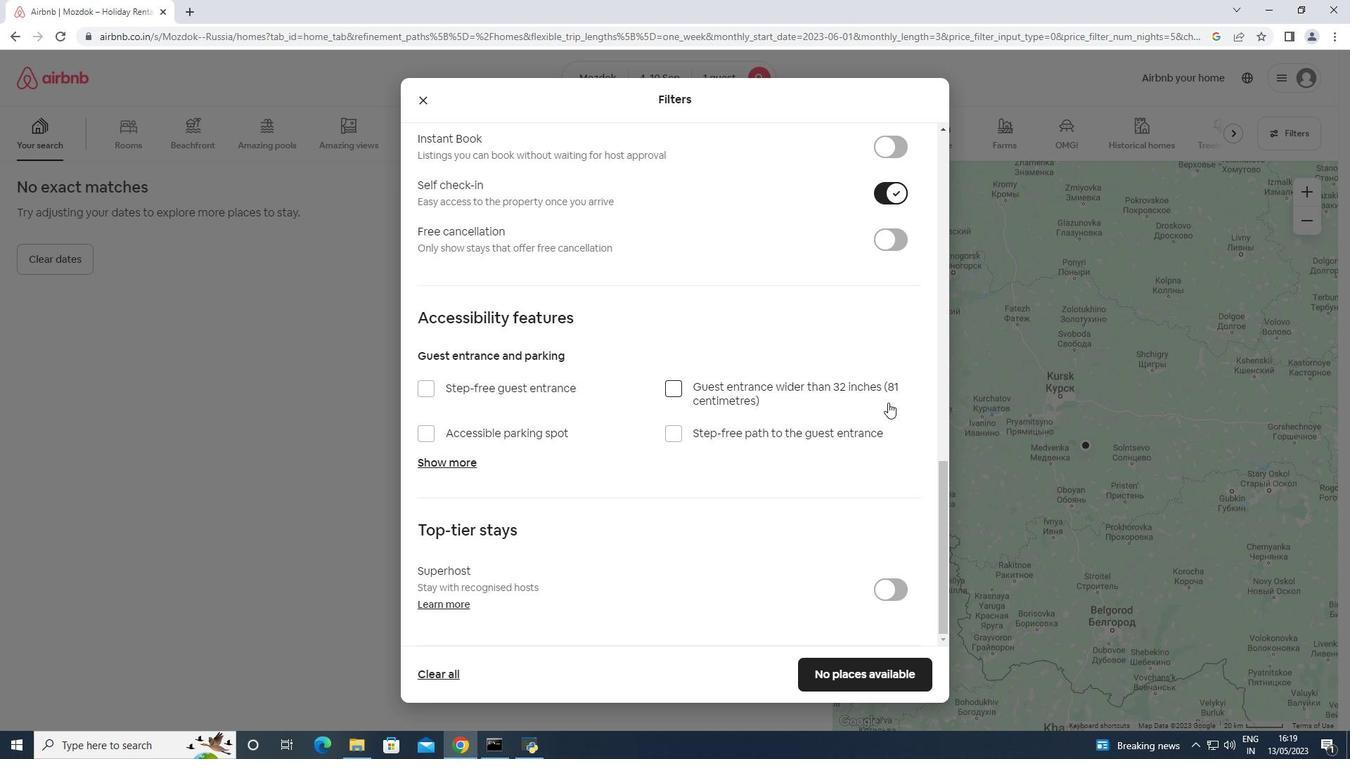
Action: Mouse moved to (835, 682)
Screenshot: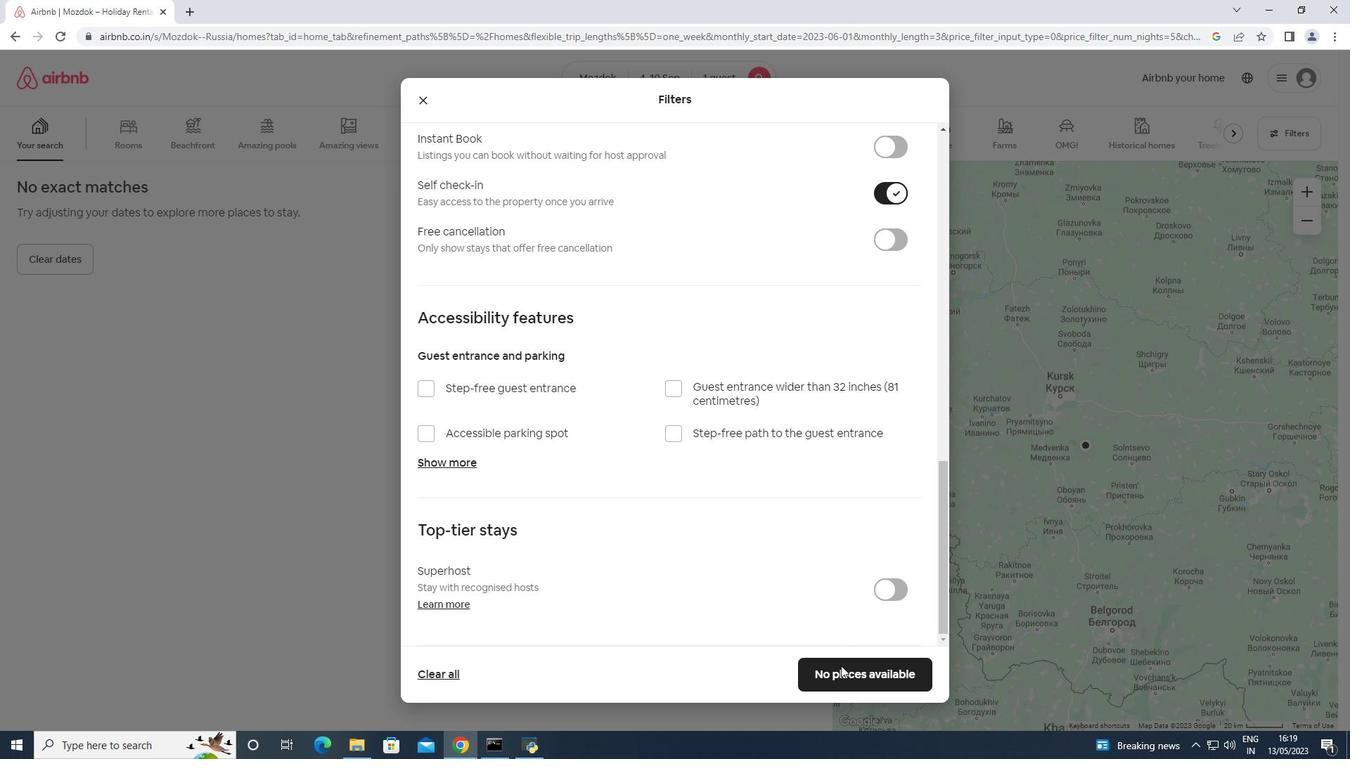 
Action: Mouse pressed left at (835, 682)
Screenshot: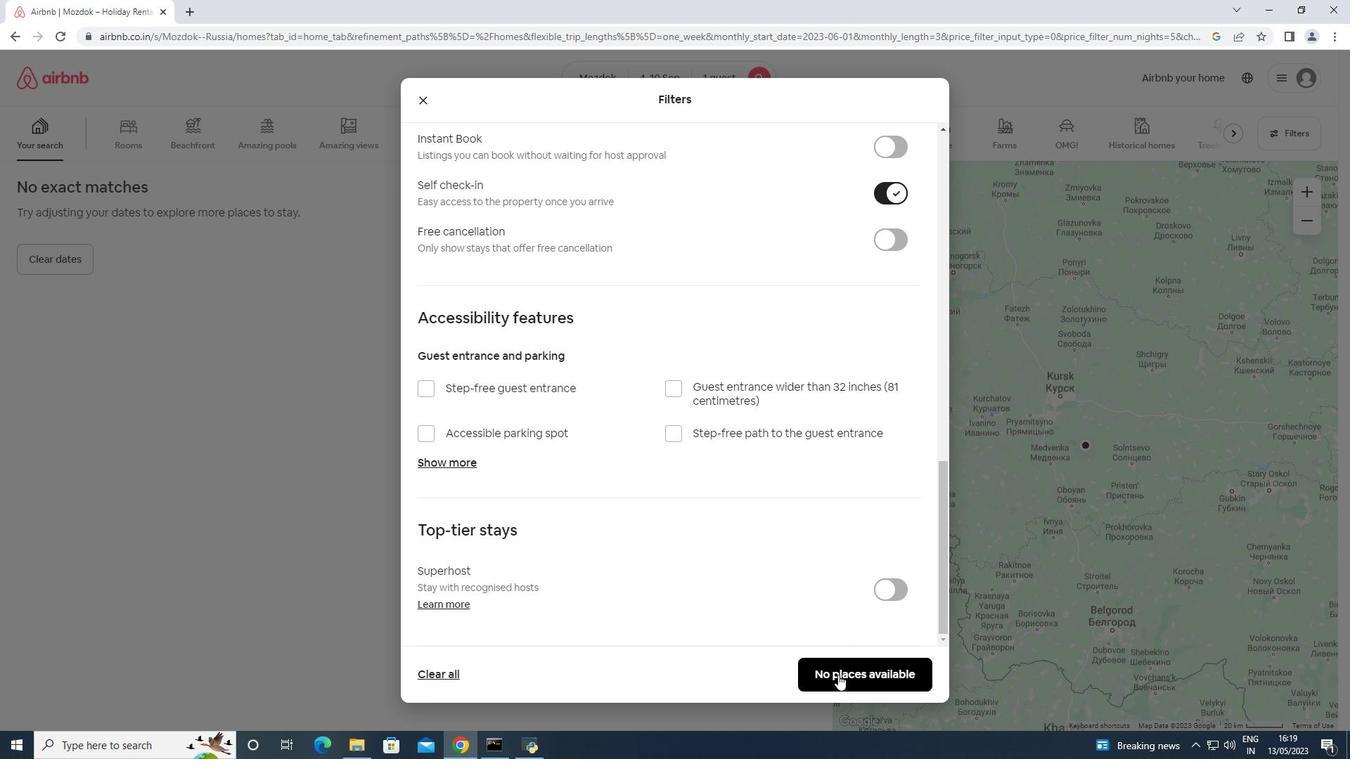 
Action: Mouse moved to (753, 386)
Screenshot: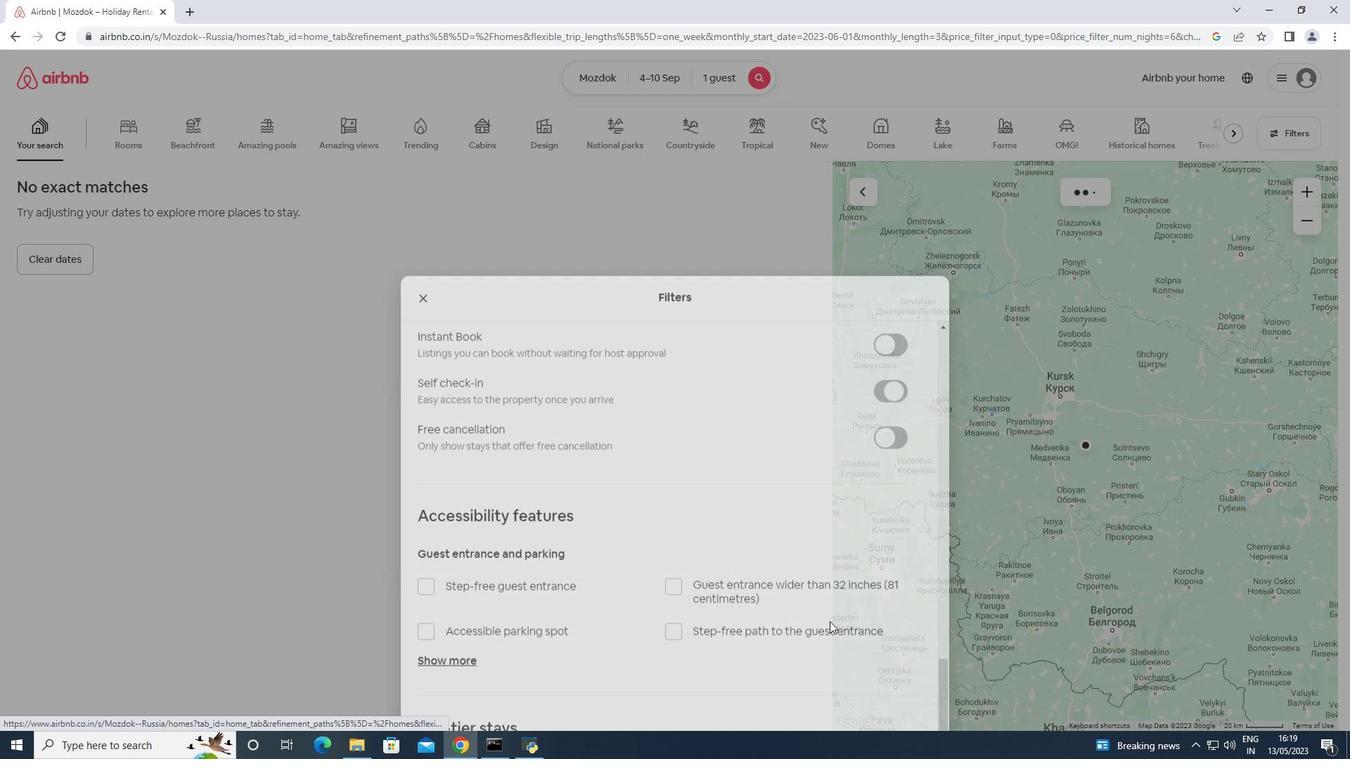 
